 Task: Look for space in Selu, India from 12th June, 2023 to 15th June, 2023 for 2 adults in price range Rs.10000 to Rs.15000. Place can be entire place with 1  bedroom having 1 bed and 1 bathroom. Property type can be house, flat, guest house, hotel. Booking option can be shelf check-in. Required host language is English.
Action: Mouse moved to (594, 69)
Screenshot: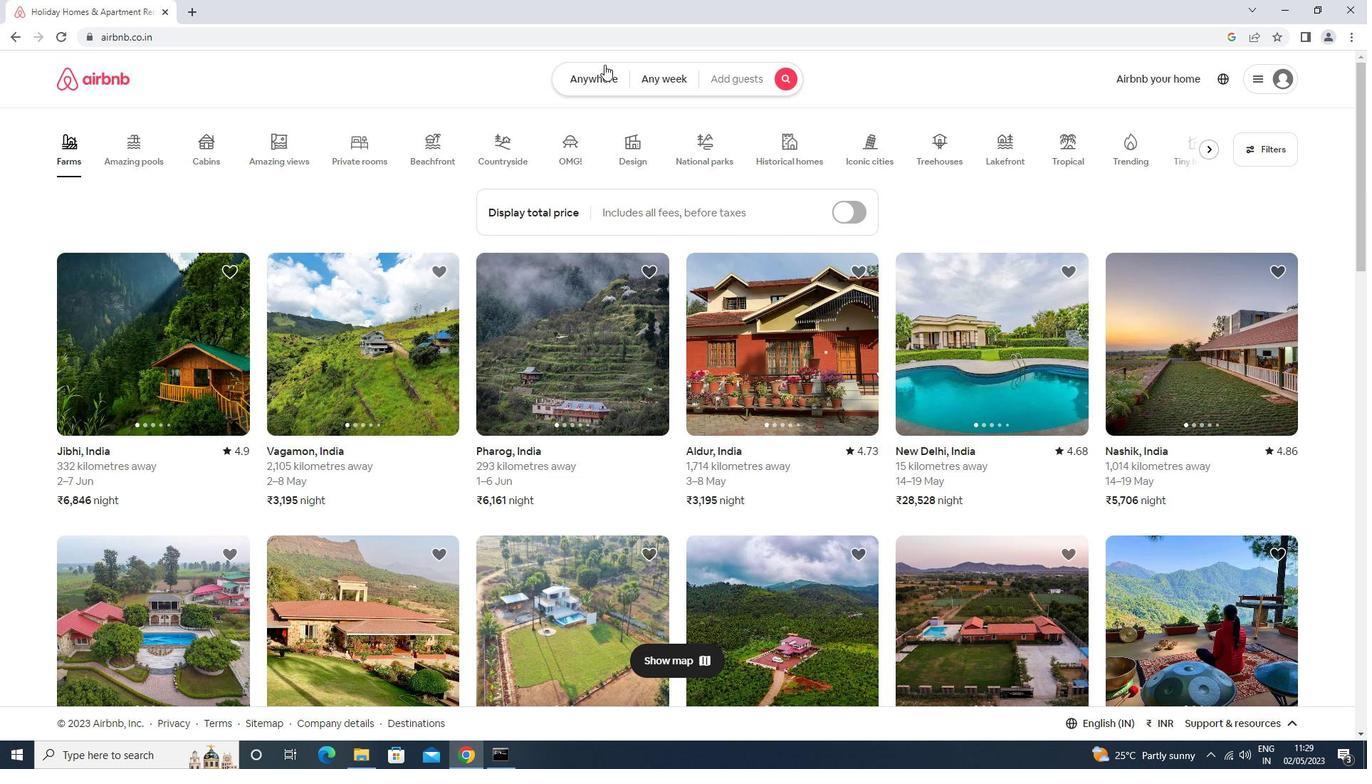
Action: Mouse pressed left at (594, 69)
Screenshot: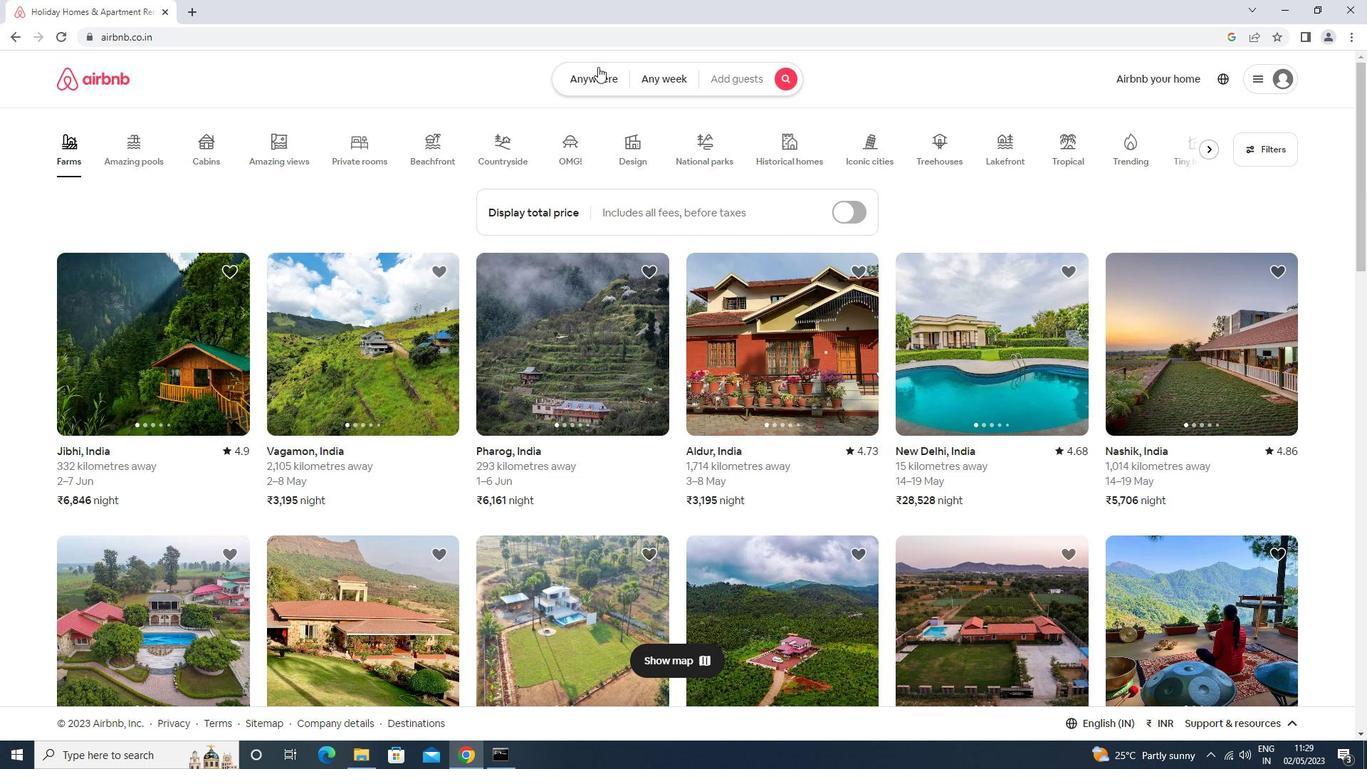 
Action: Mouse moved to (564, 140)
Screenshot: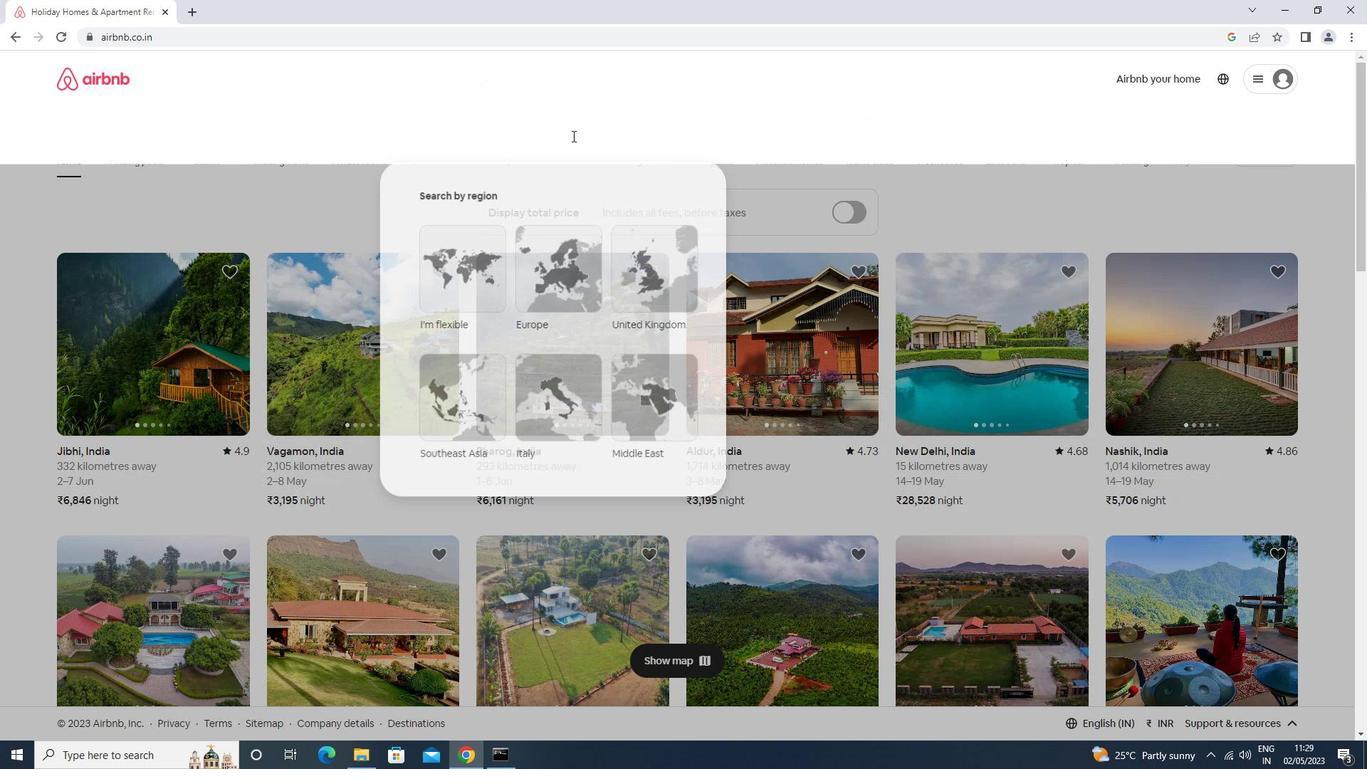 
Action: Mouse pressed left at (564, 140)
Screenshot: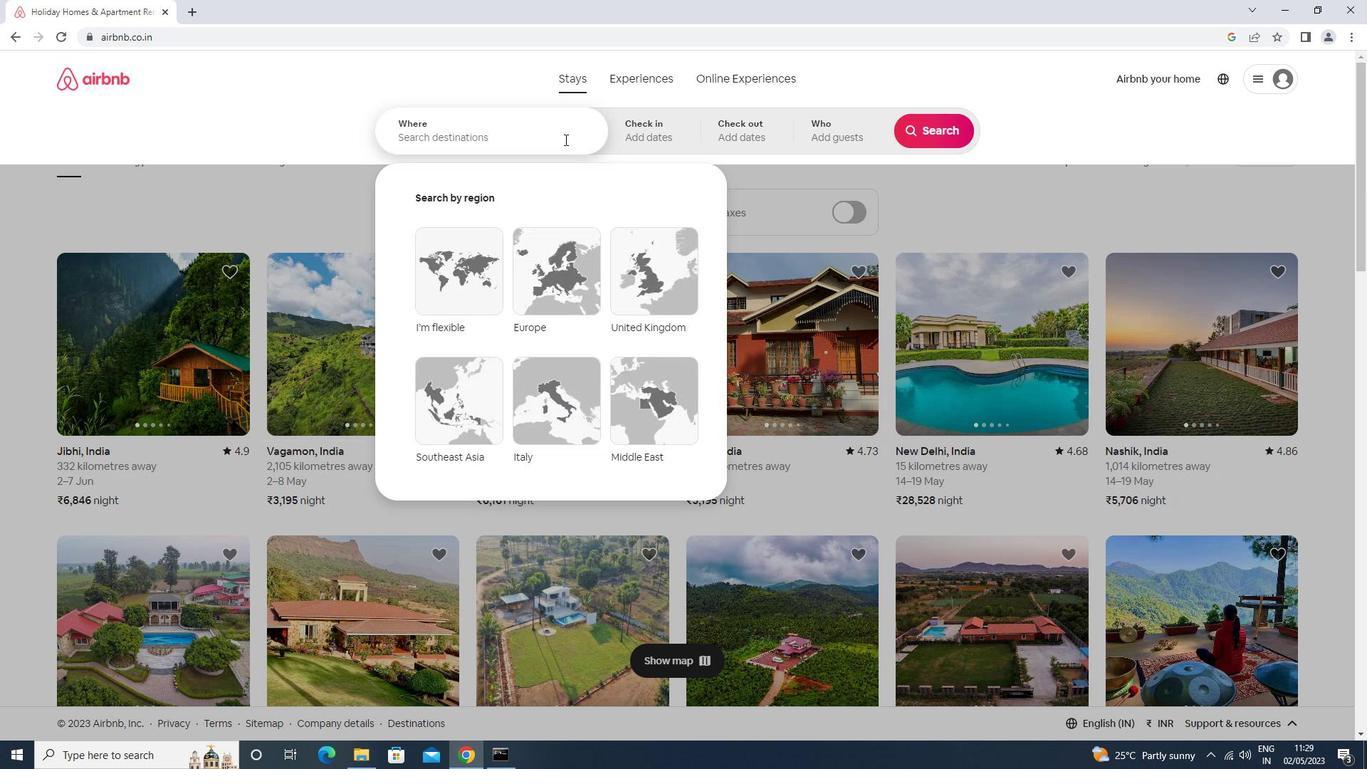 
Action: Mouse moved to (561, 141)
Screenshot: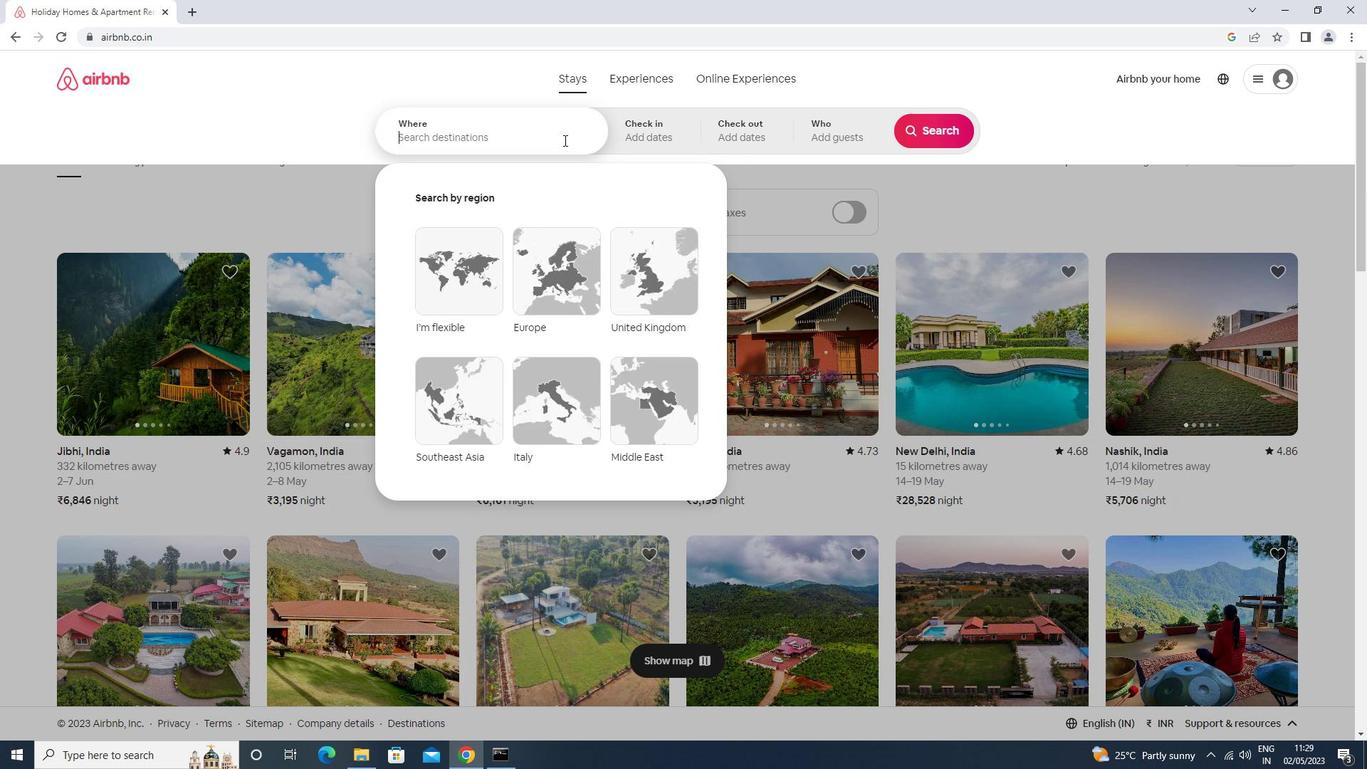 
Action: Key pressed s<Key.caps_lock>elu<Key.enter>
Screenshot: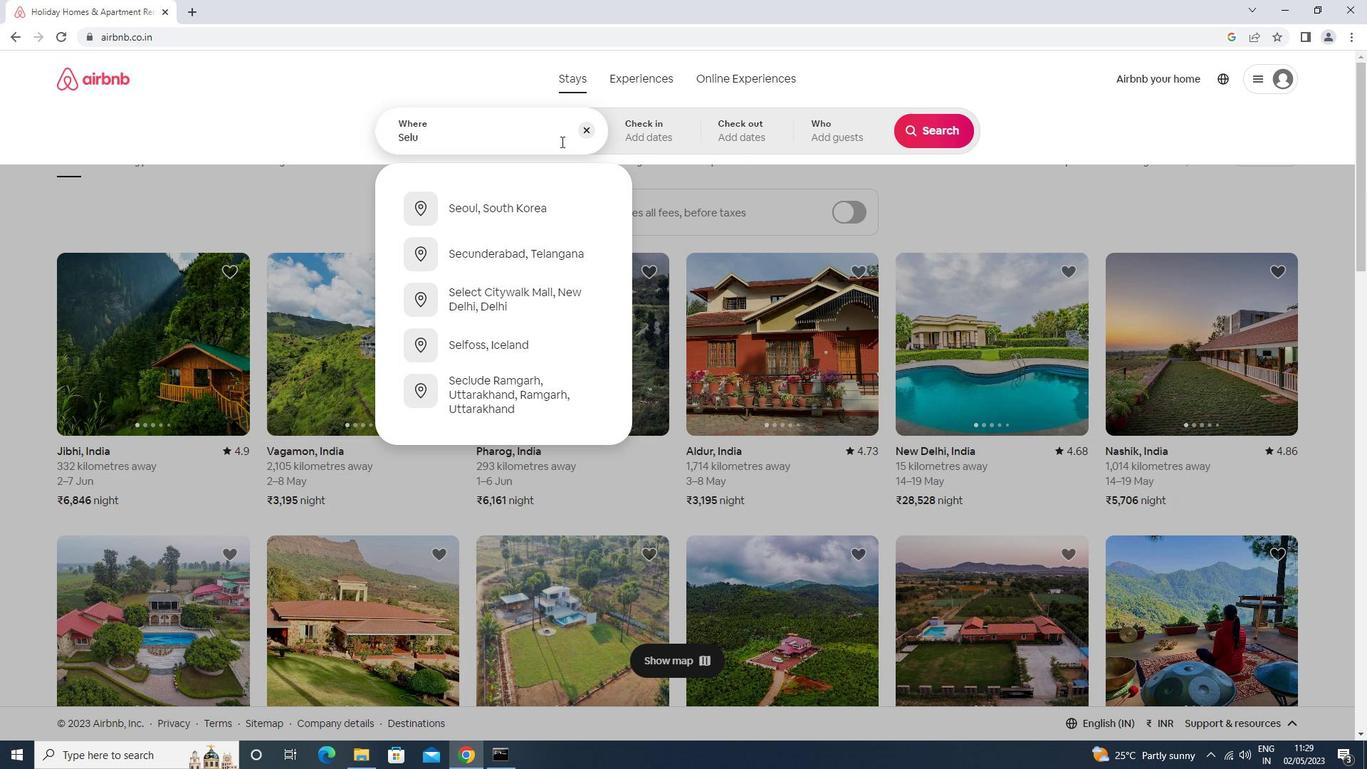 
Action: Mouse moved to (748, 374)
Screenshot: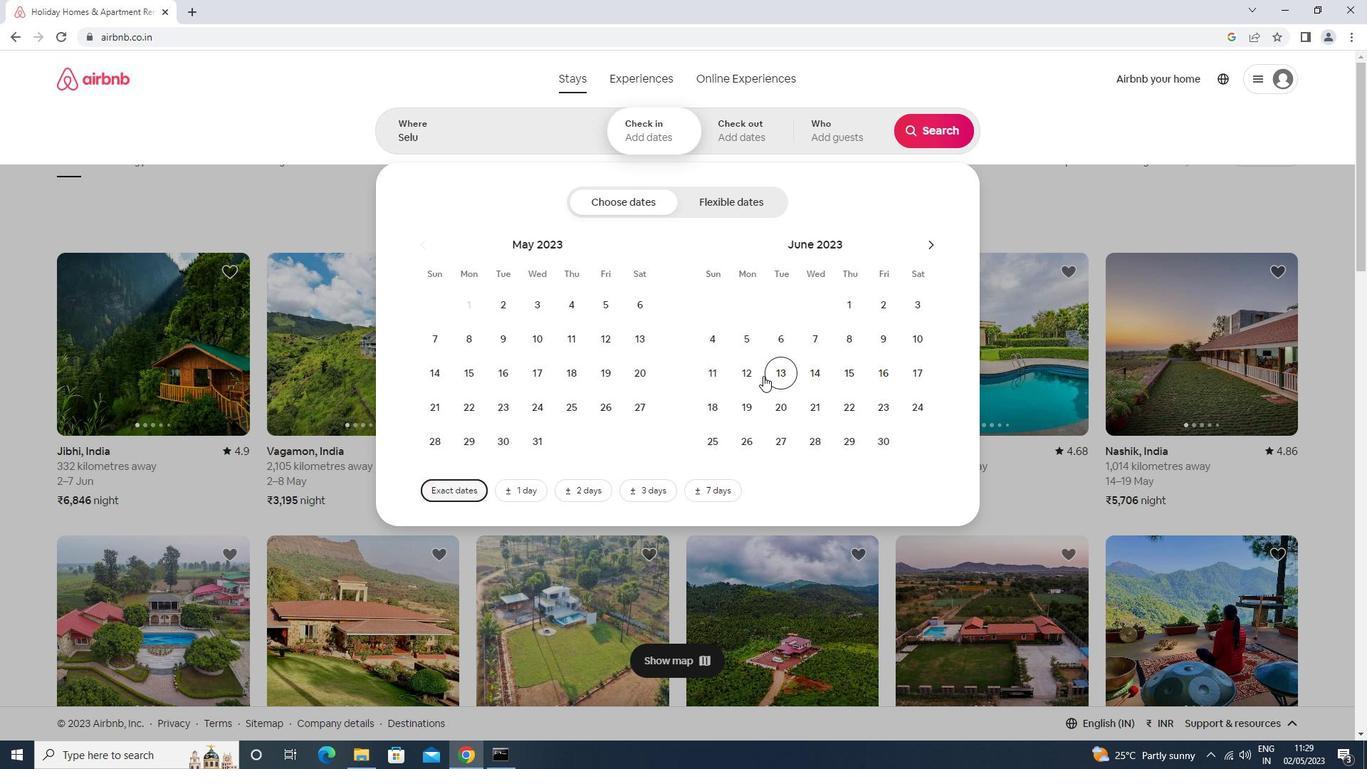 
Action: Mouse pressed left at (748, 374)
Screenshot: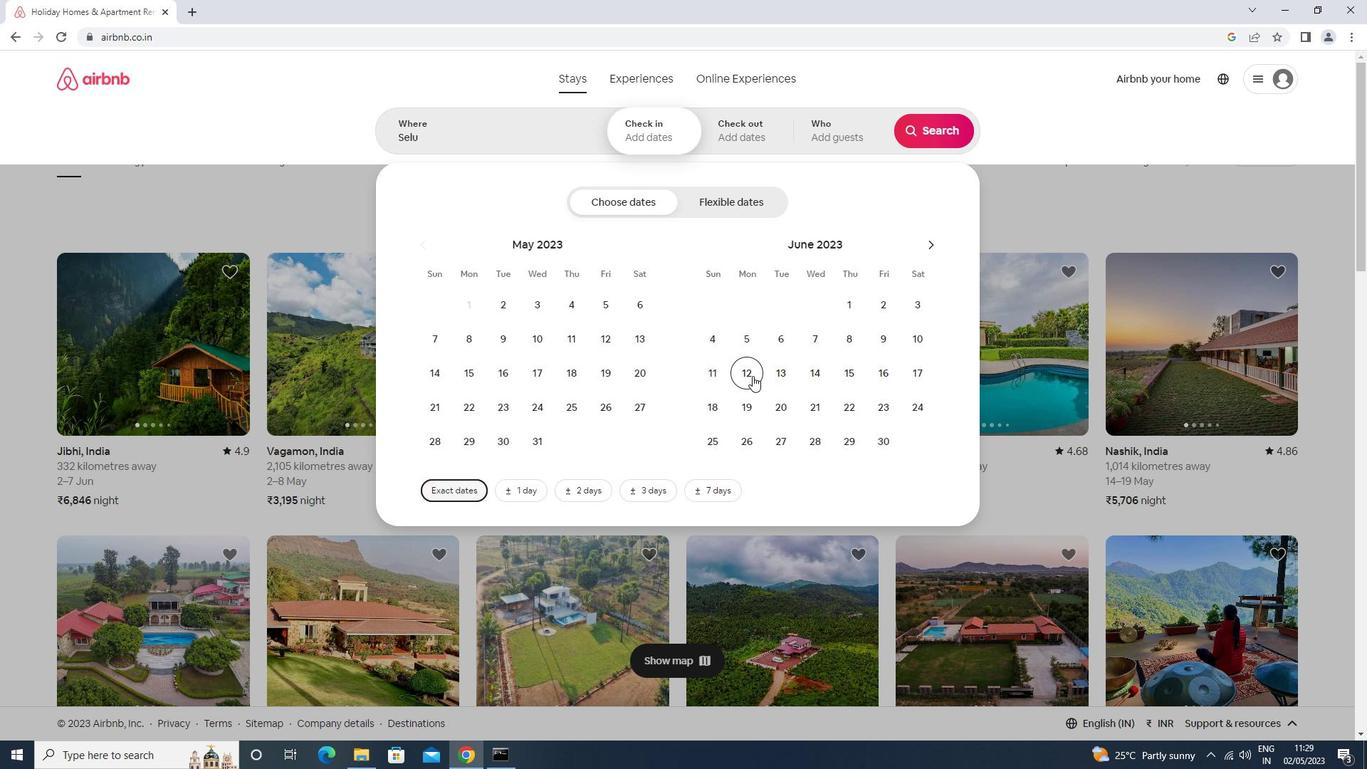 
Action: Mouse moved to (854, 378)
Screenshot: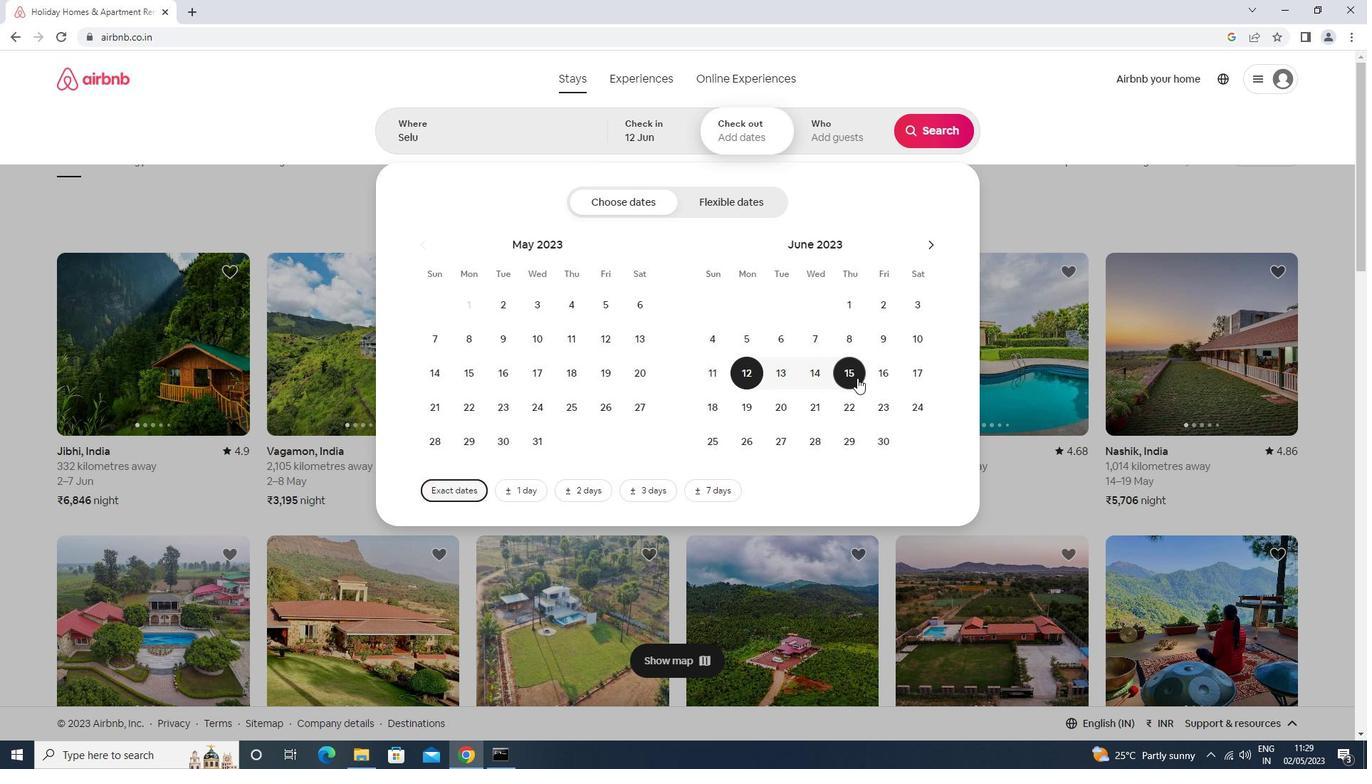 
Action: Mouse pressed left at (854, 378)
Screenshot: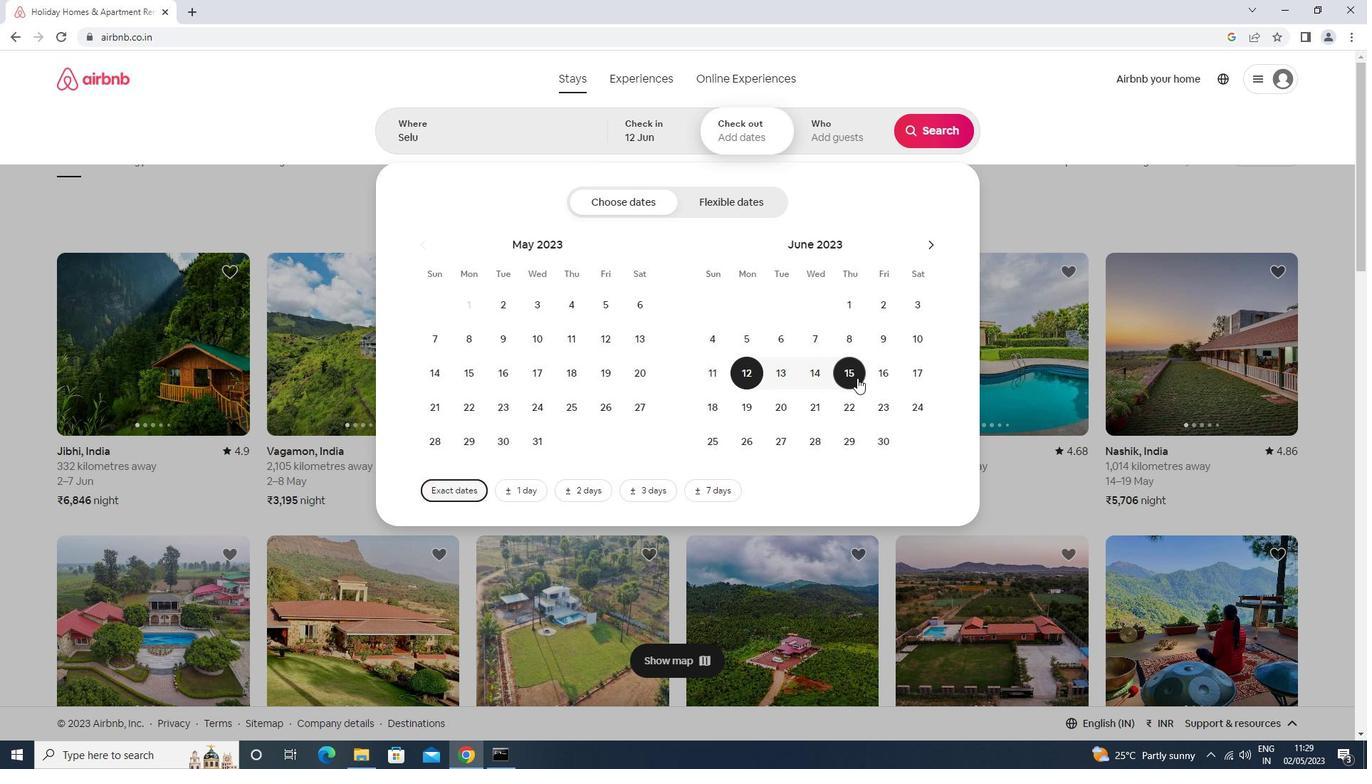 
Action: Mouse moved to (800, 135)
Screenshot: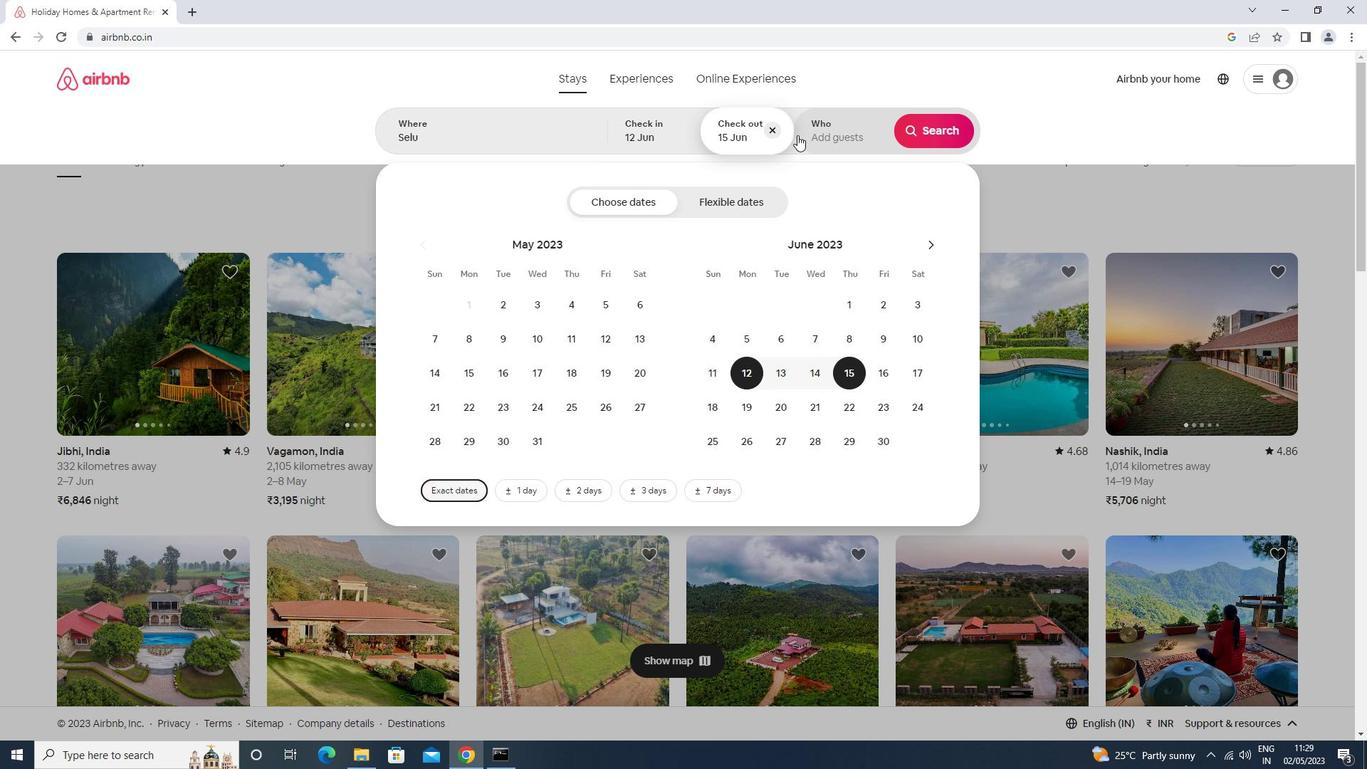
Action: Mouse pressed left at (800, 135)
Screenshot: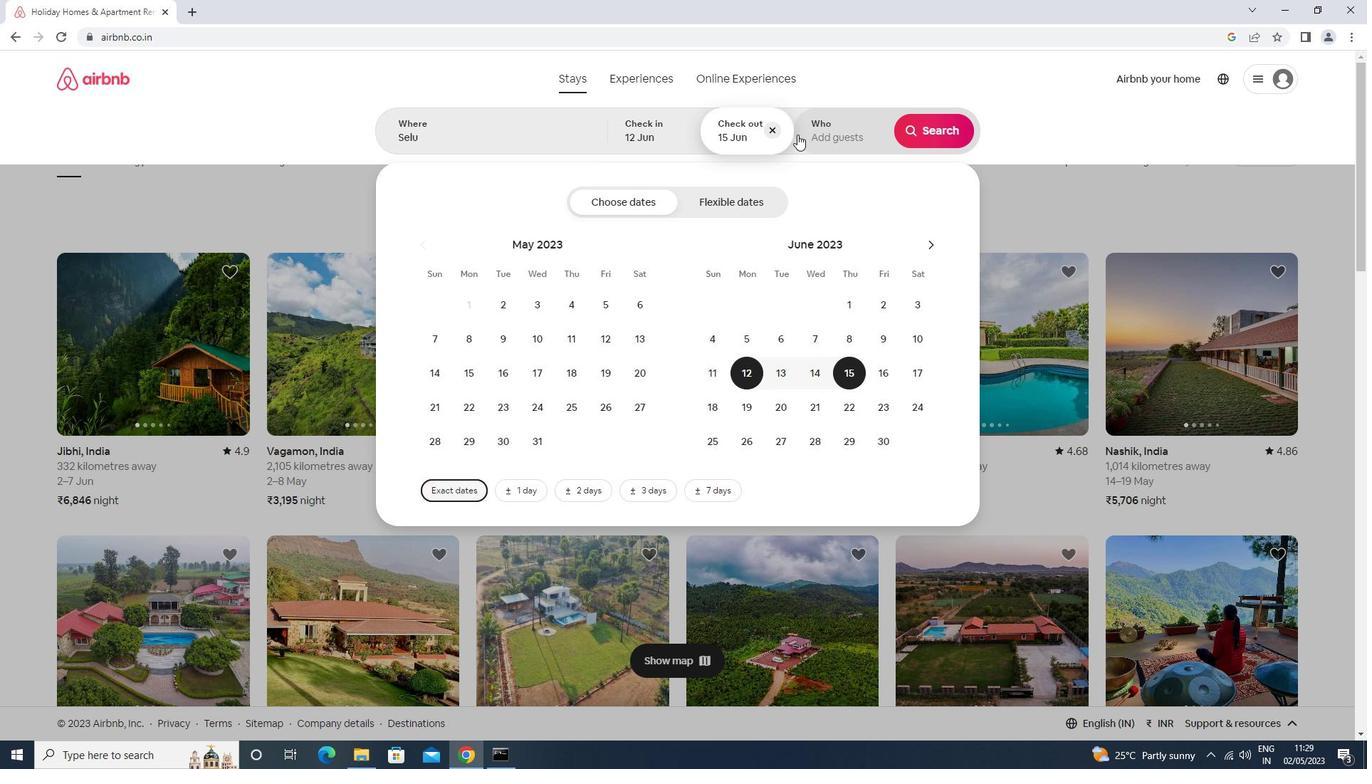 
Action: Mouse moved to (938, 207)
Screenshot: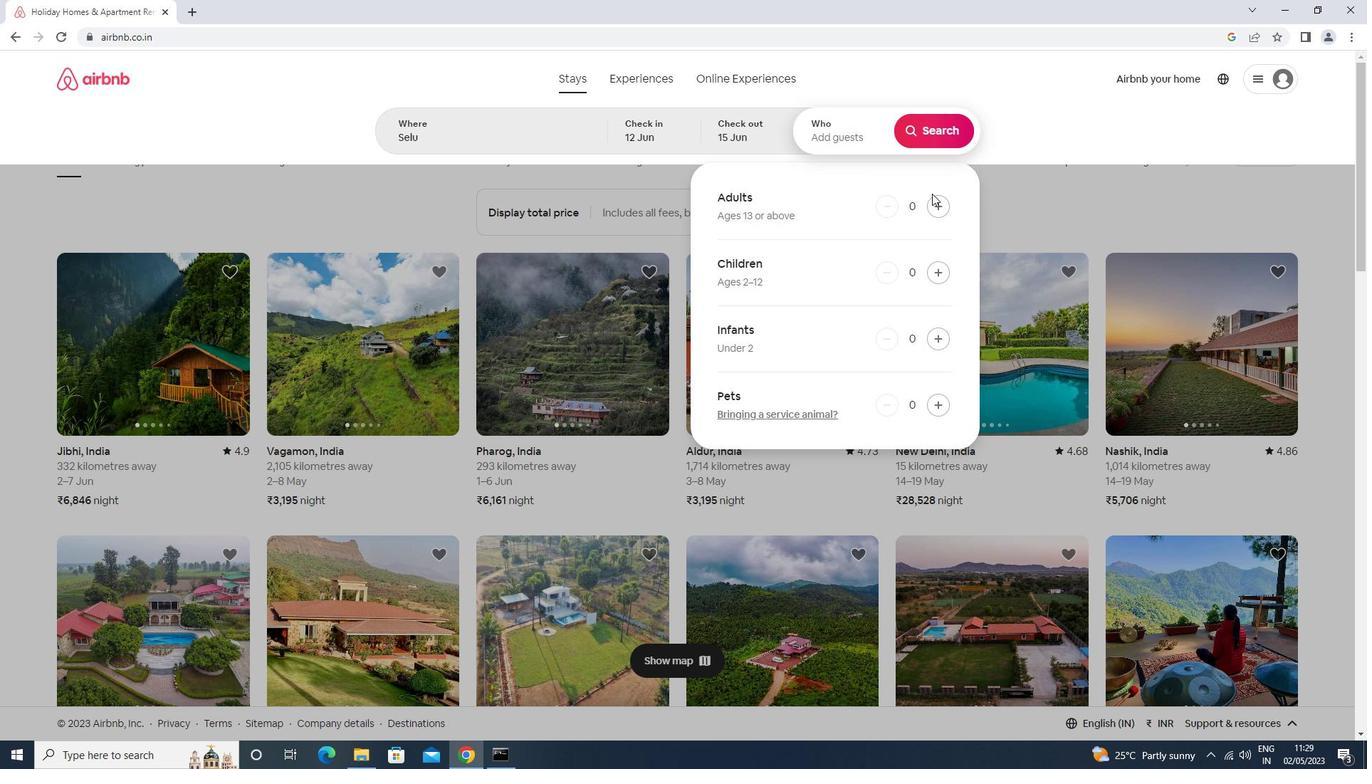 
Action: Mouse pressed left at (938, 207)
Screenshot: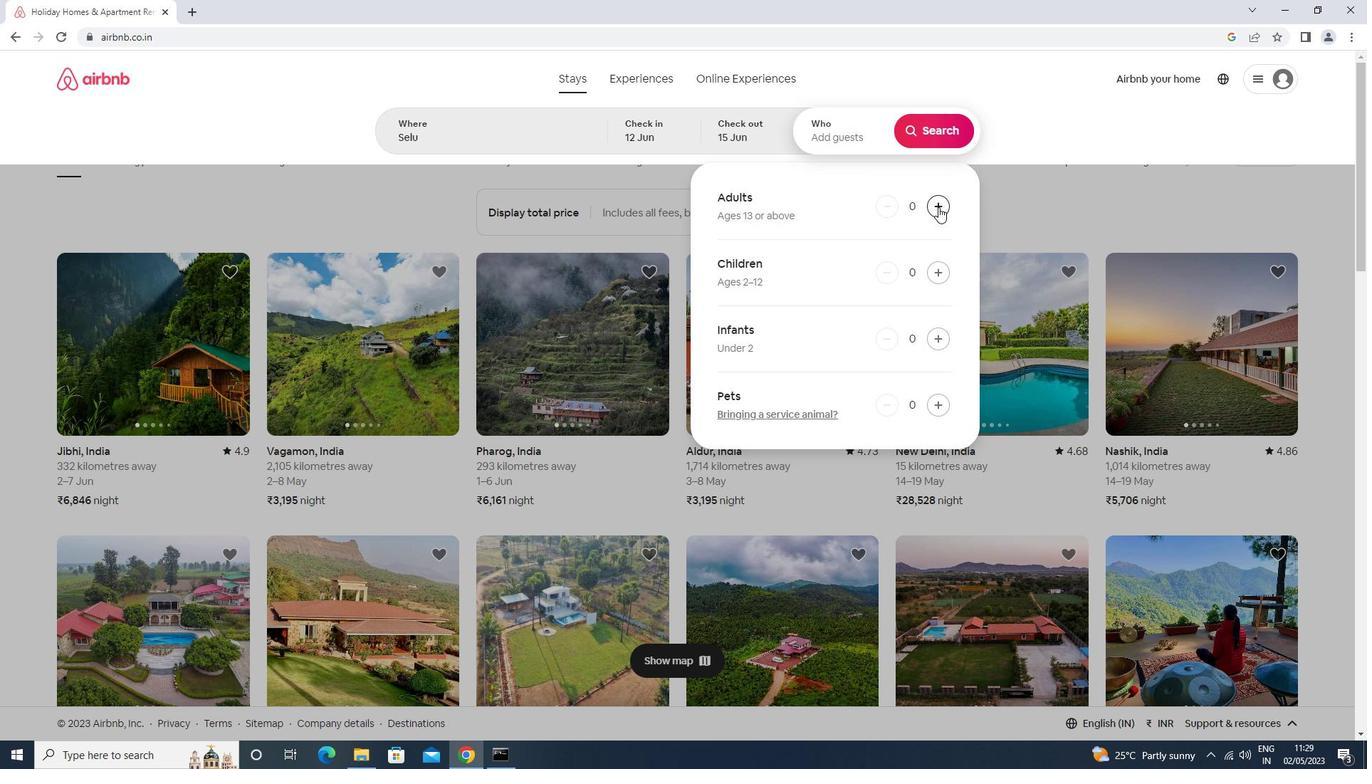 
Action: Mouse pressed left at (938, 207)
Screenshot: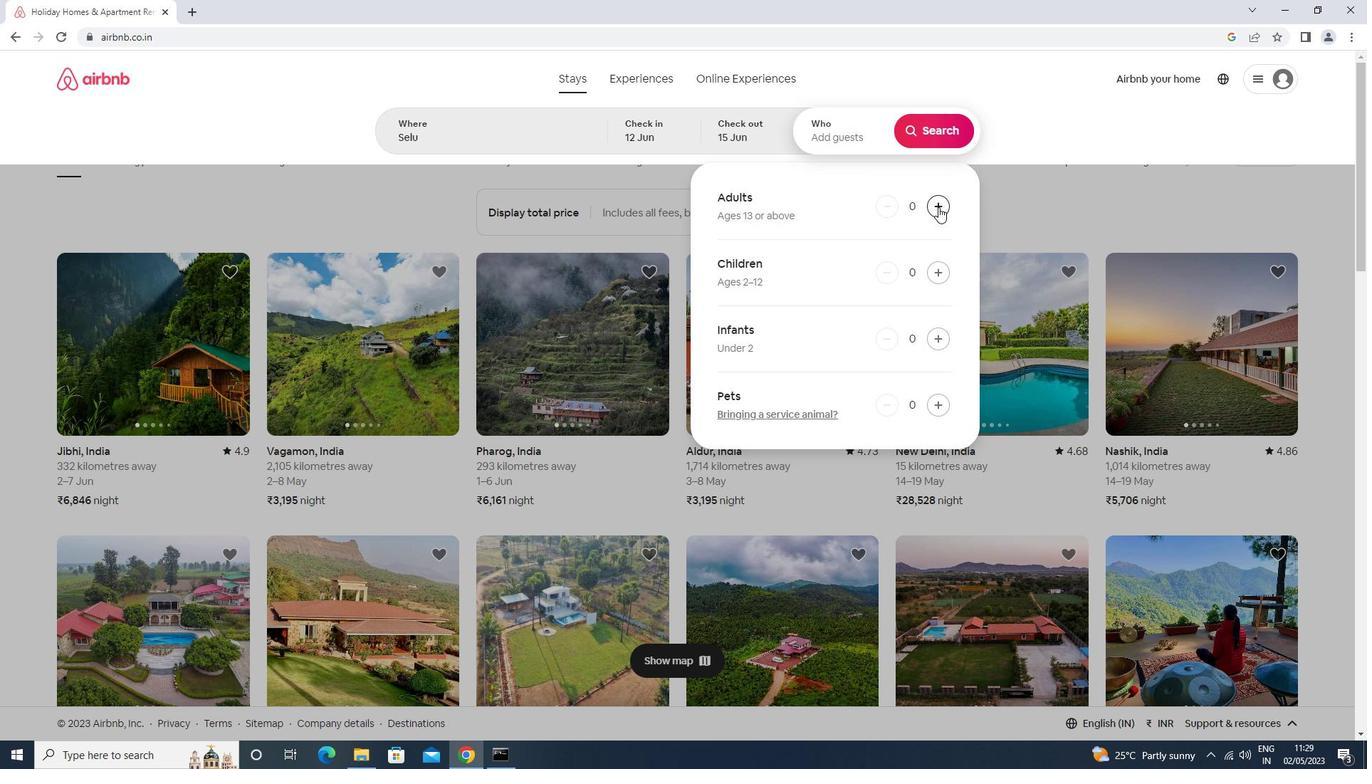 
Action: Mouse moved to (935, 133)
Screenshot: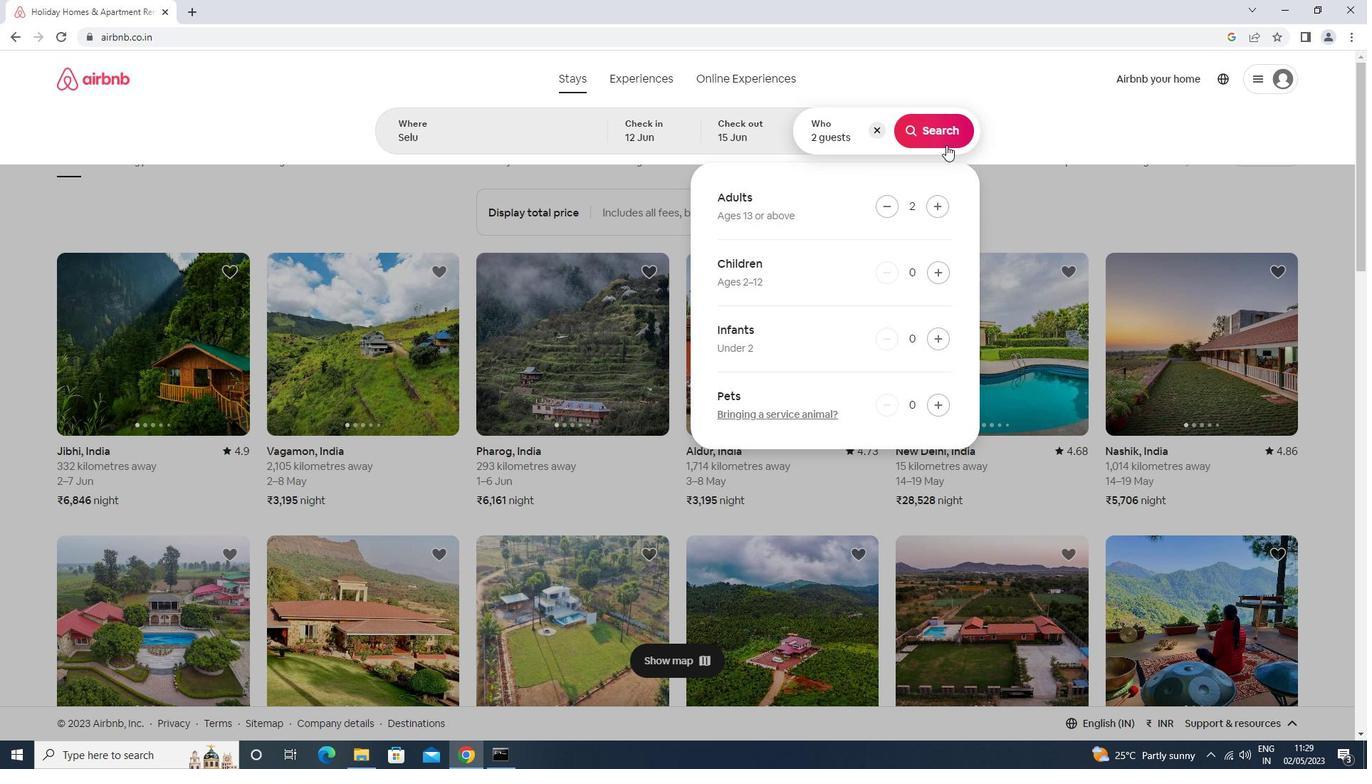 
Action: Mouse pressed left at (935, 133)
Screenshot: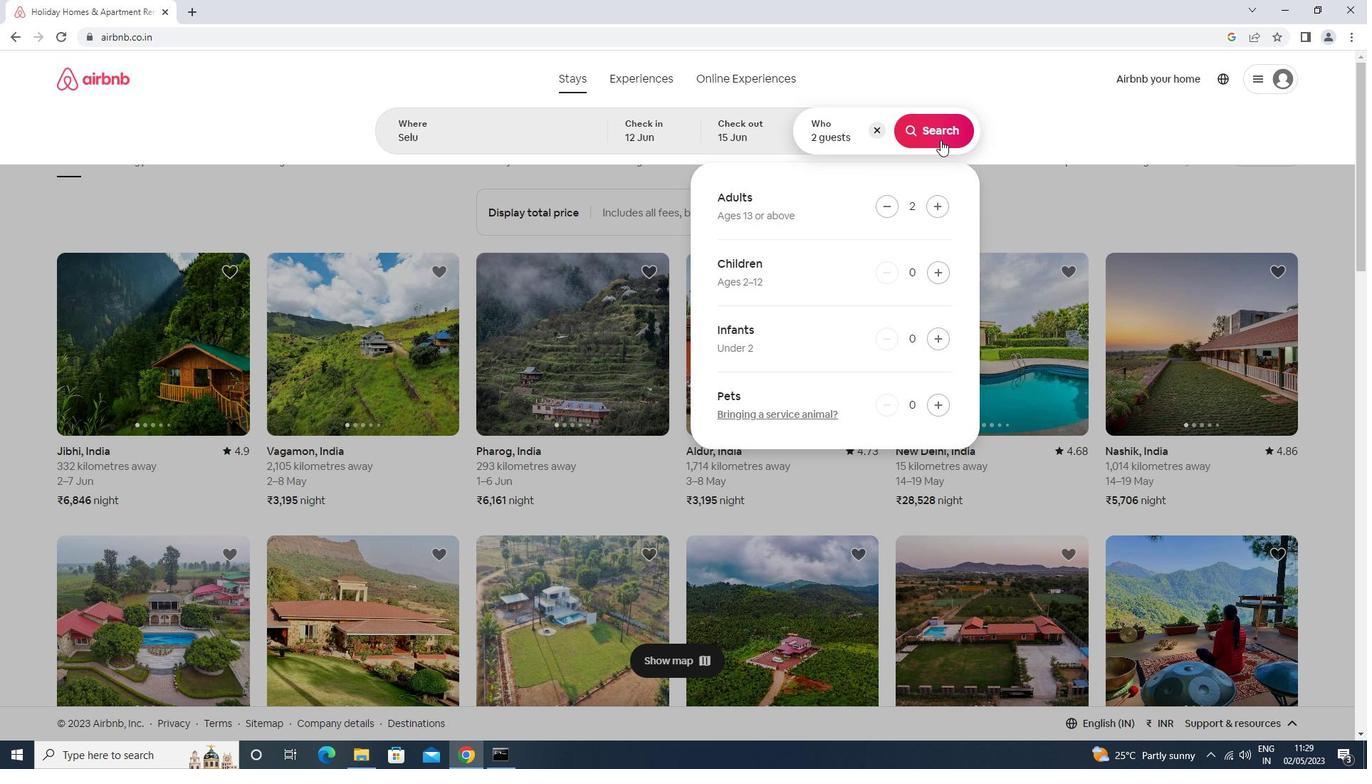 
Action: Mouse moved to (1278, 131)
Screenshot: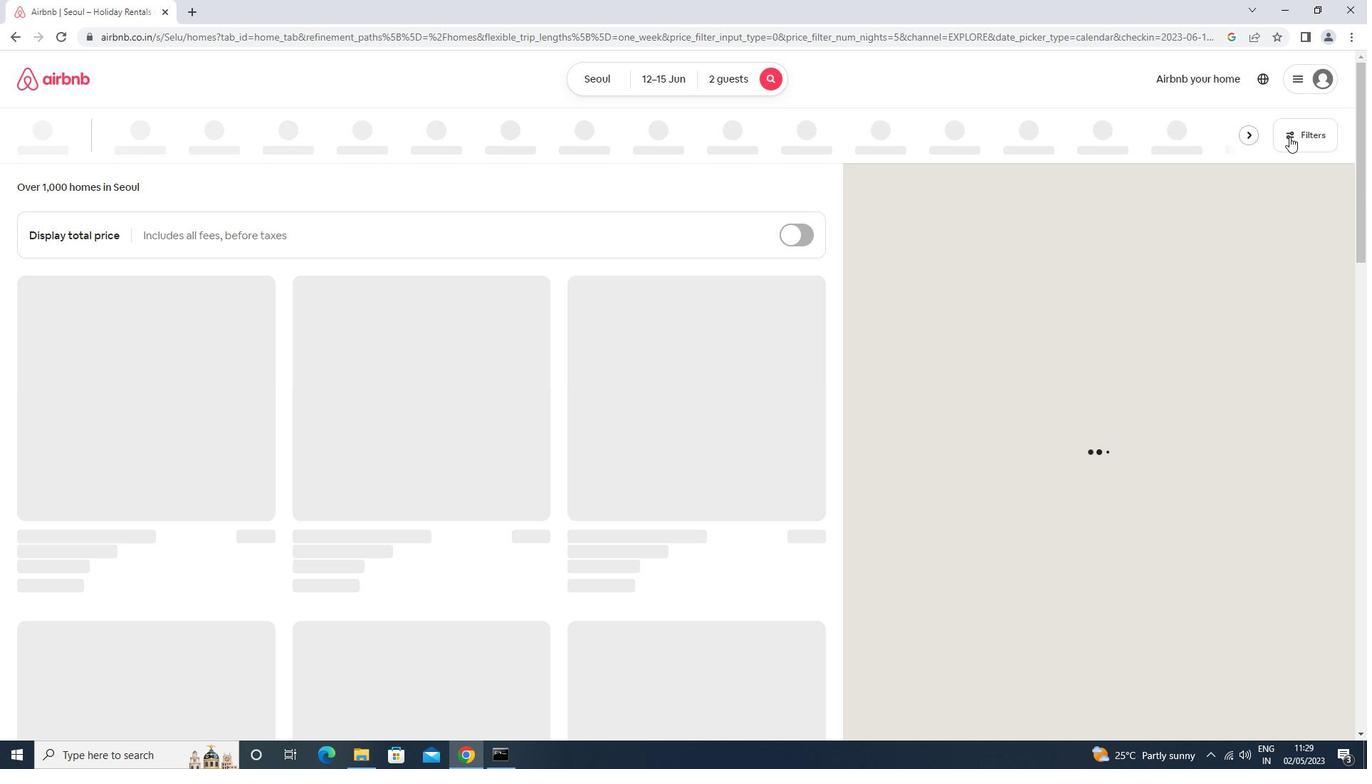
Action: Mouse pressed left at (1278, 131)
Screenshot: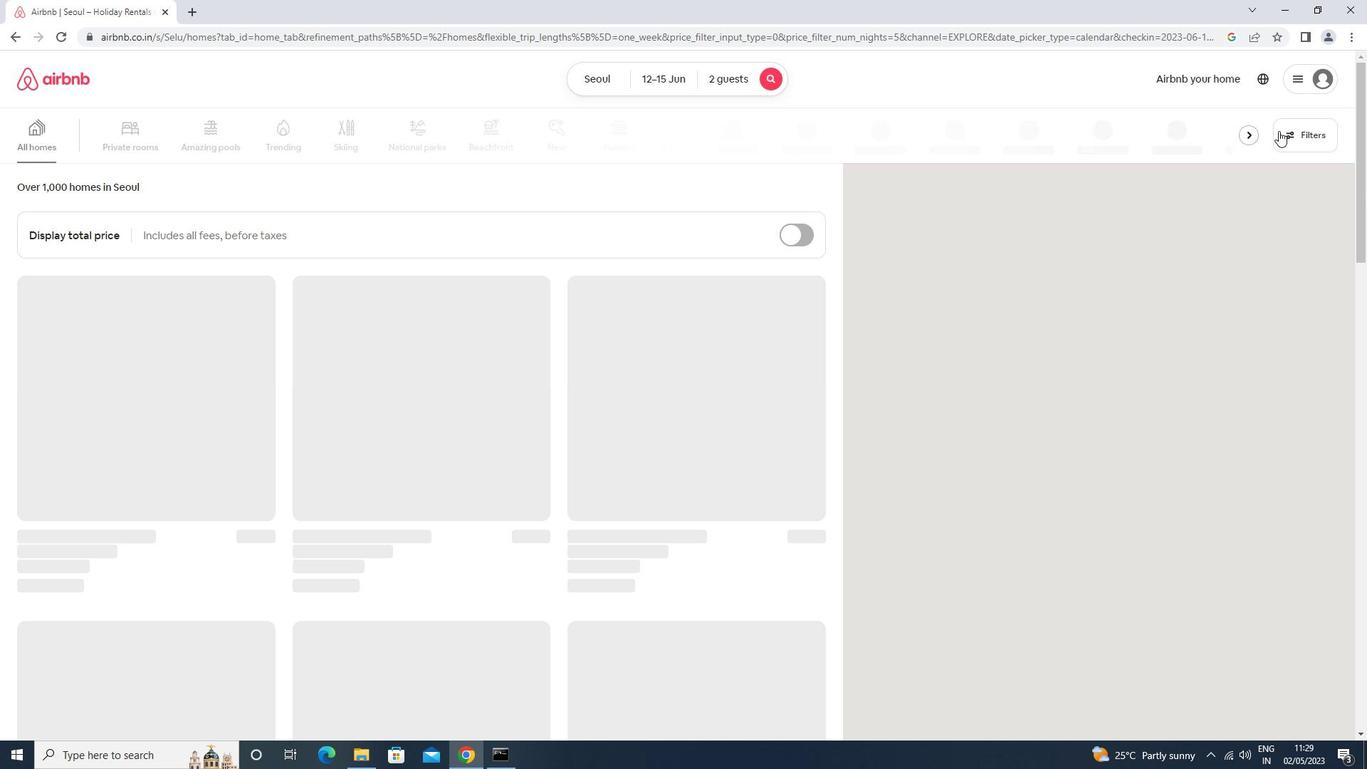 
Action: Mouse moved to (591, 301)
Screenshot: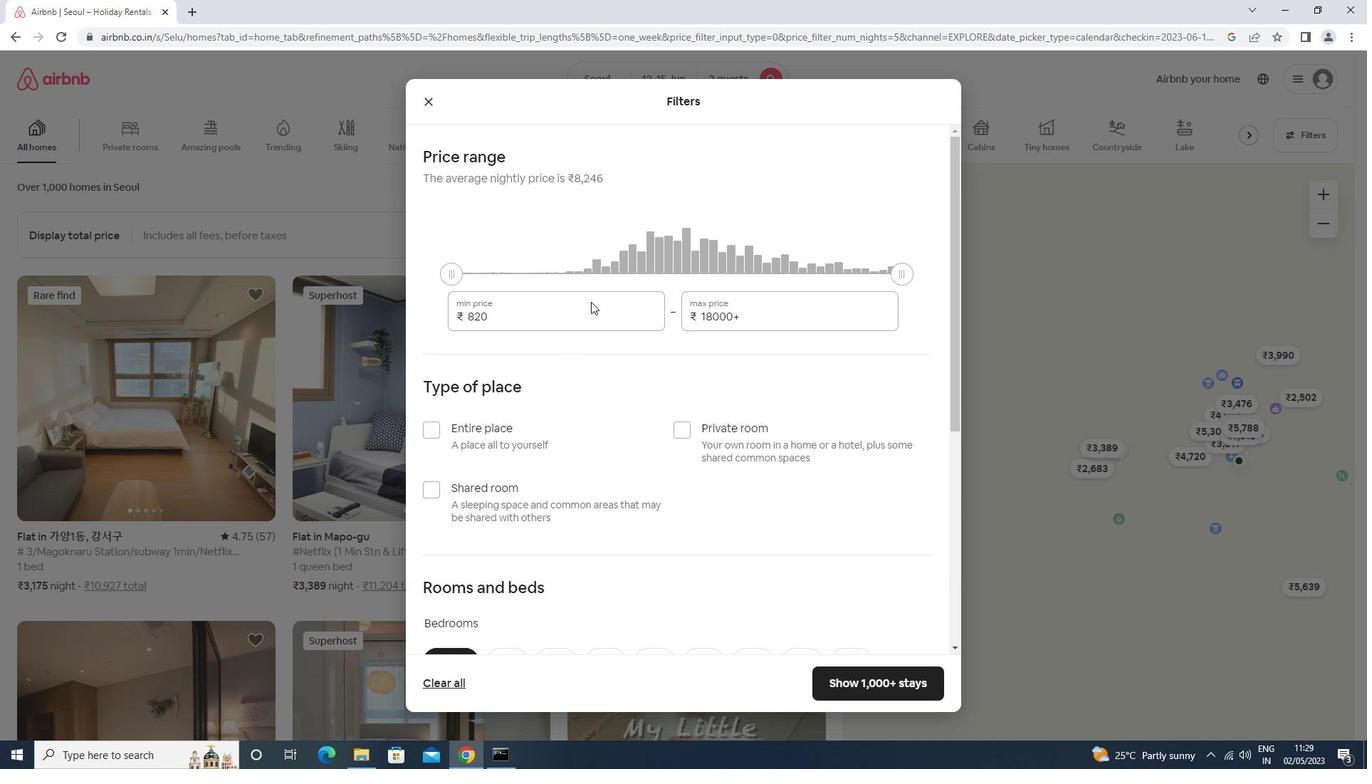 
Action: Mouse pressed left at (591, 301)
Screenshot: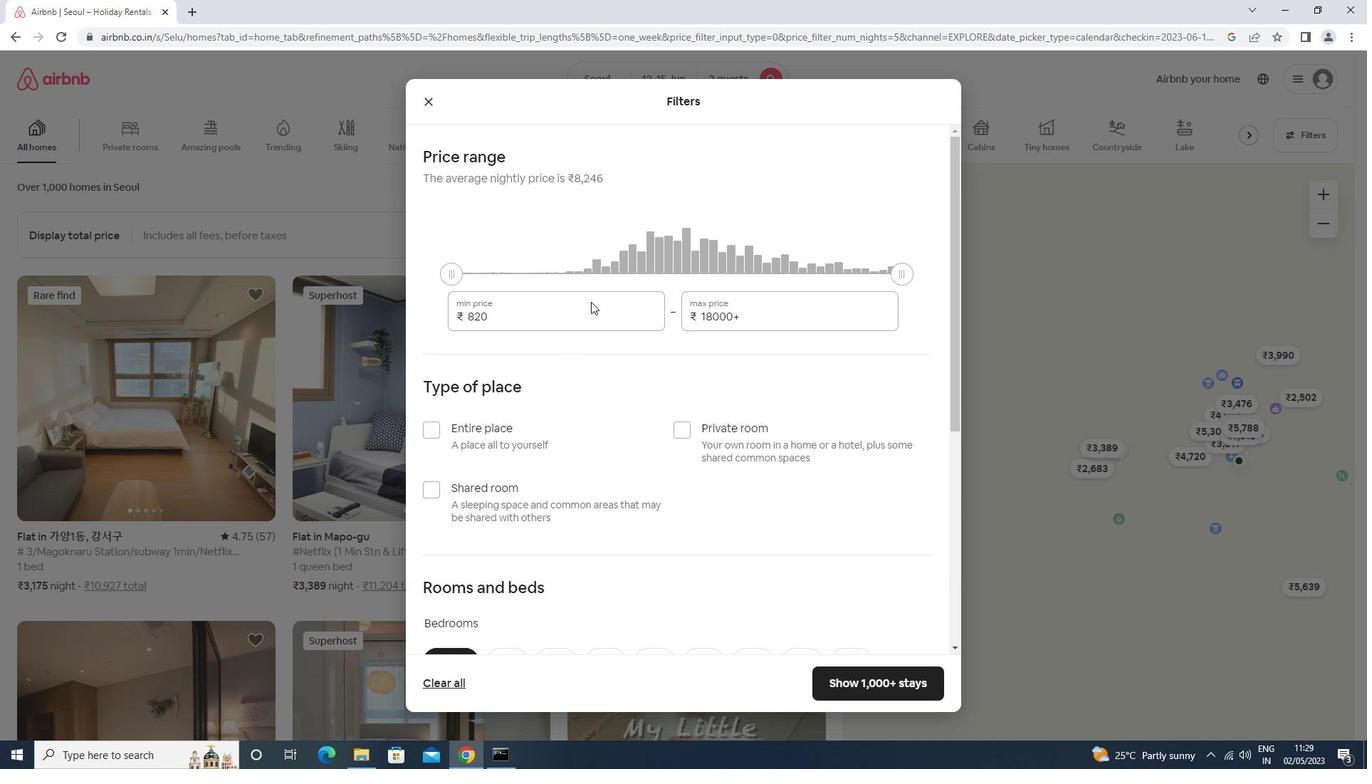 
Action: Mouse moved to (588, 309)
Screenshot: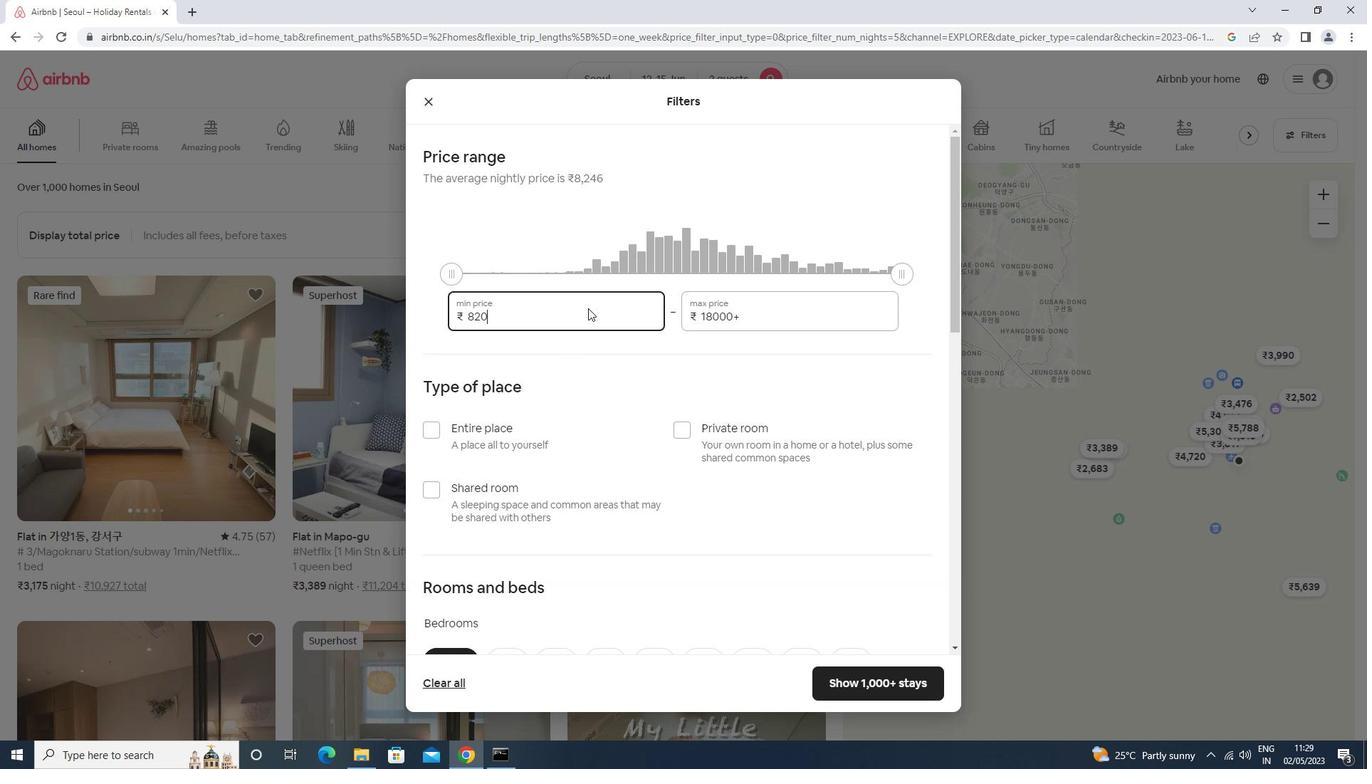 
Action: Key pressed <Key.backspace><Key.backspace><Key.backspace><Key.backspace><Key.backspace><Key.backspace><Key.backspace><Key.backspace><Key.backspace><Key.backspace><Key.backspace><Key.backspace>10000<Key.tab>15000
Screenshot: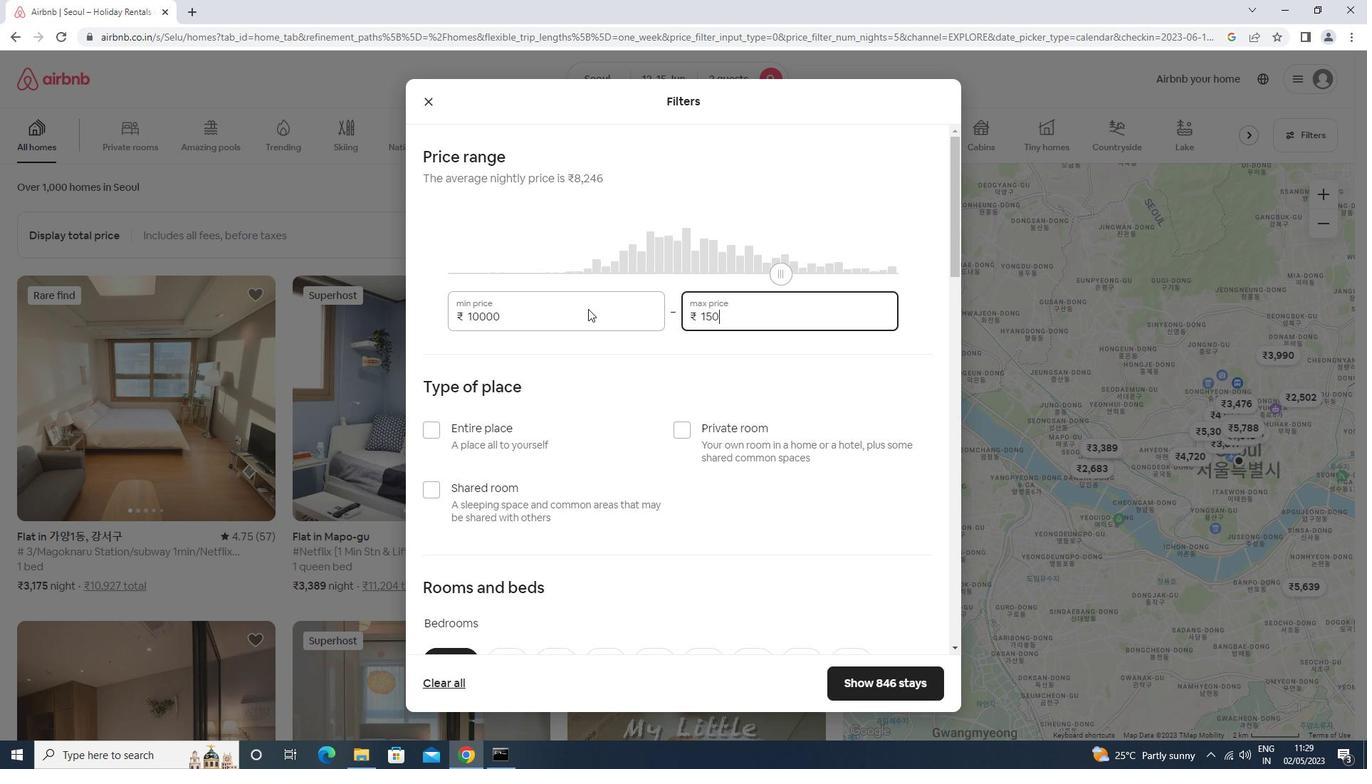 
Action: Mouse moved to (494, 433)
Screenshot: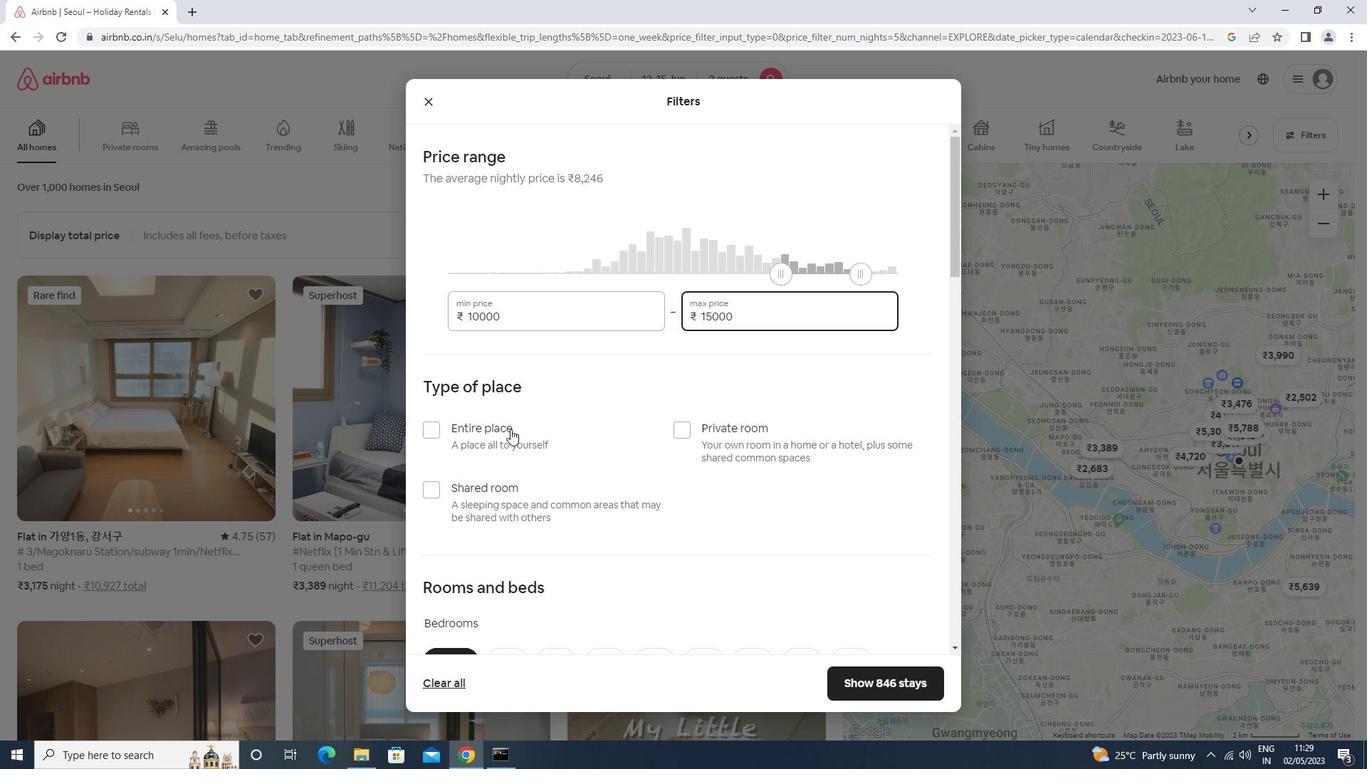 
Action: Mouse pressed left at (494, 433)
Screenshot: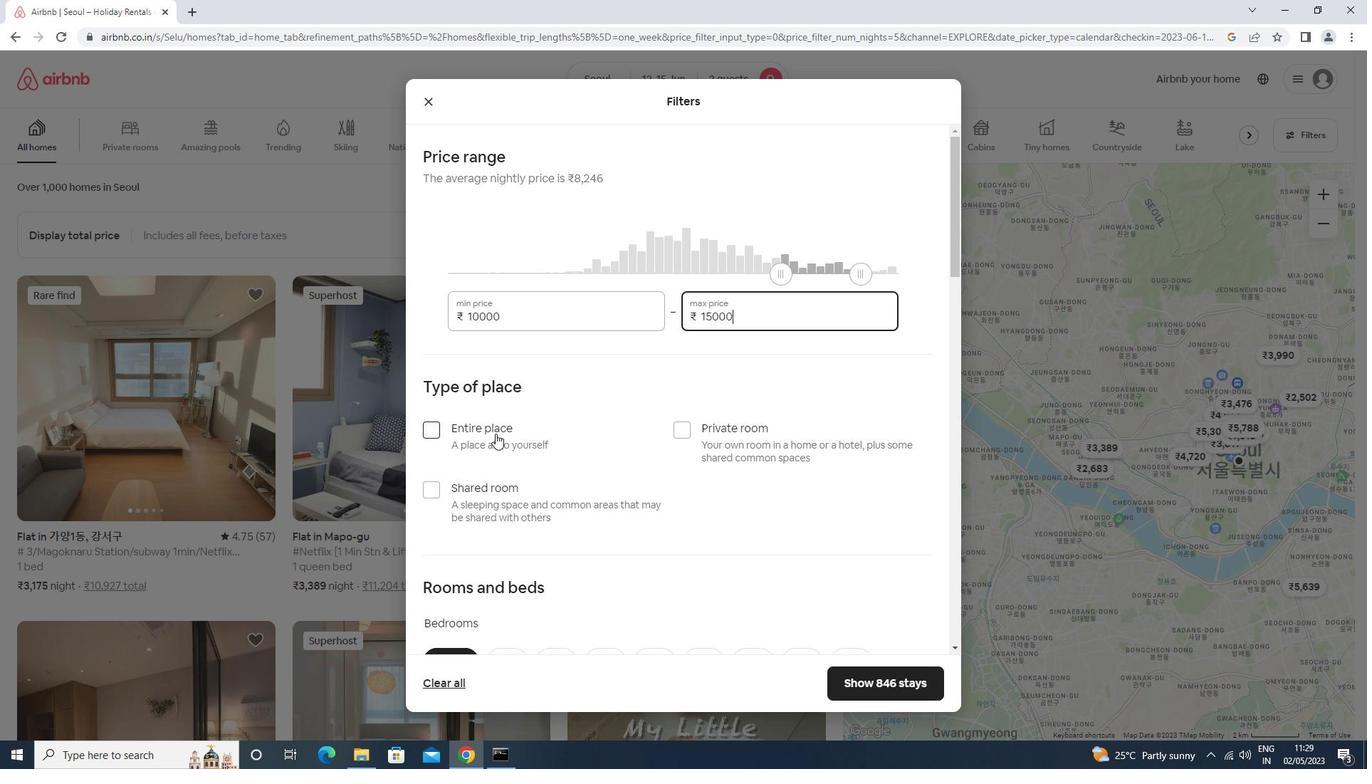
Action: Mouse moved to (493, 433)
Screenshot: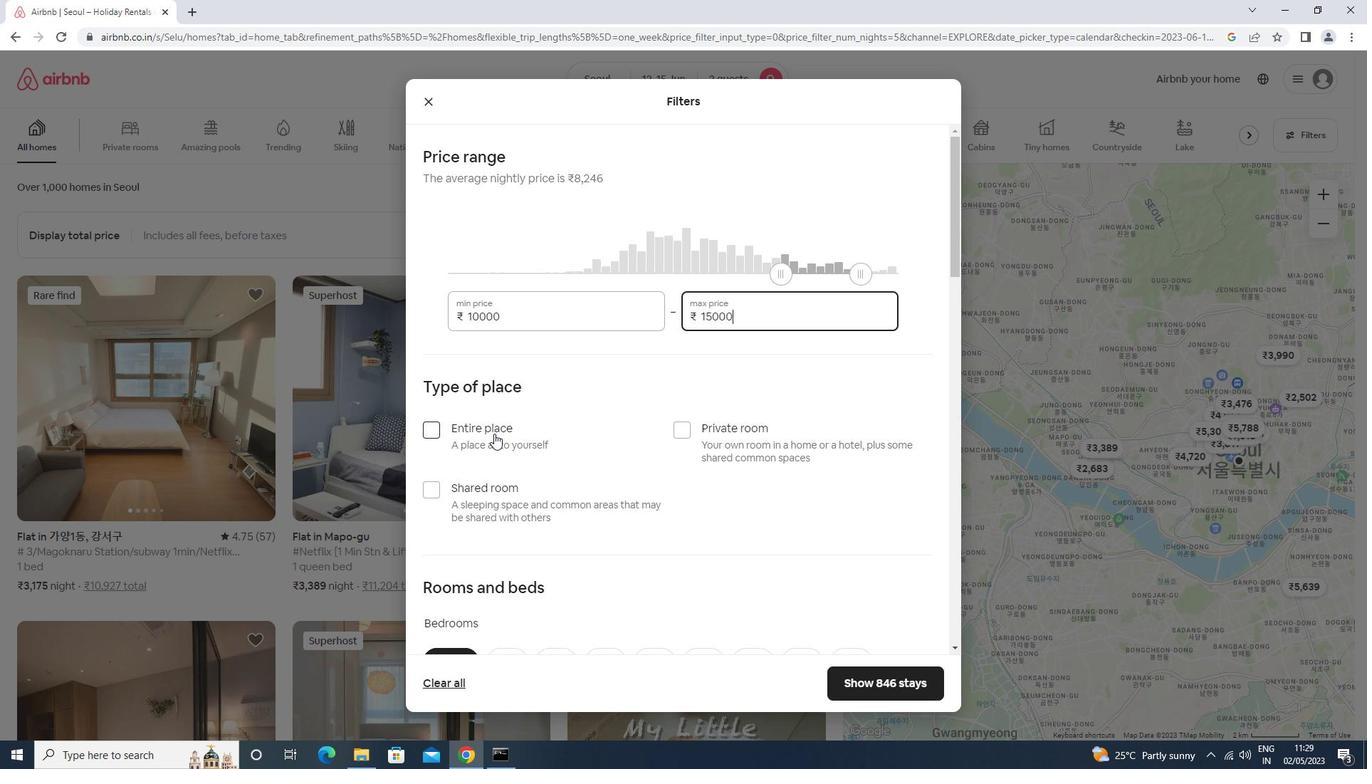 
Action: Mouse scrolled (493, 432) with delta (0, 0)
Screenshot: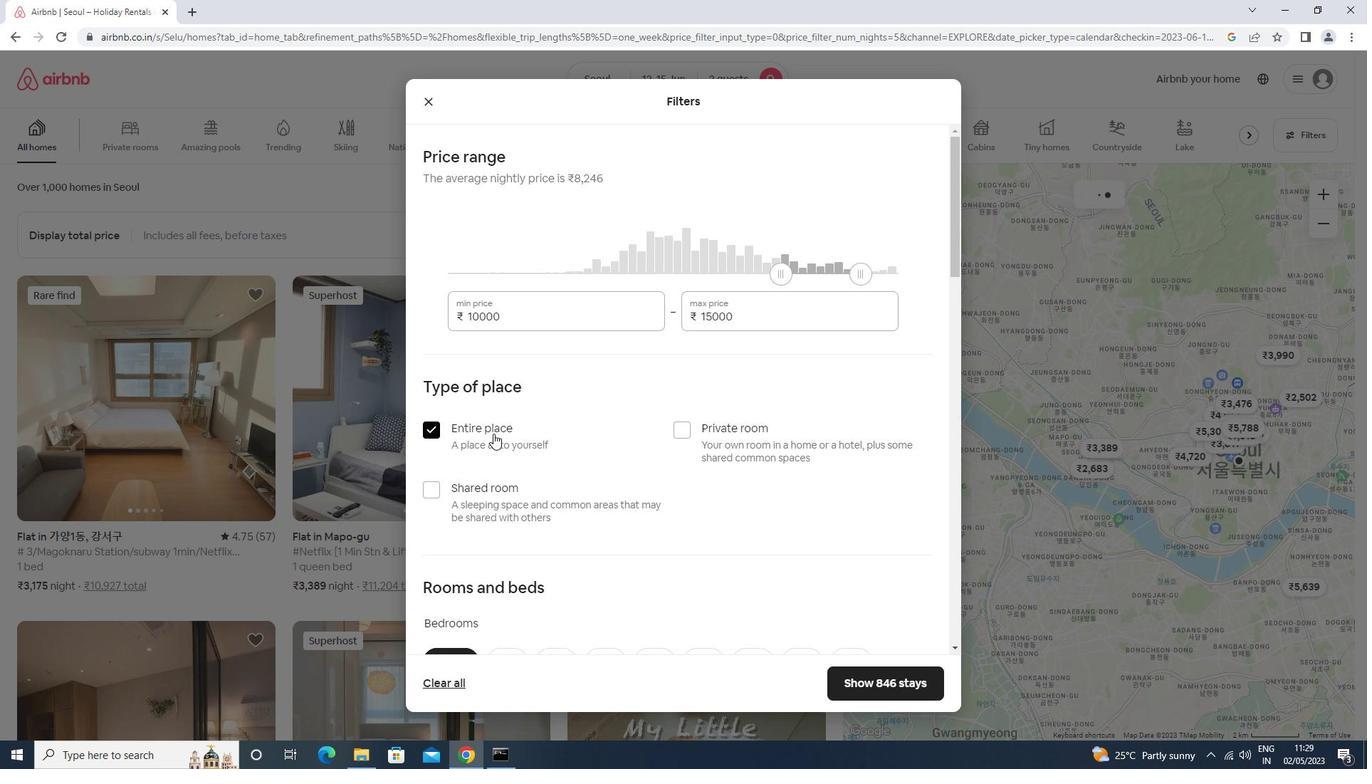 
Action: Mouse scrolled (493, 432) with delta (0, 0)
Screenshot: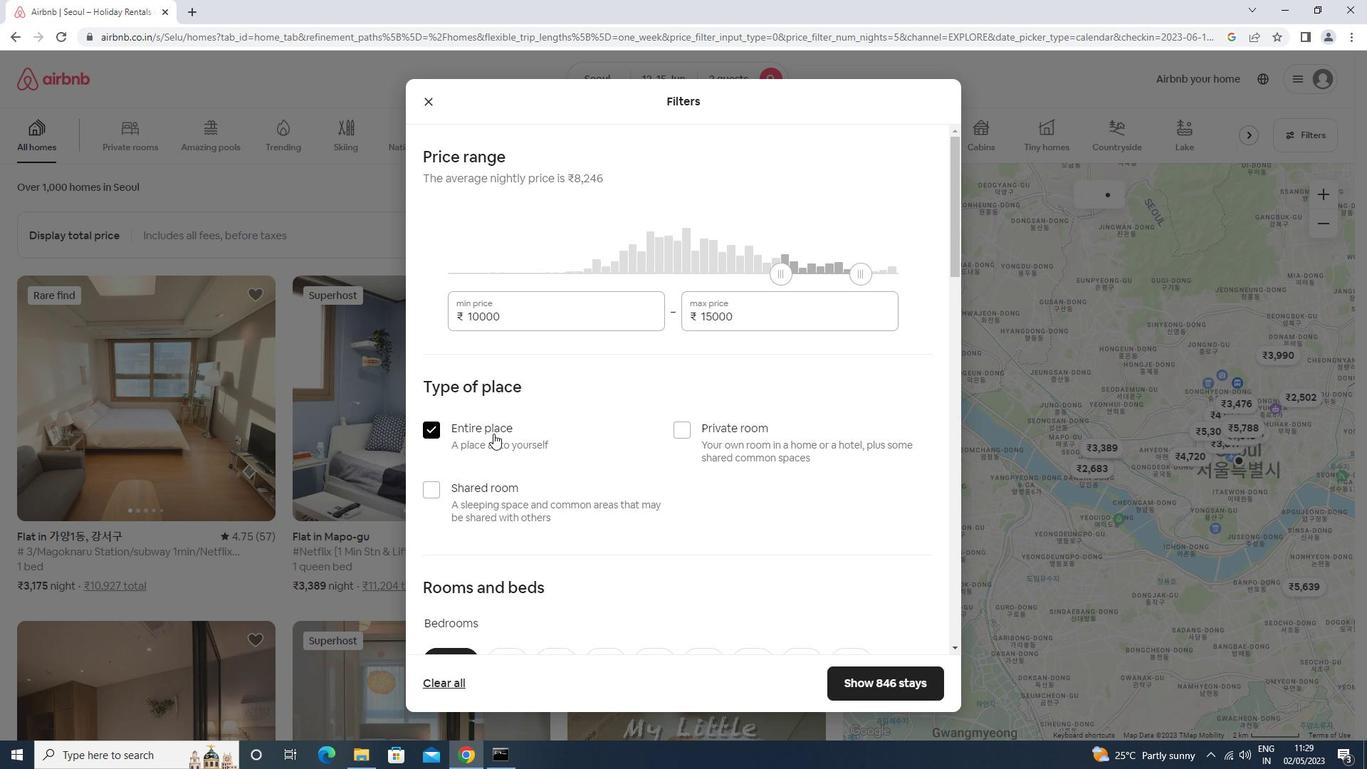 
Action: Mouse scrolled (493, 432) with delta (0, 0)
Screenshot: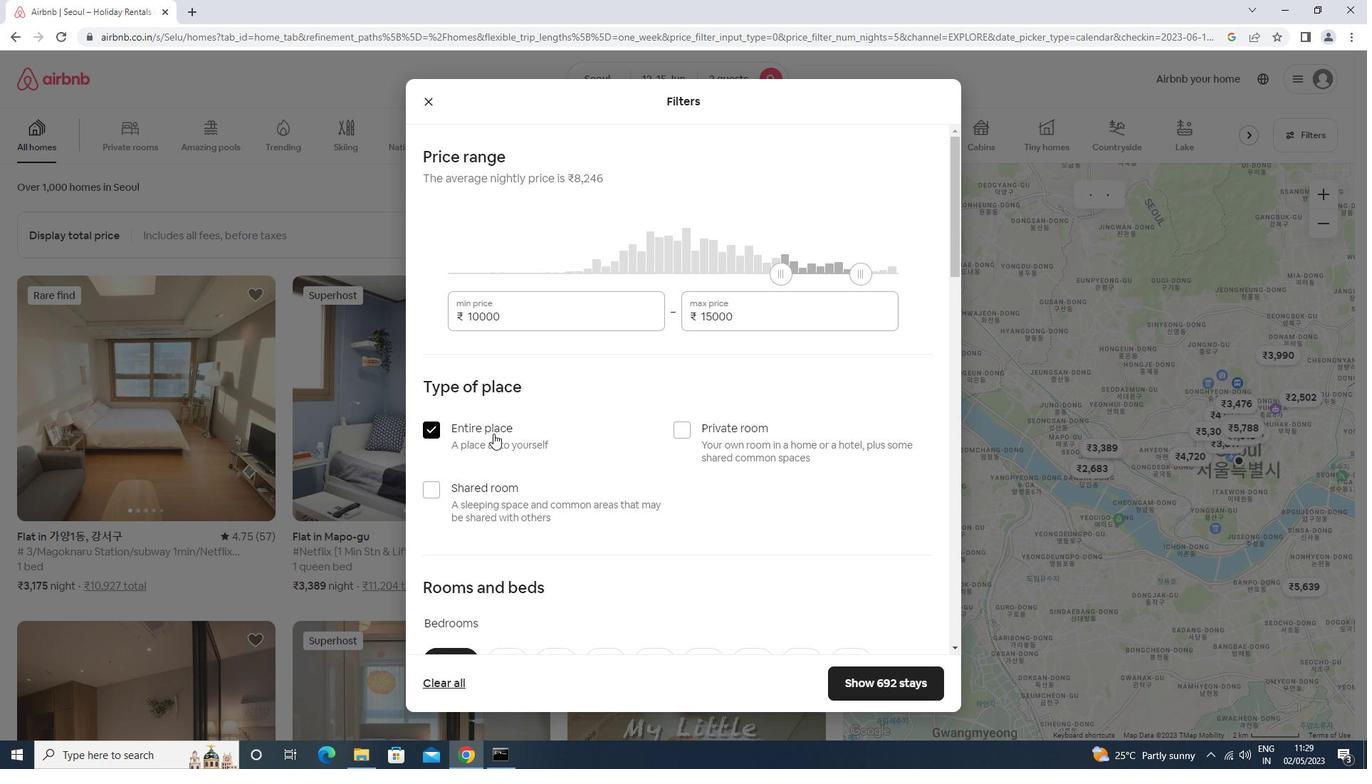 
Action: Mouse moved to (512, 442)
Screenshot: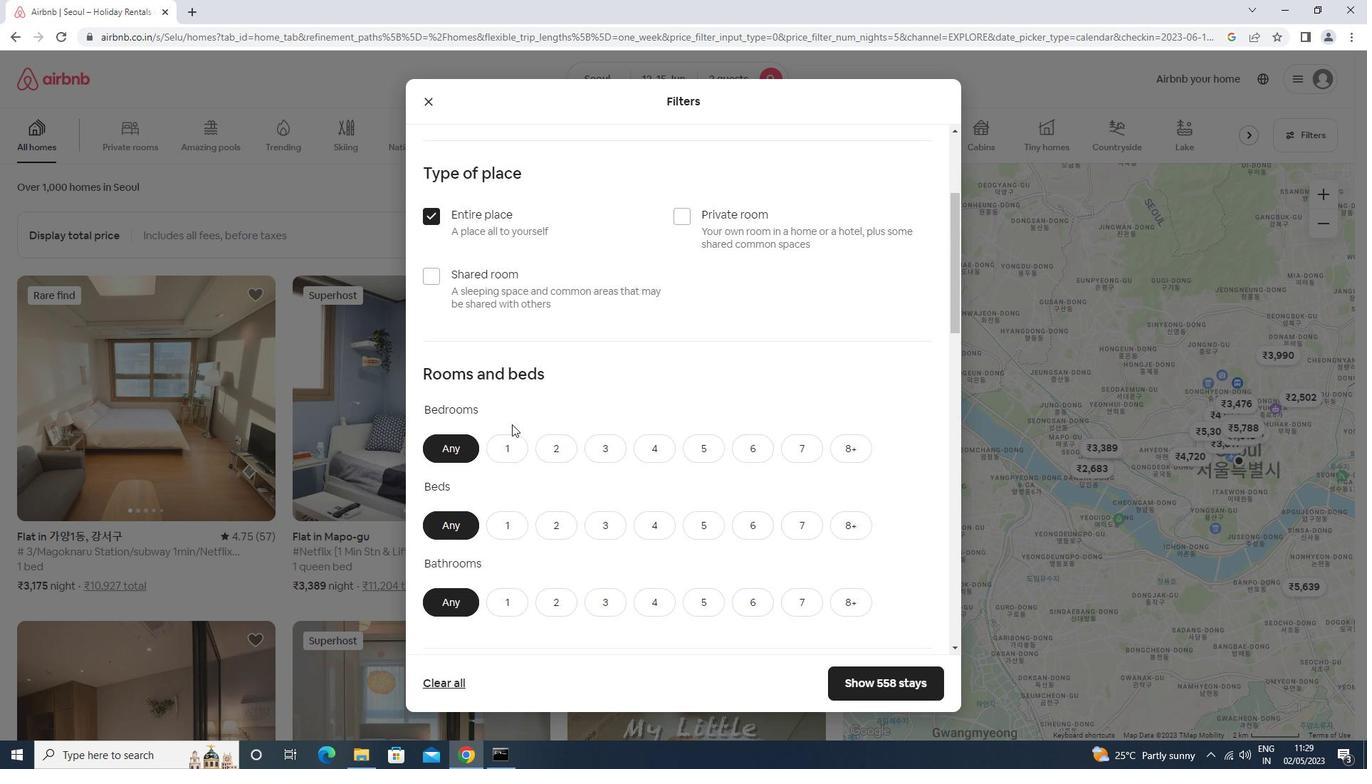 
Action: Mouse pressed left at (512, 442)
Screenshot: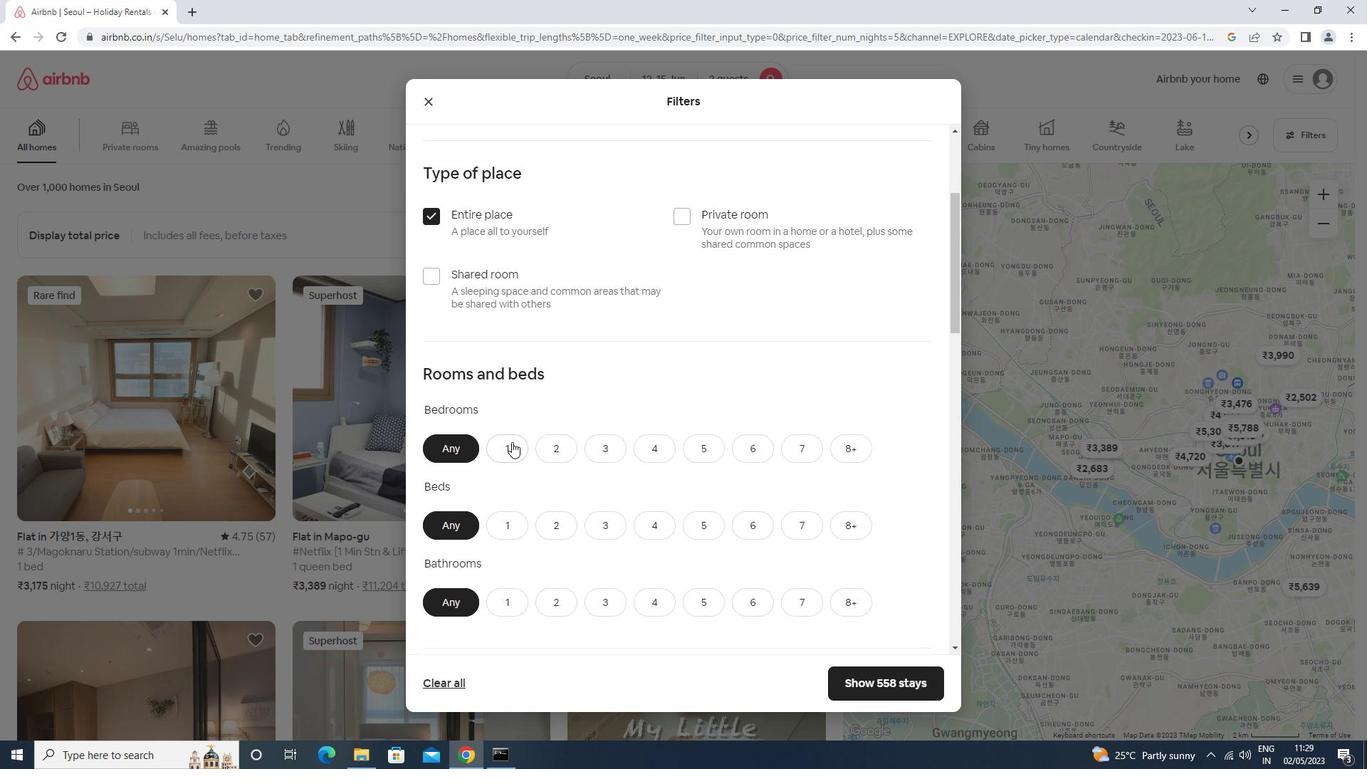 
Action: Mouse moved to (502, 518)
Screenshot: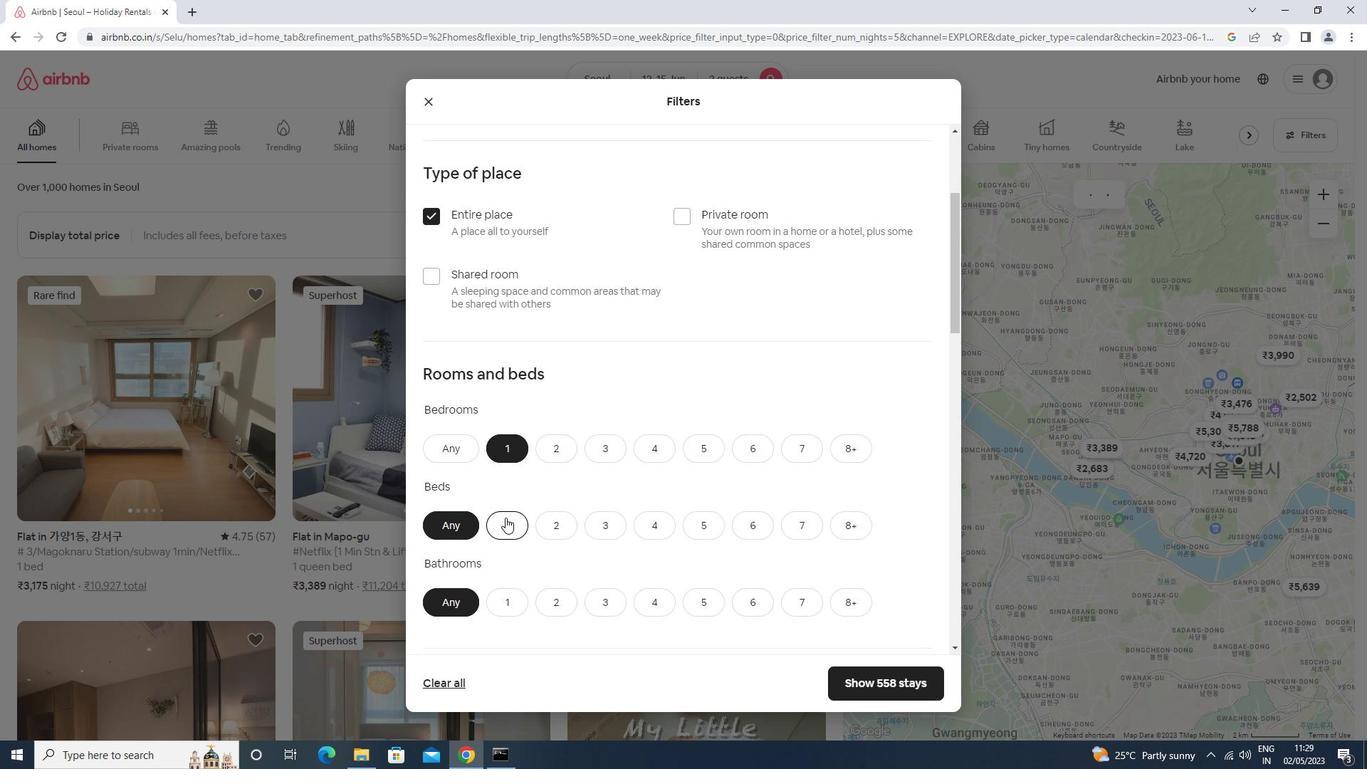 
Action: Mouse pressed left at (502, 518)
Screenshot: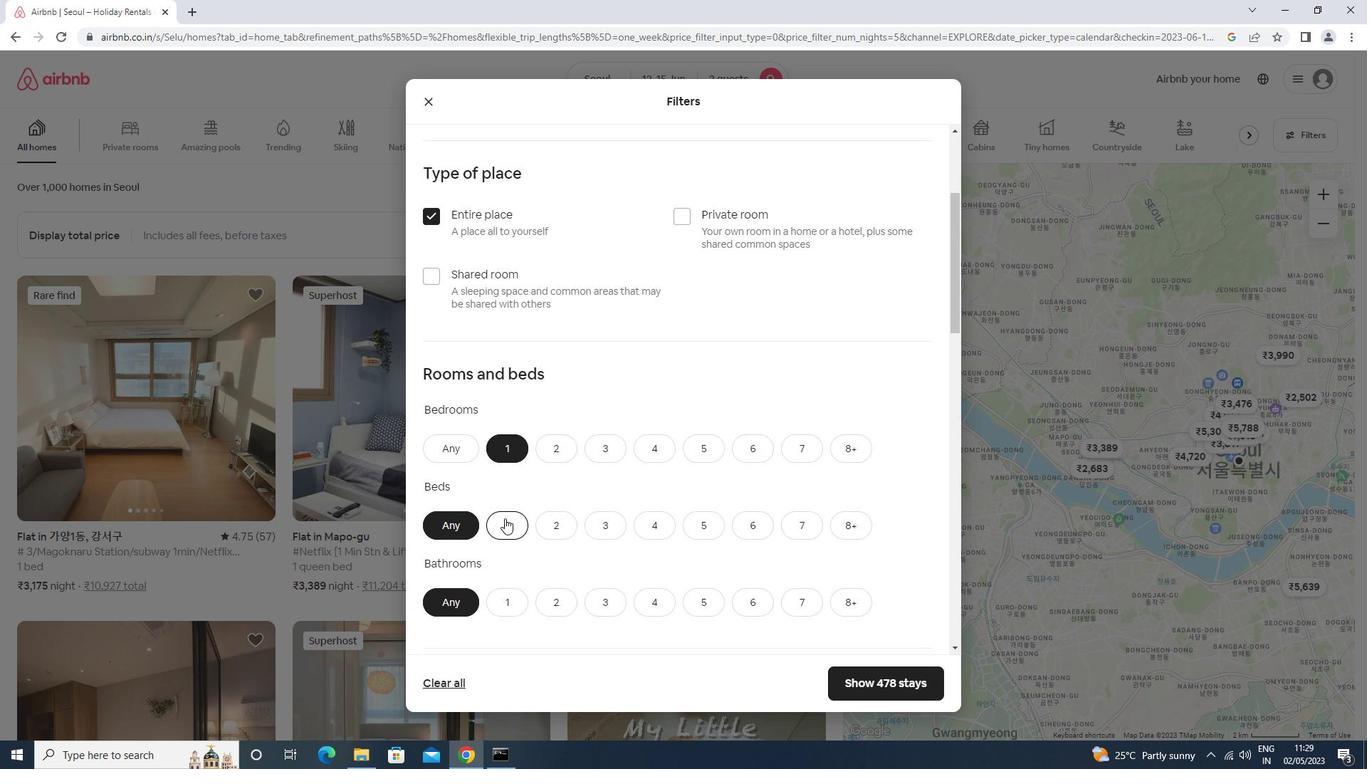 
Action: Mouse moved to (502, 518)
Screenshot: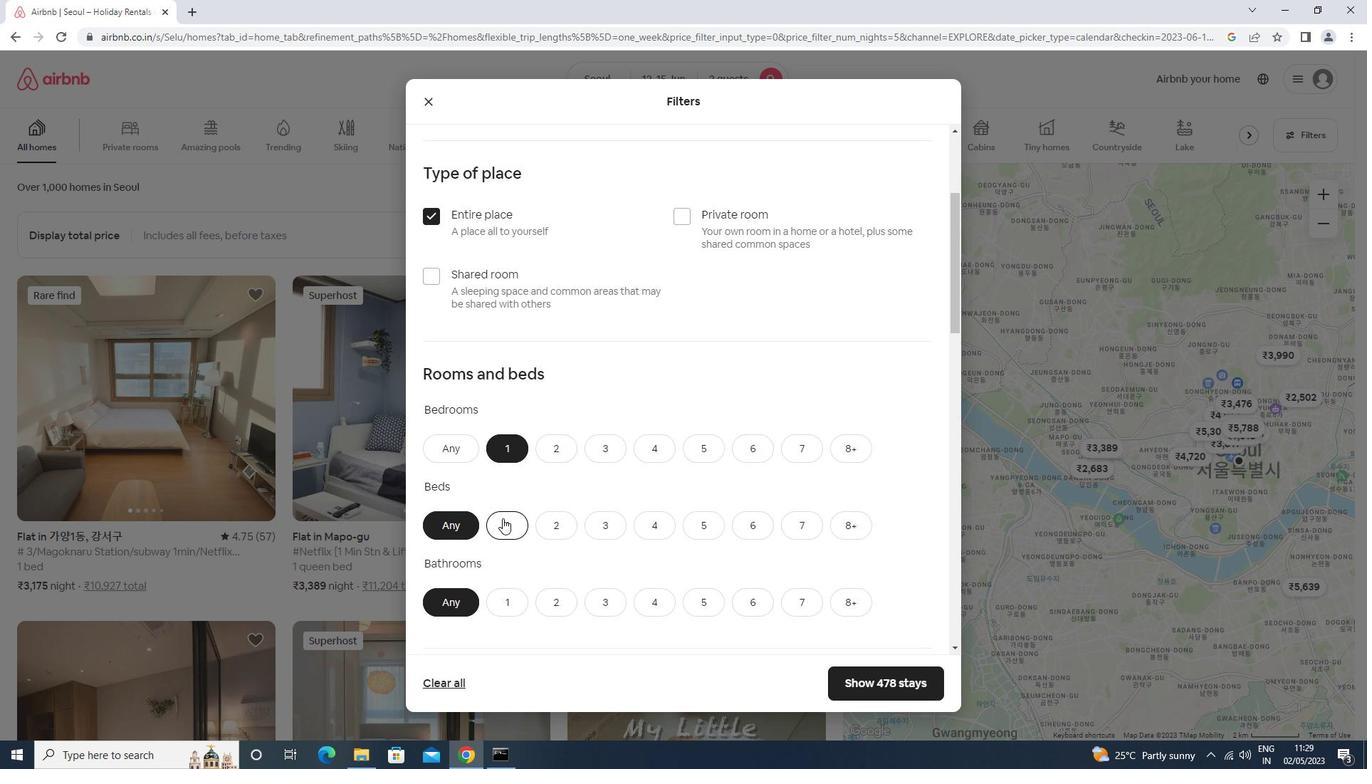 
Action: Mouse scrolled (502, 517) with delta (0, 0)
Screenshot: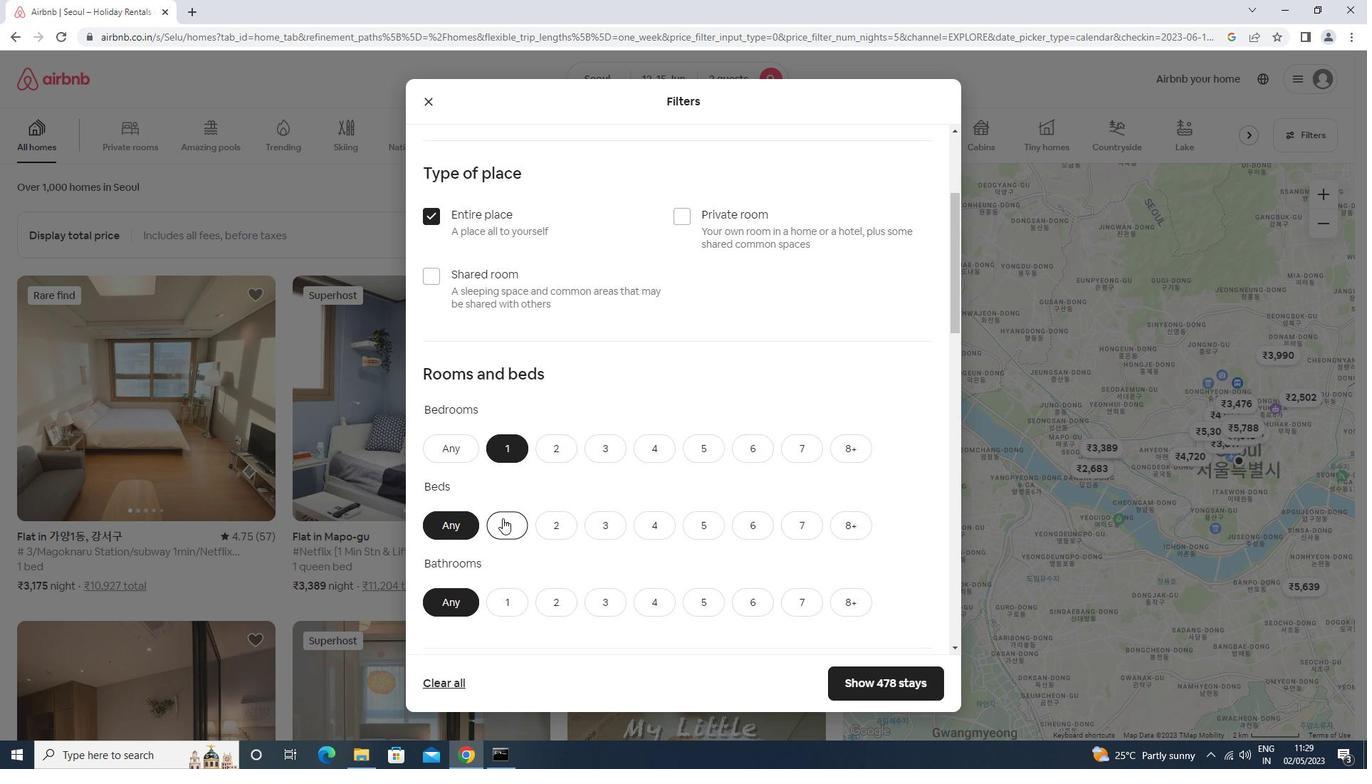 
Action: Mouse scrolled (502, 517) with delta (0, 0)
Screenshot: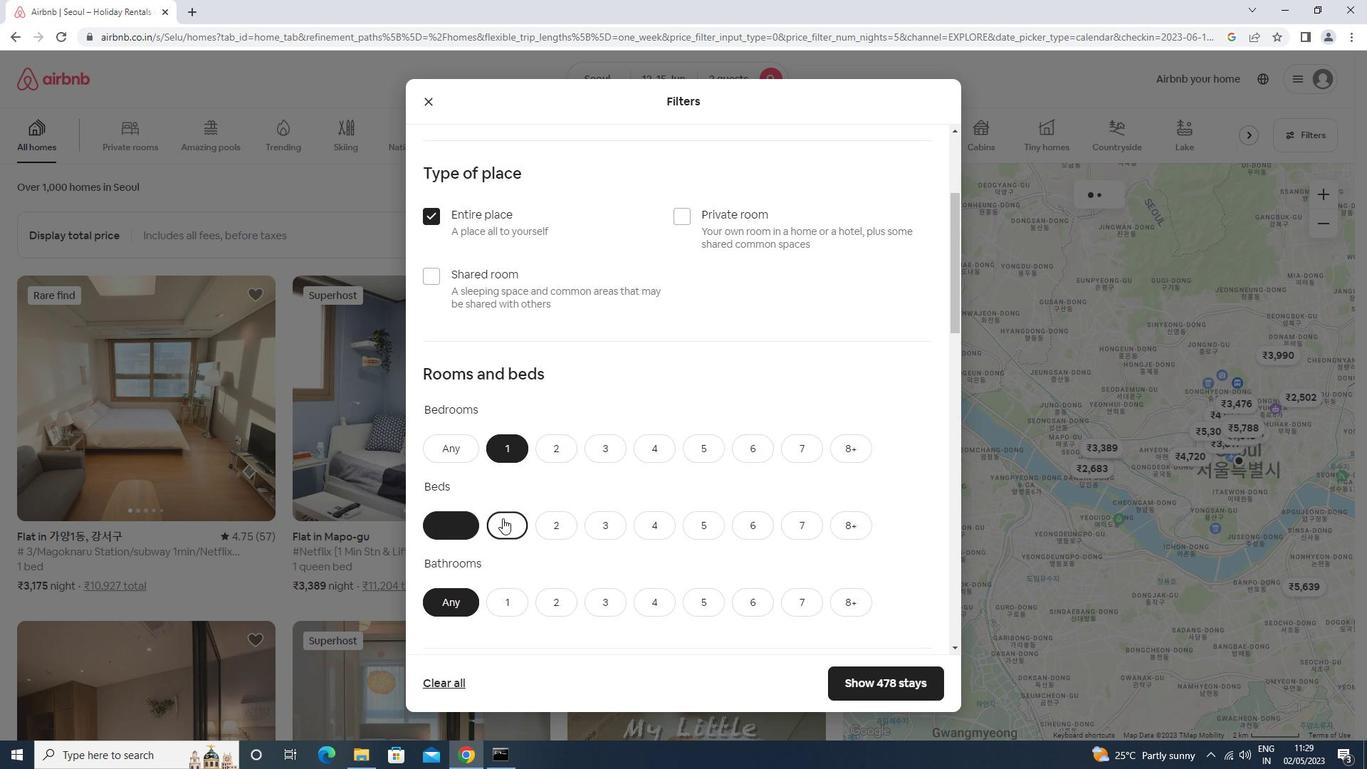 
Action: Mouse moved to (513, 462)
Screenshot: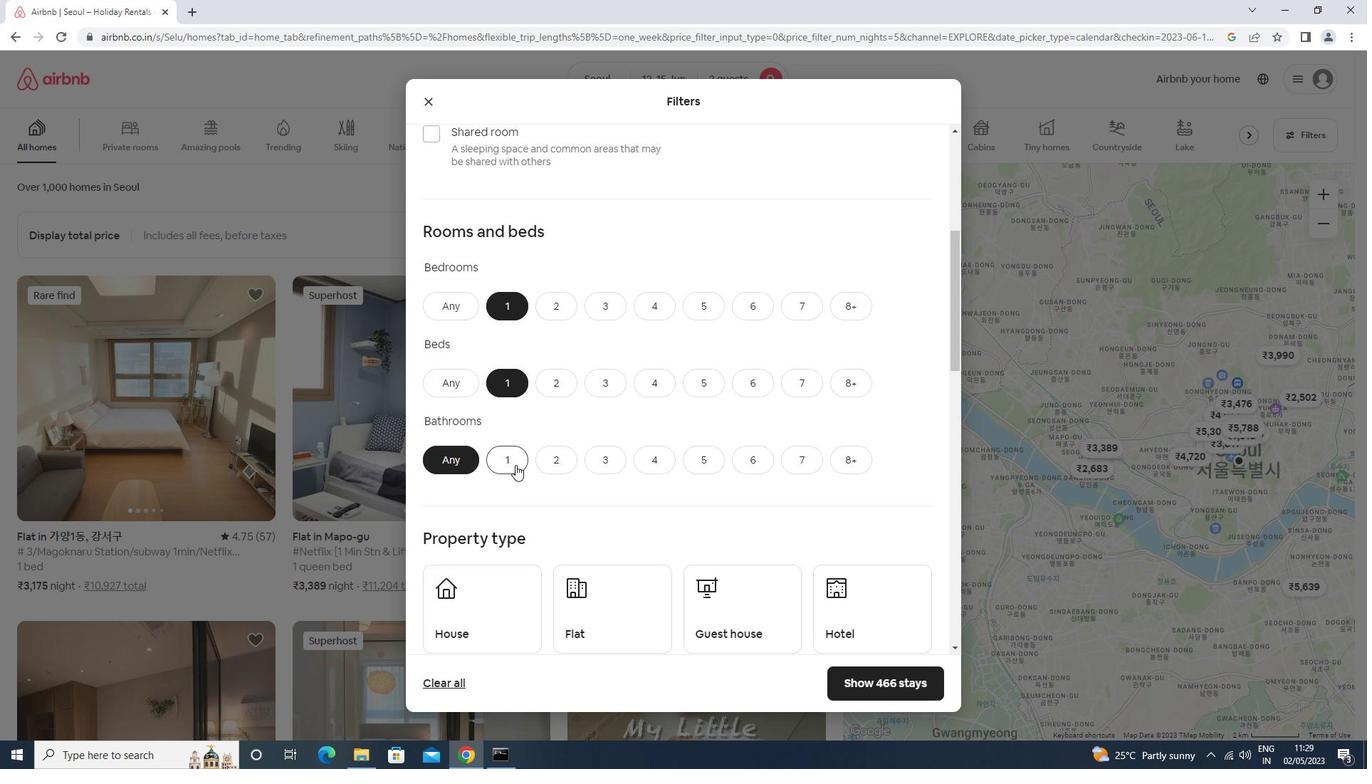 
Action: Mouse pressed left at (513, 462)
Screenshot: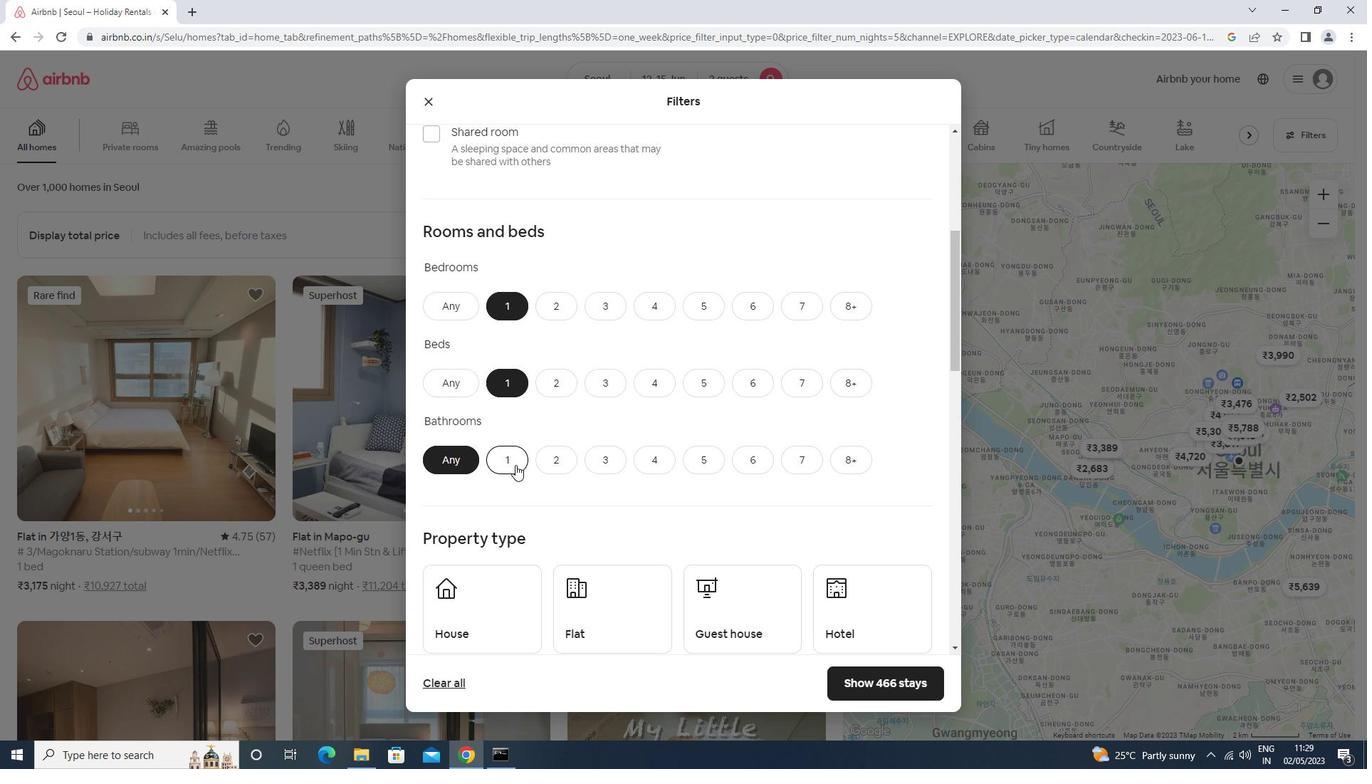 
Action: Mouse moved to (472, 615)
Screenshot: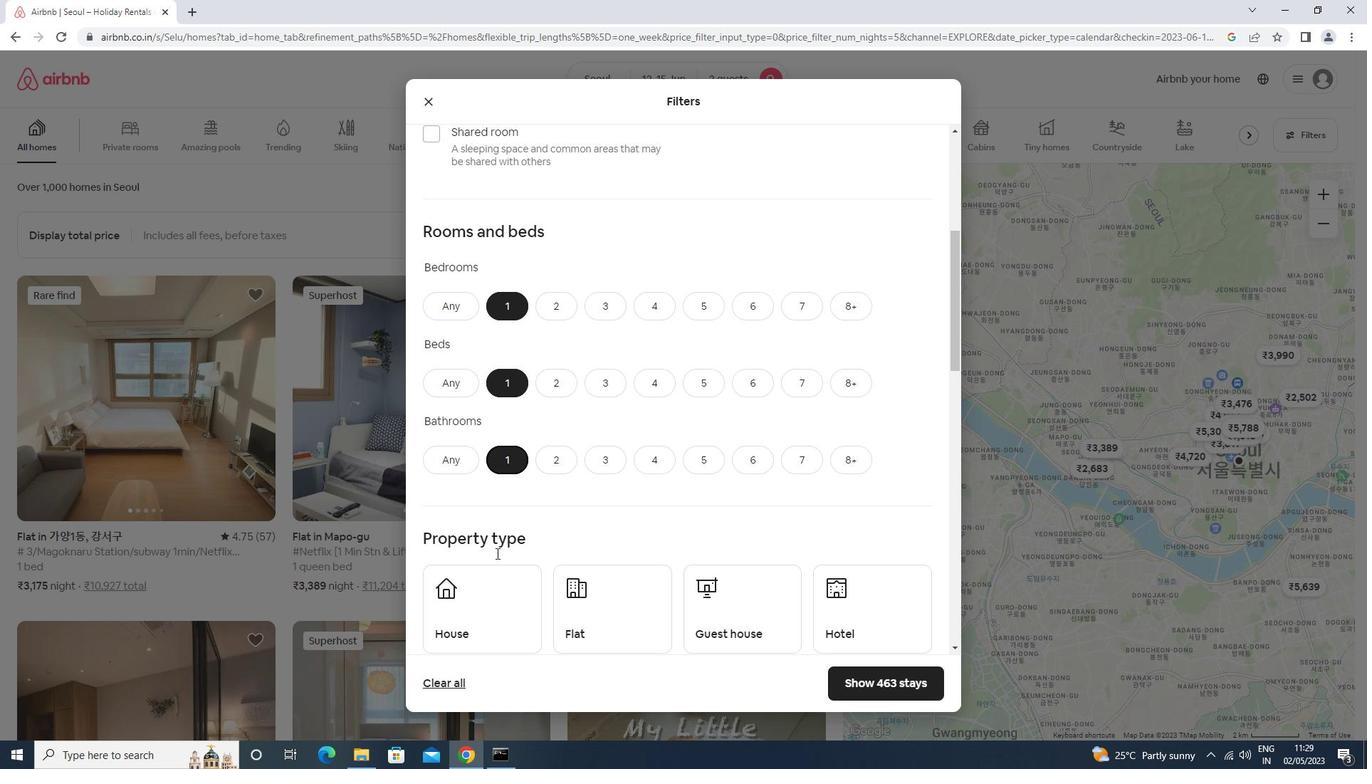 
Action: Mouse pressed left at (472, 615)
Screenshot: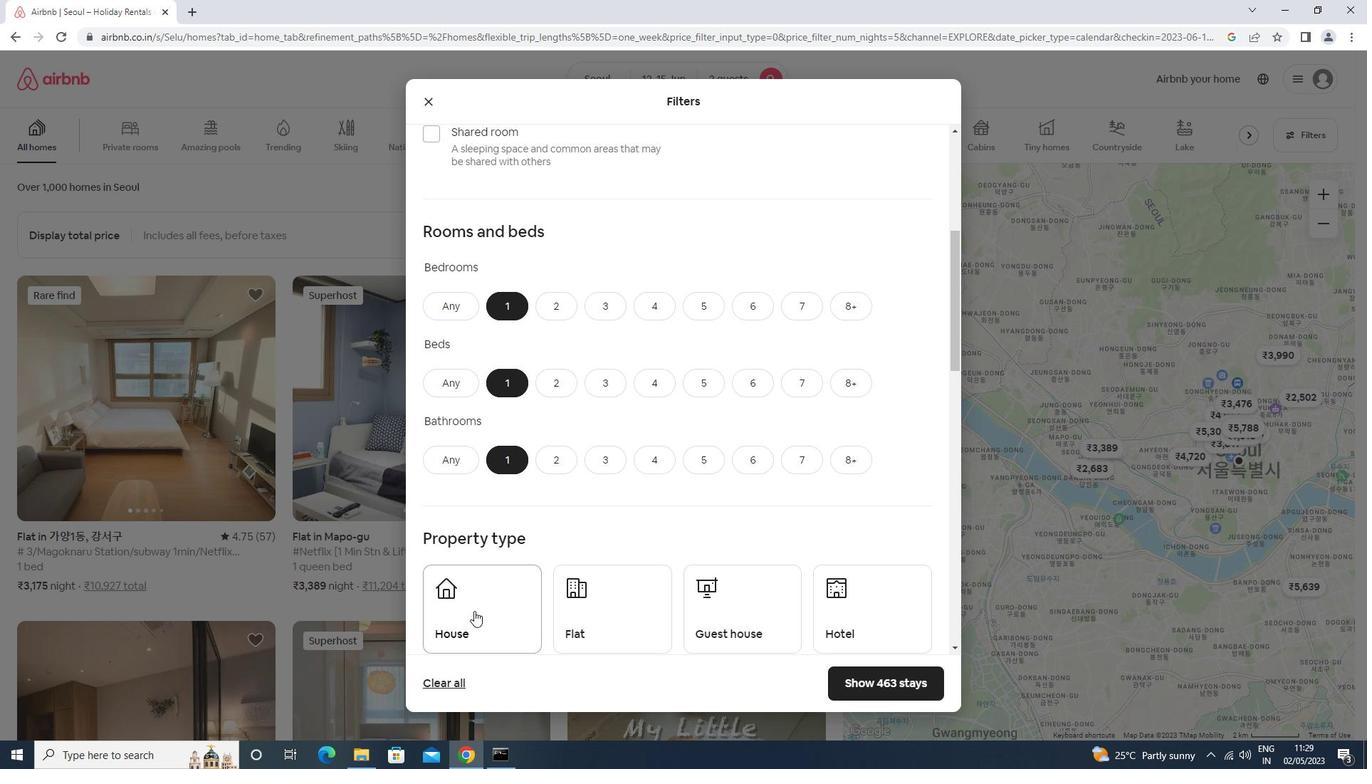 
Action: Mouse moved to (600, 597)
Screenshot: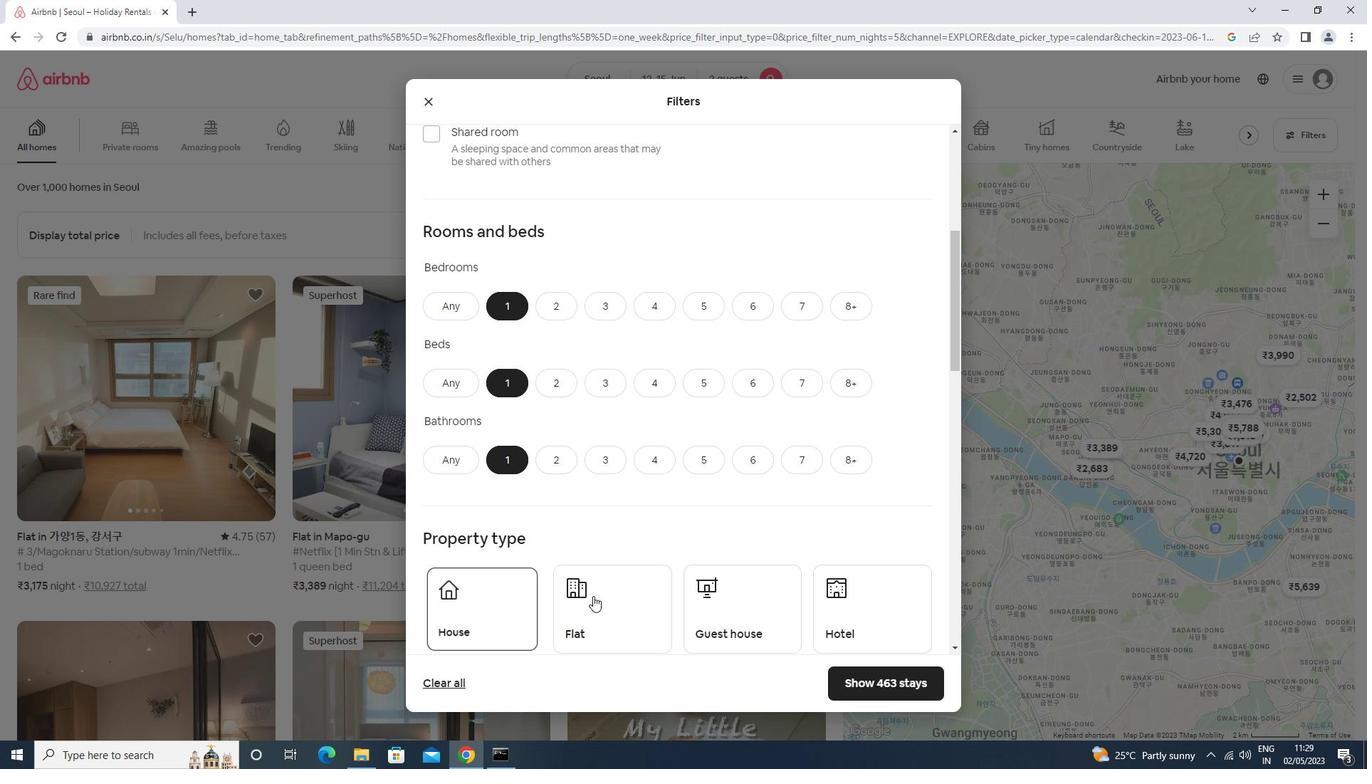 
Action: Mouse pressed left at (600, 597)
Screenshot: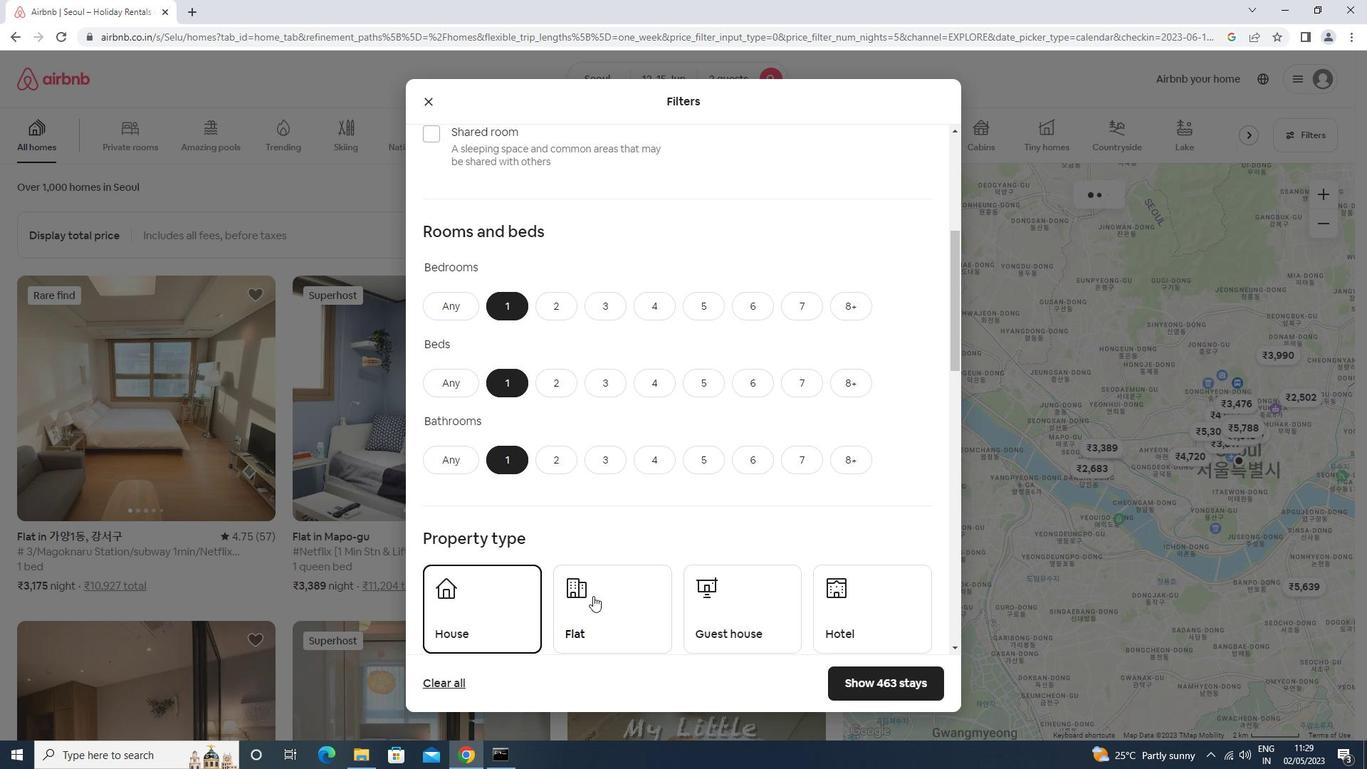 
Action: Mouse moved to (740, 611)
Screenshot: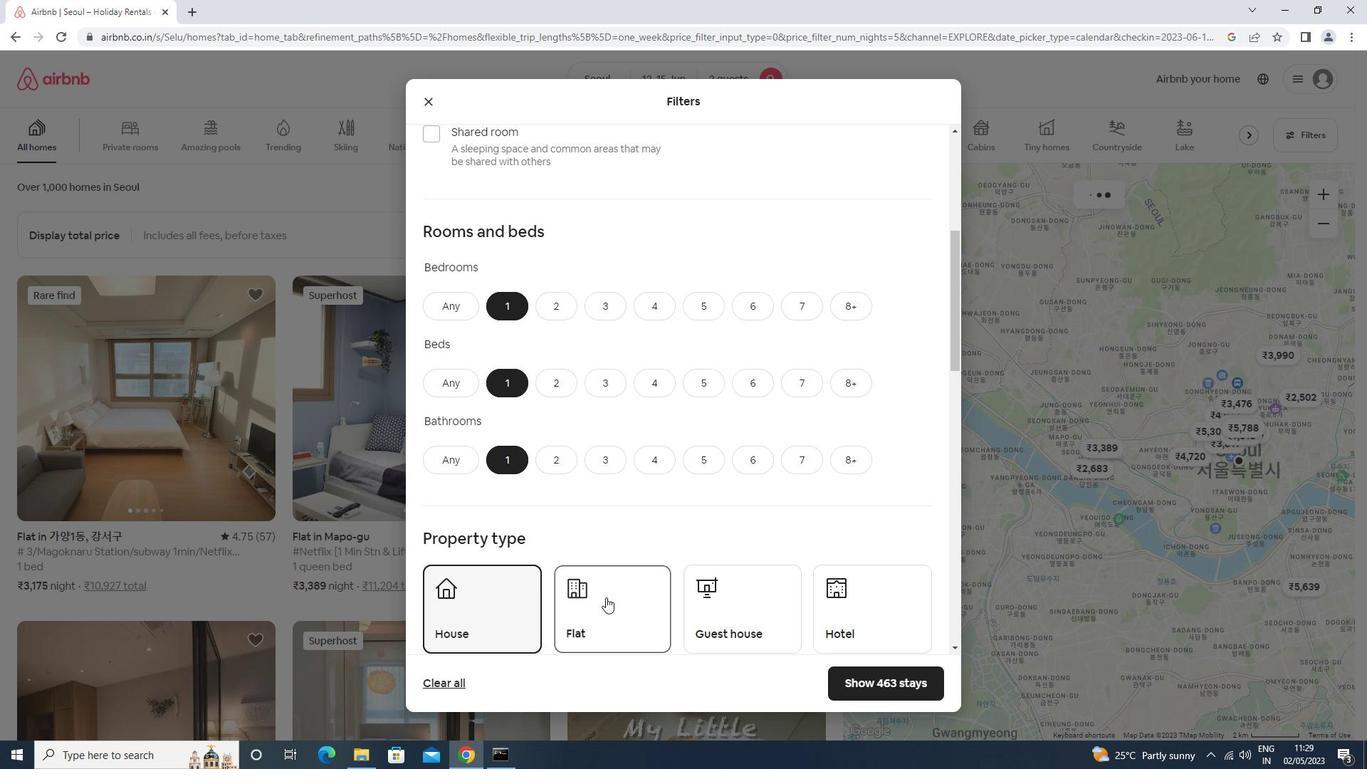 
Action: Mouse pressed left at (740, 611)
Screenshot: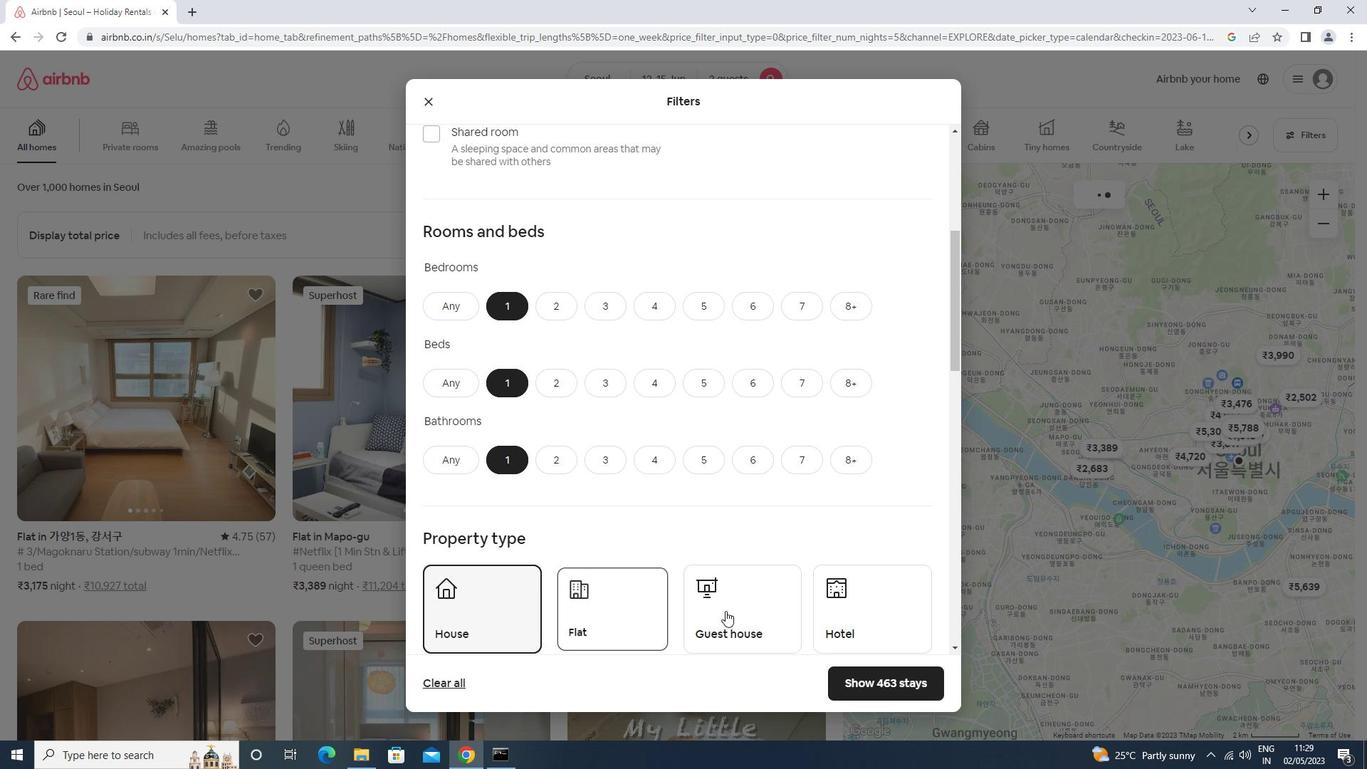 
Action: Mouse moved to (839, 593)
Screenshot: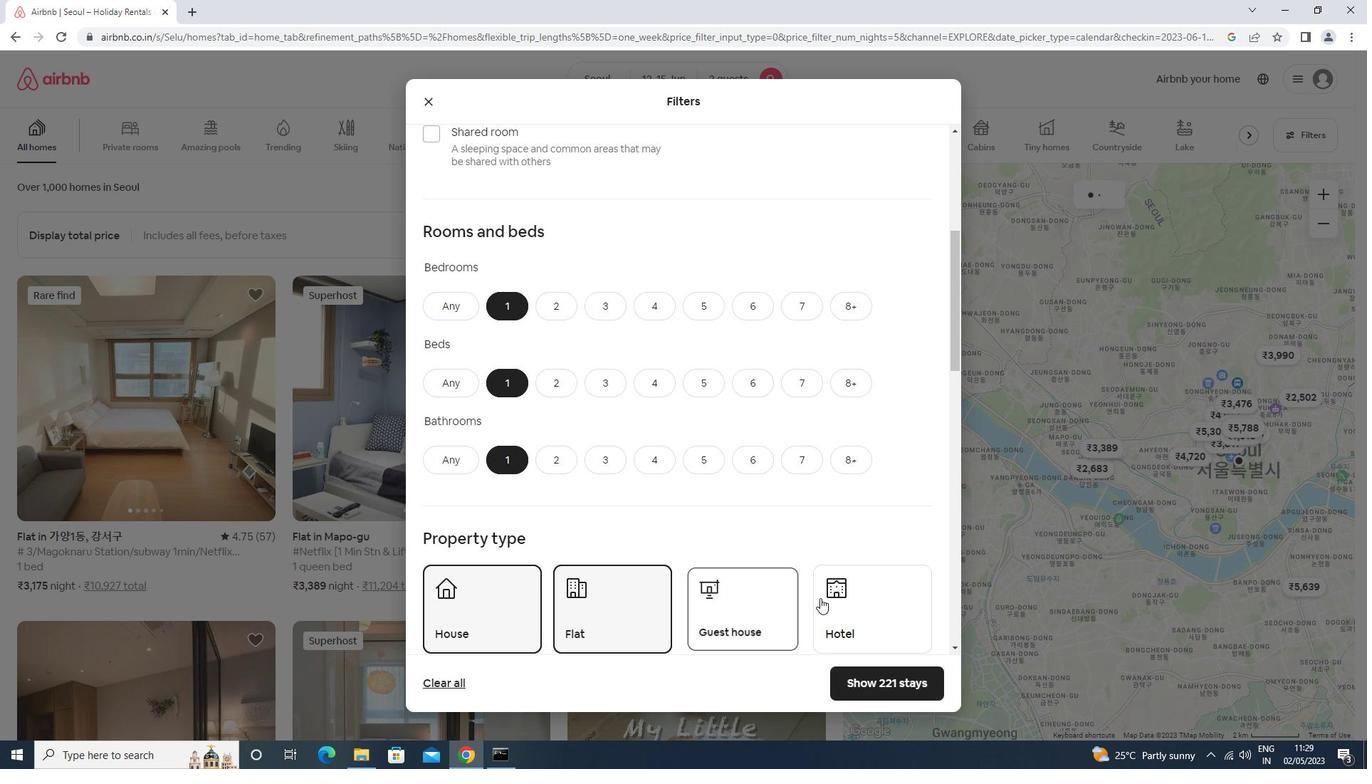 
Action: Mouse pressed left at (839, 593)
Screenshot: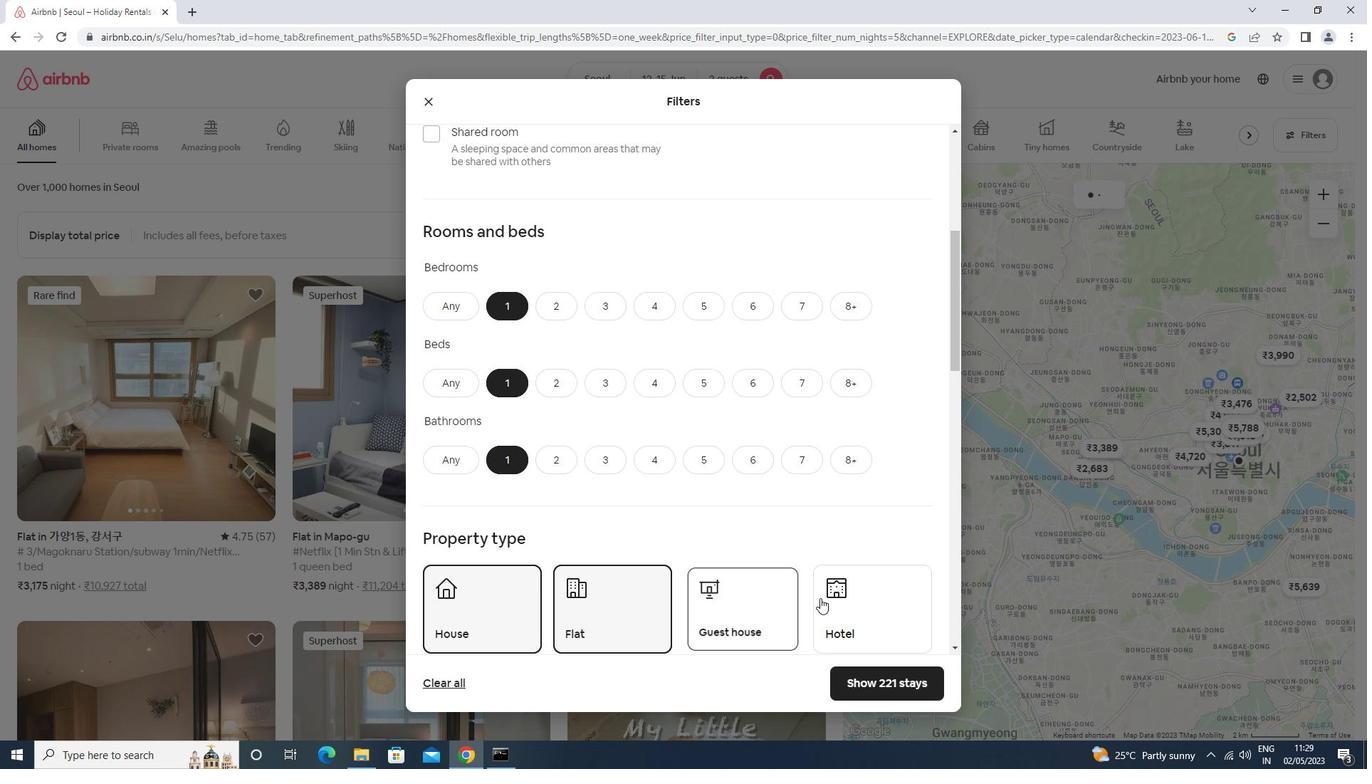 
Action: Mouse moved to (834, 589)
Screenshot: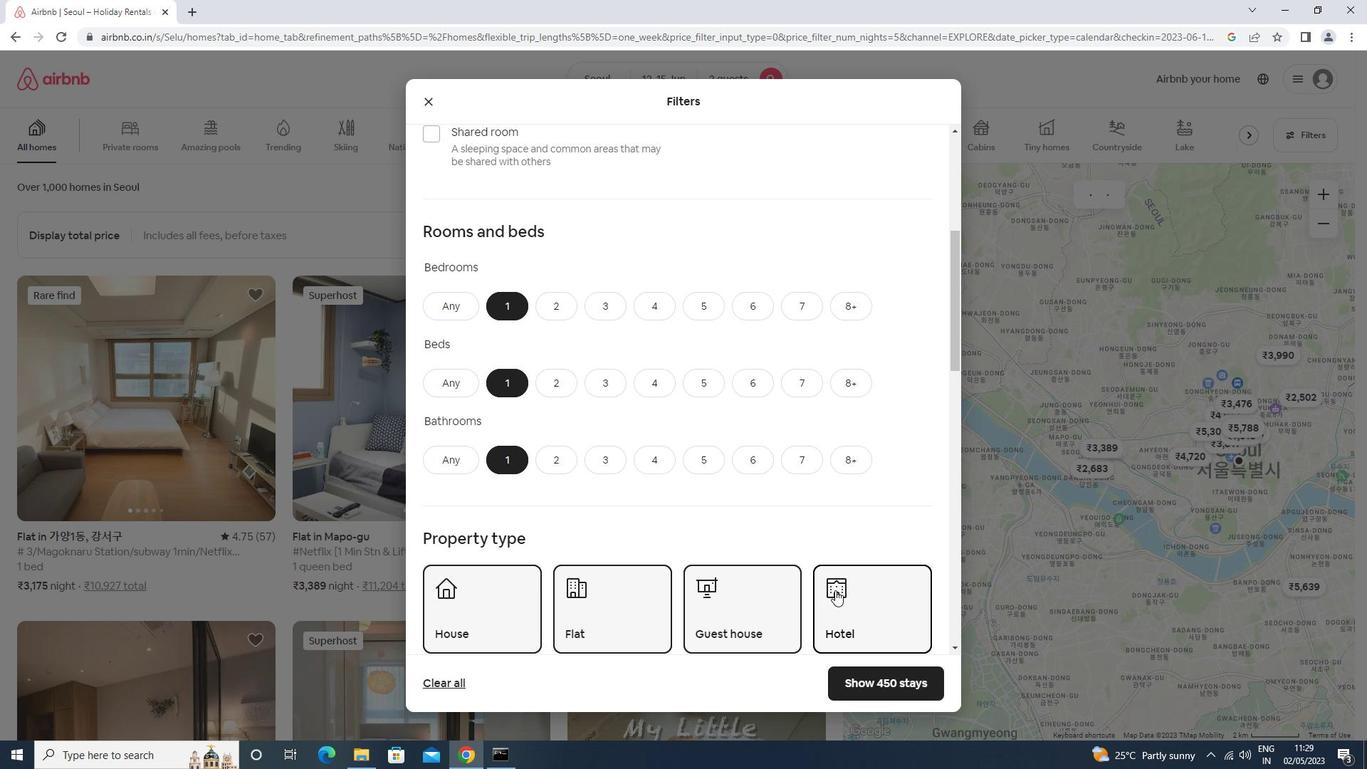 
Action: Mouse scrolled (834, 588) with delta (0, 0)
Screenshot: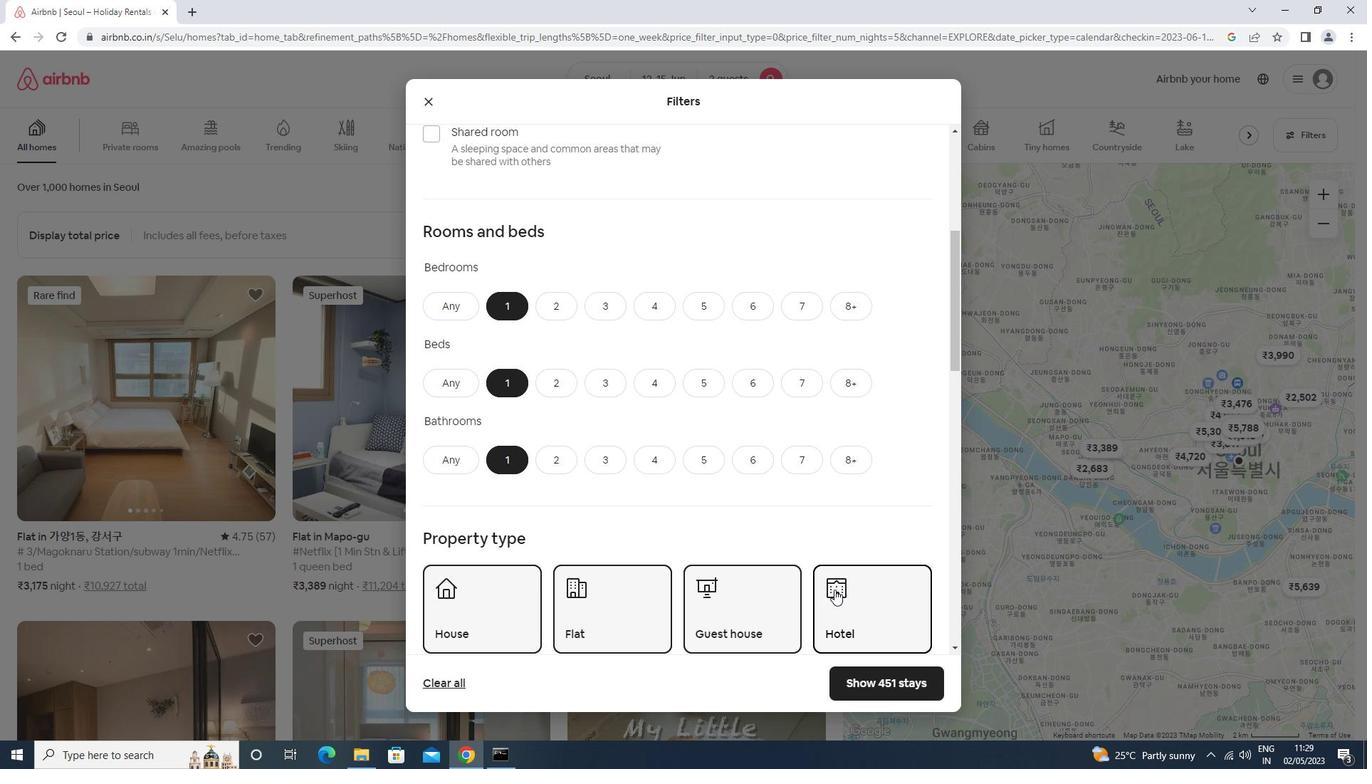 
Action: Mouse scrolled (834, 588) with delta (0, 0)
Screenshot: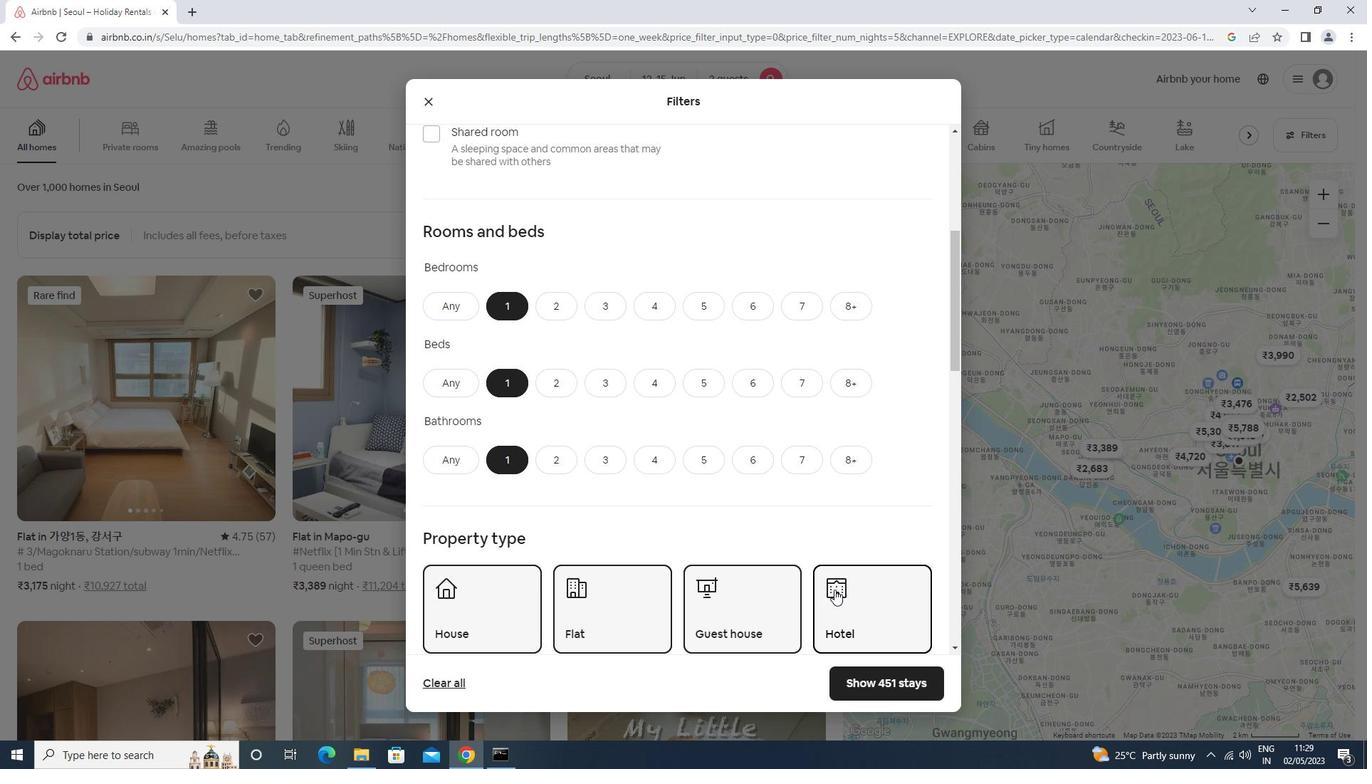 
Action: Mouse scrolled (834, 588) with delta (0, 0)
Screenshot: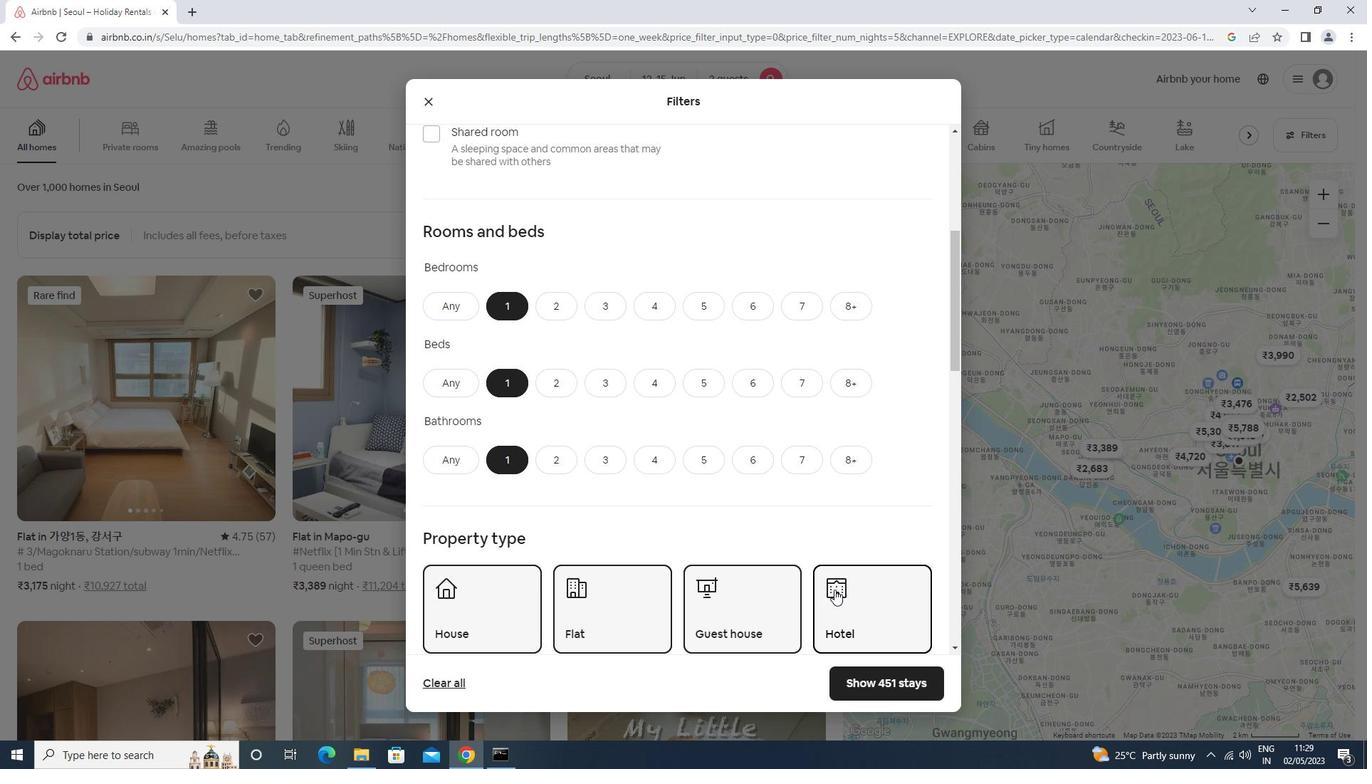 
Action: Mouse scrolled (834, 588) with delta (0, 0)
Screenshot: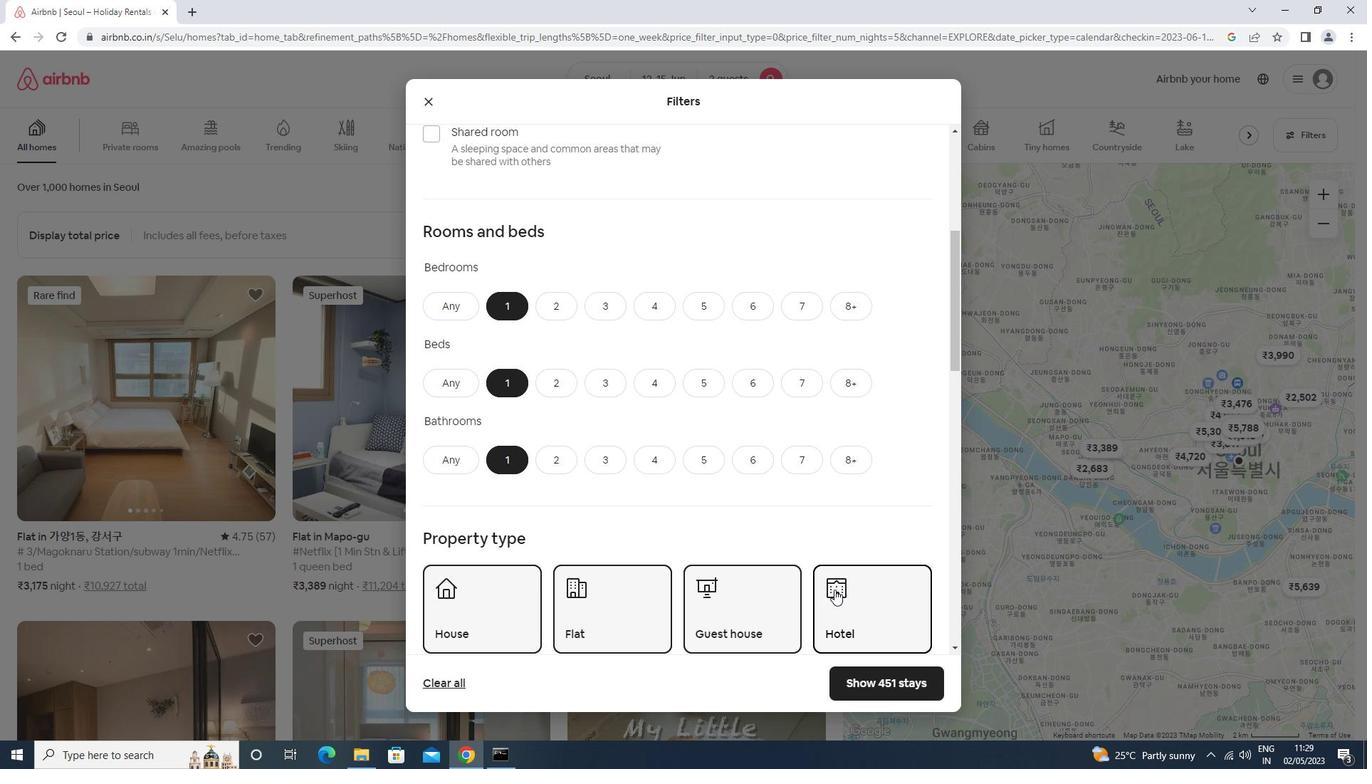 
Action: Mouse moved to (823, 593)
Screenshot: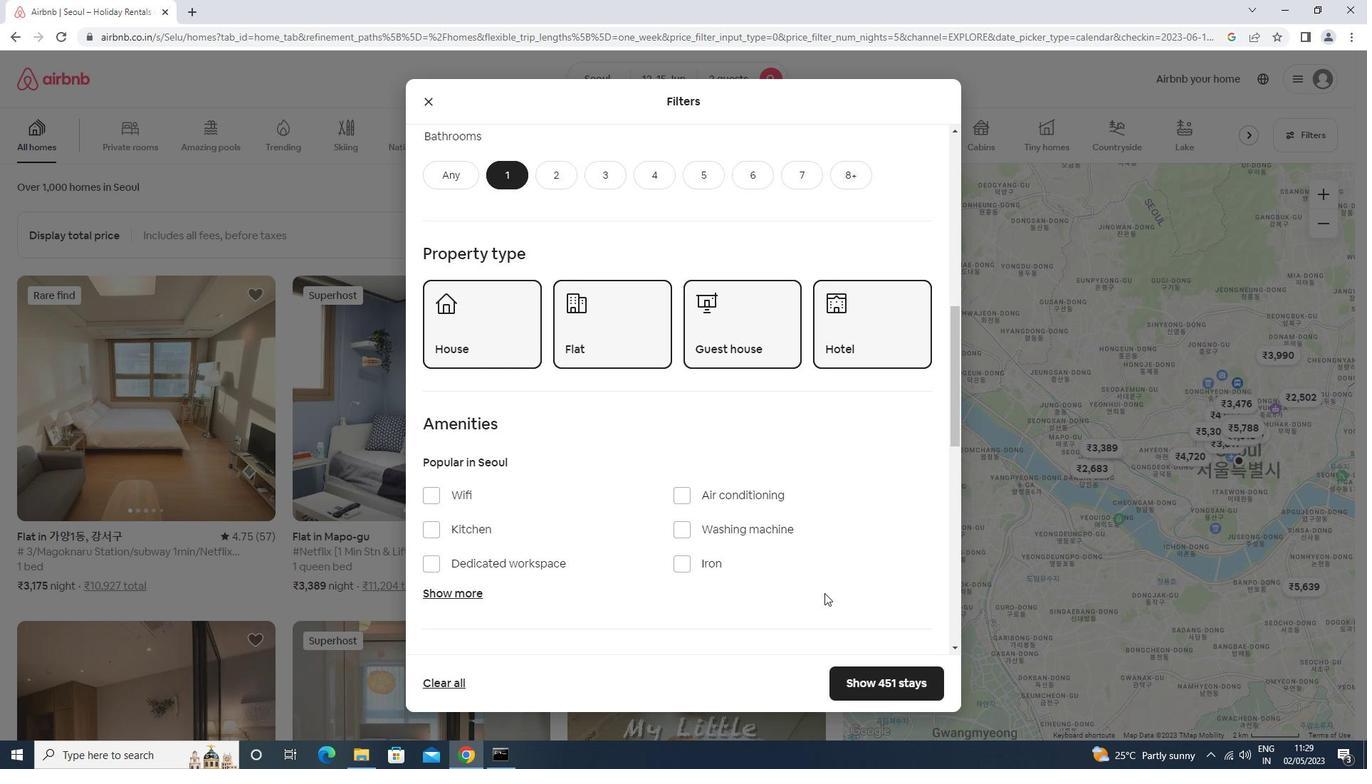 
Action: Mouse scrolled (823, 592) with delta (0, 0)
Screenshot: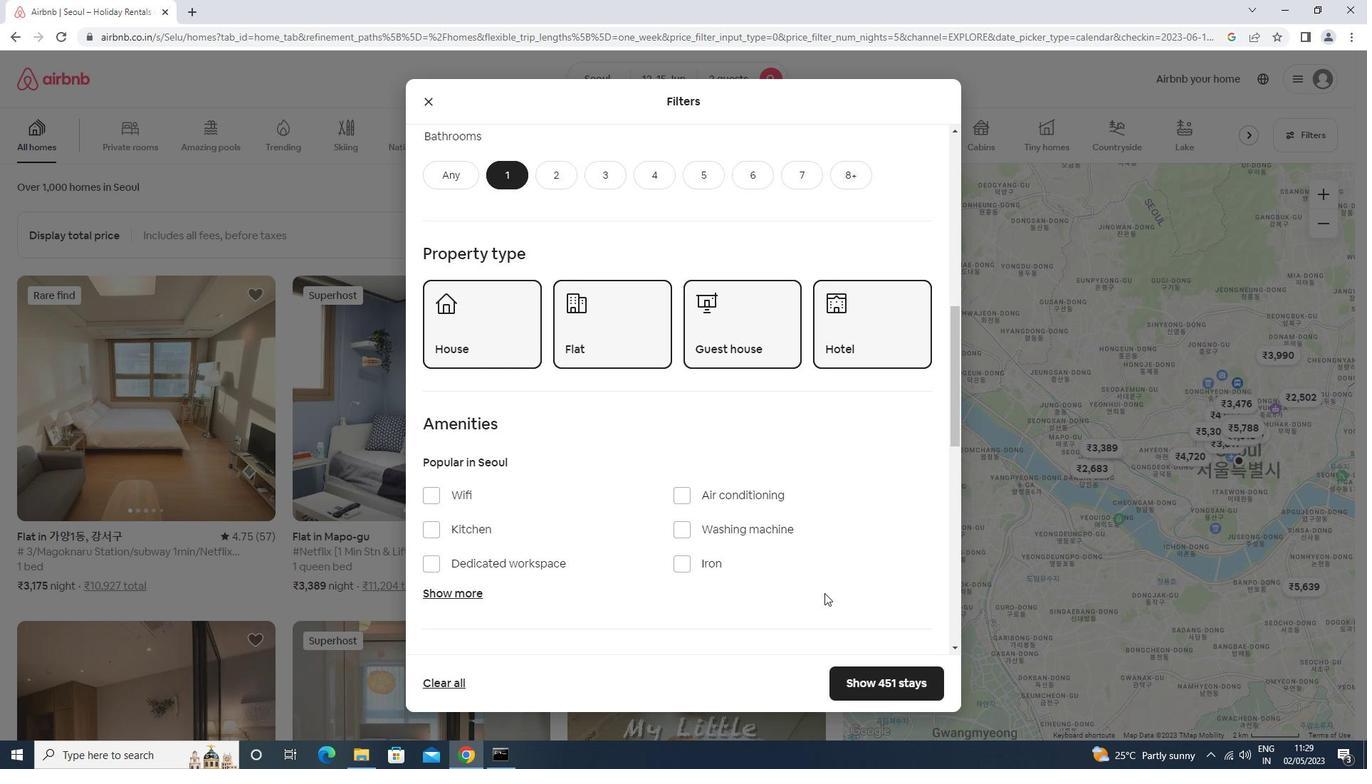 
Action: Mouse scrolled (823, 592) with delta (0, 0)
Screenshot: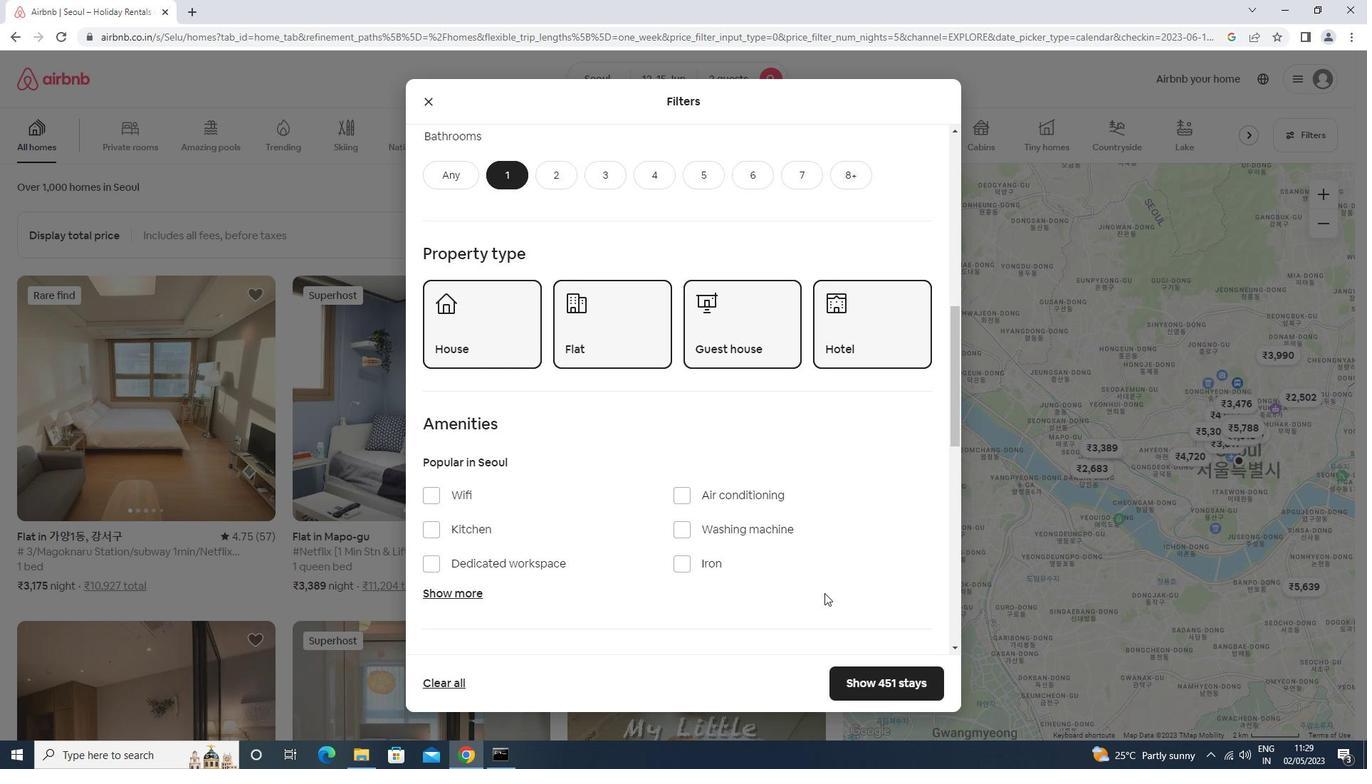 
Action: Mouse scrolled (823, 592) with delta (0, 0)
Screenshot: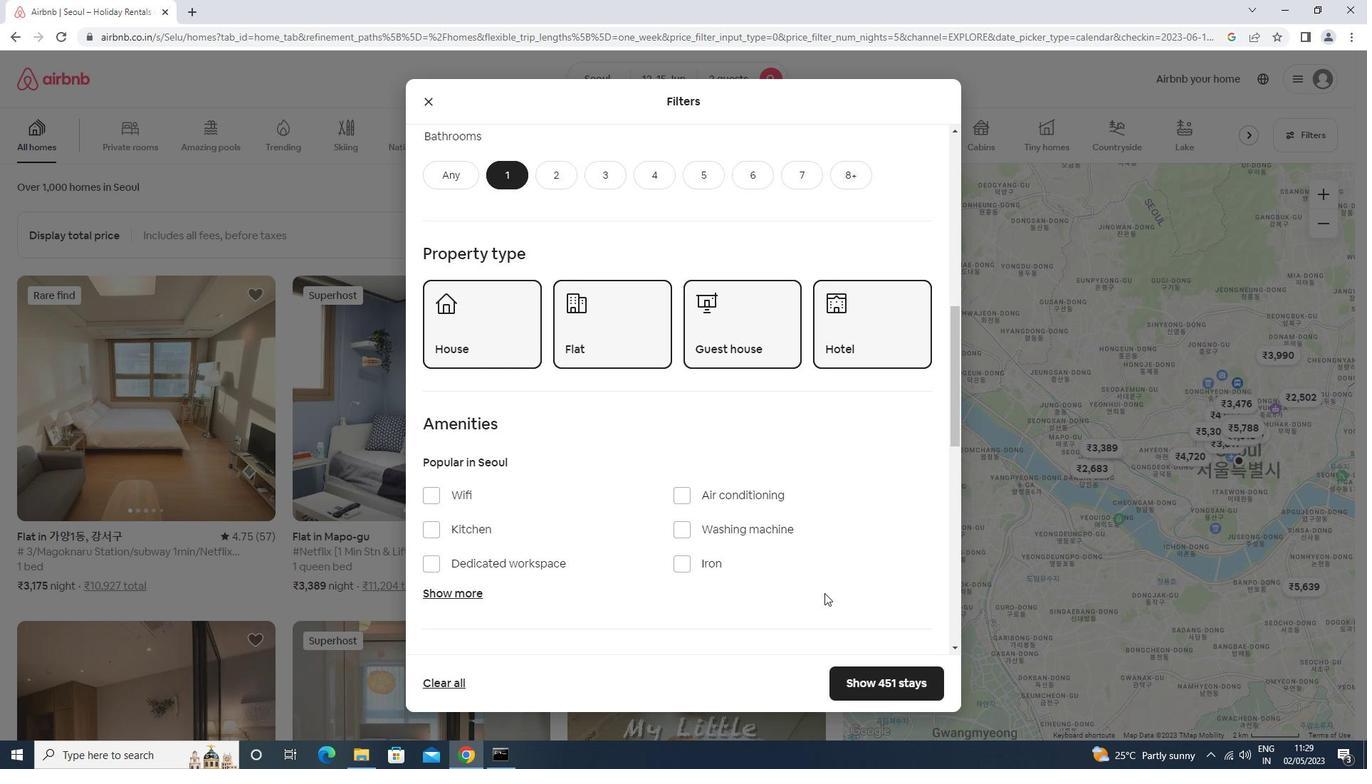 
Action: Mouse moved to (898, 546)
Screenshot: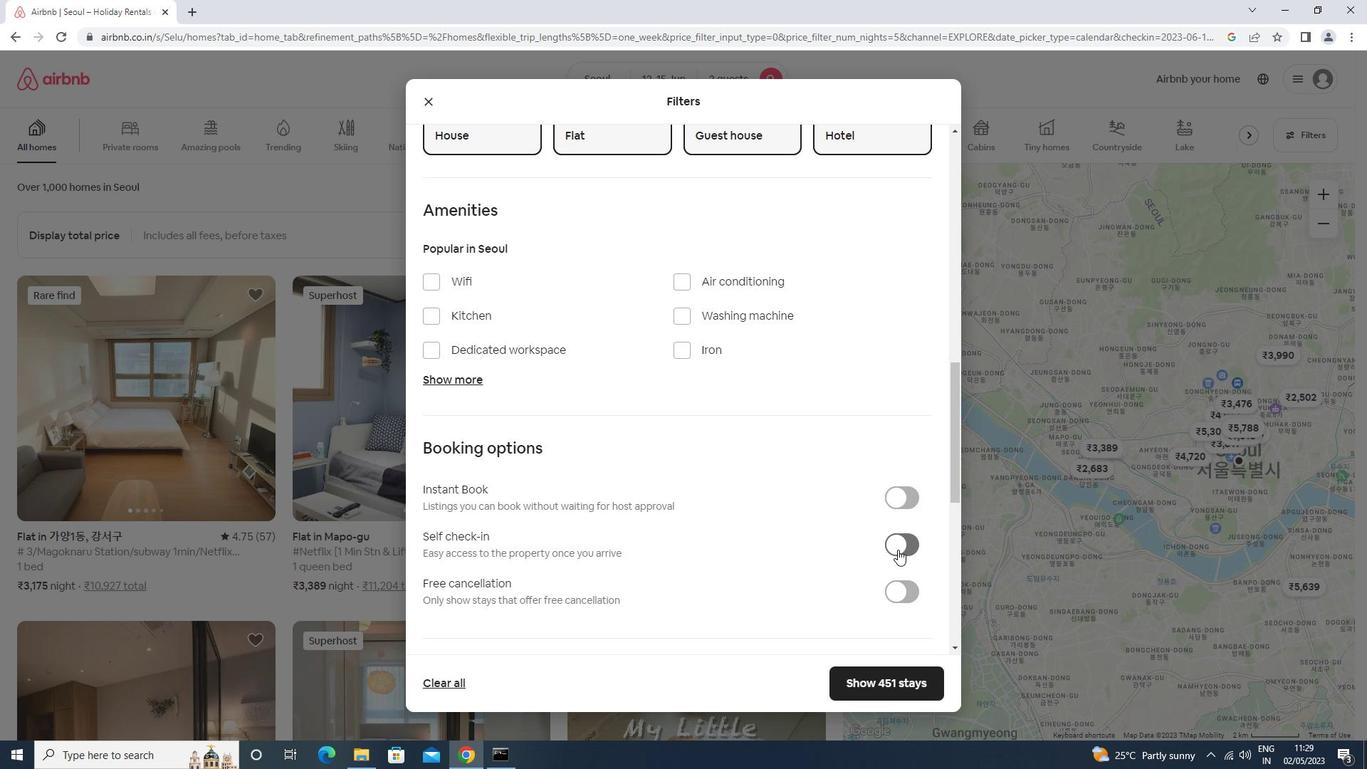 
Action: Mouse pressed left at (898, 546)
Screenshot: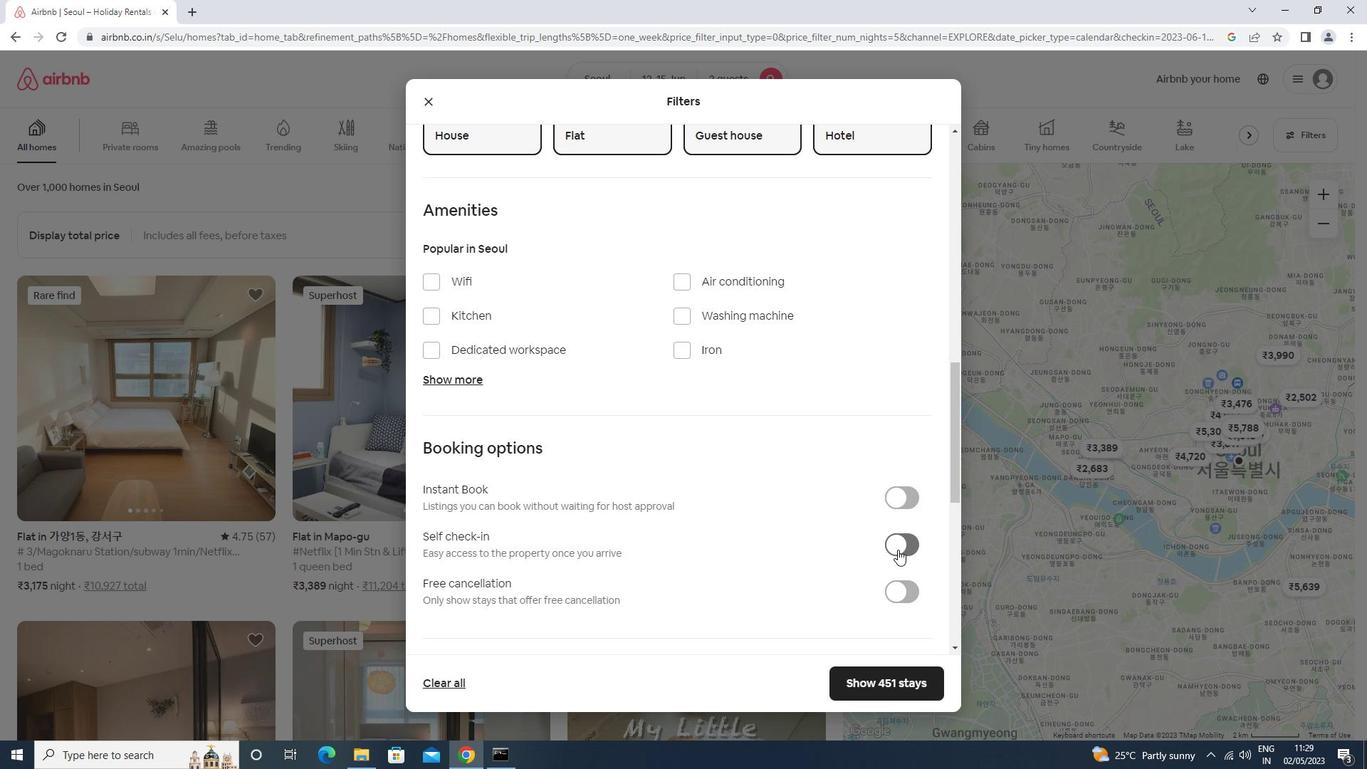 
Action: Mouse moved to (898, 544)
Screenshot: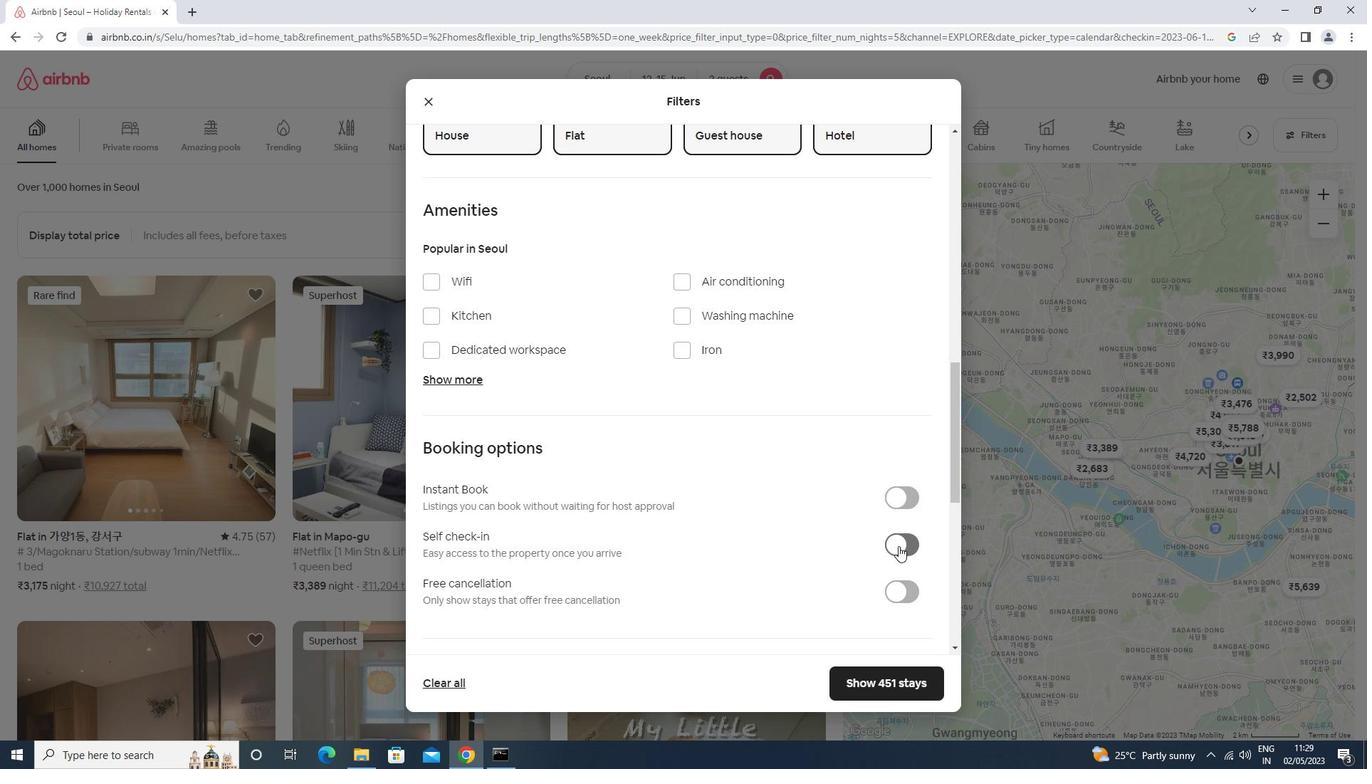 
Action: Mouse scrolled (898, 544) with delta (0, 0)
Screenshot: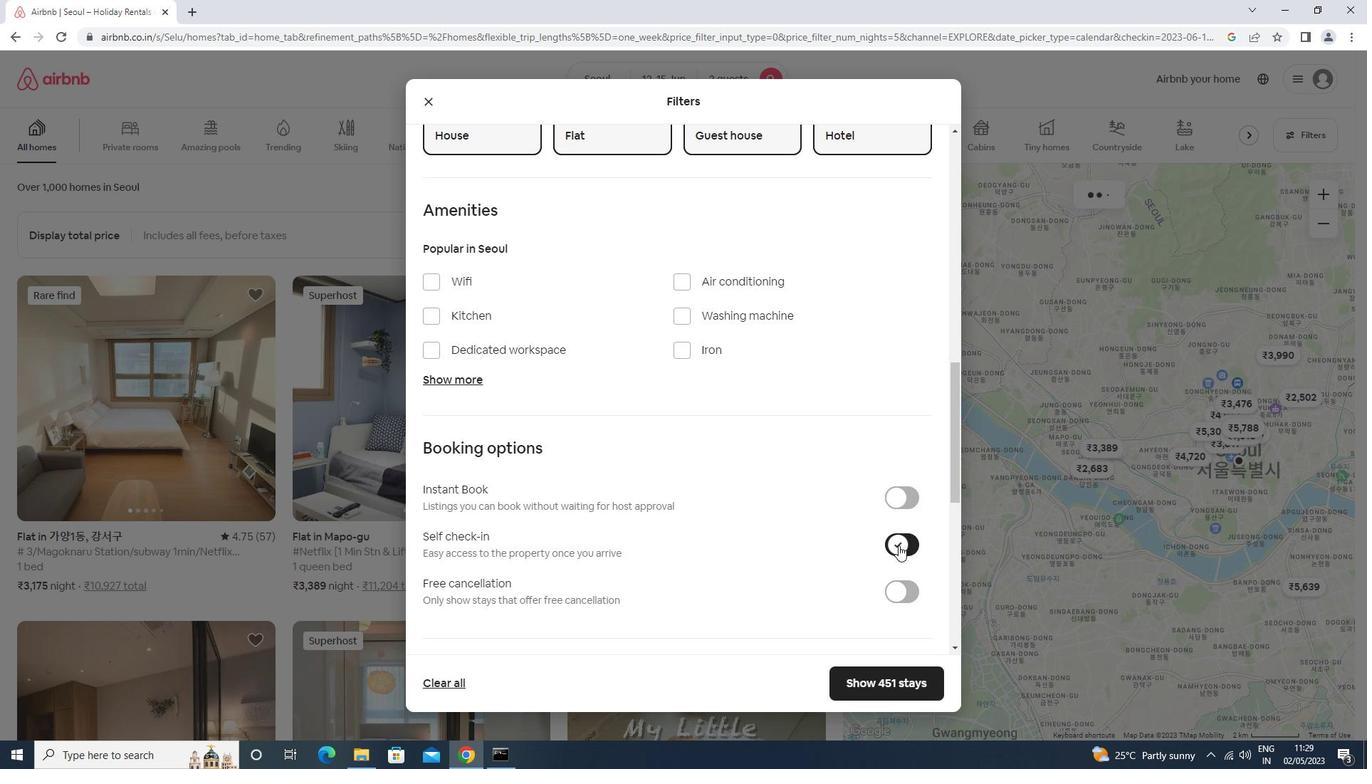 
Action: Mouse scrolled (898, 544) with delta (0, 0)
Screenshot: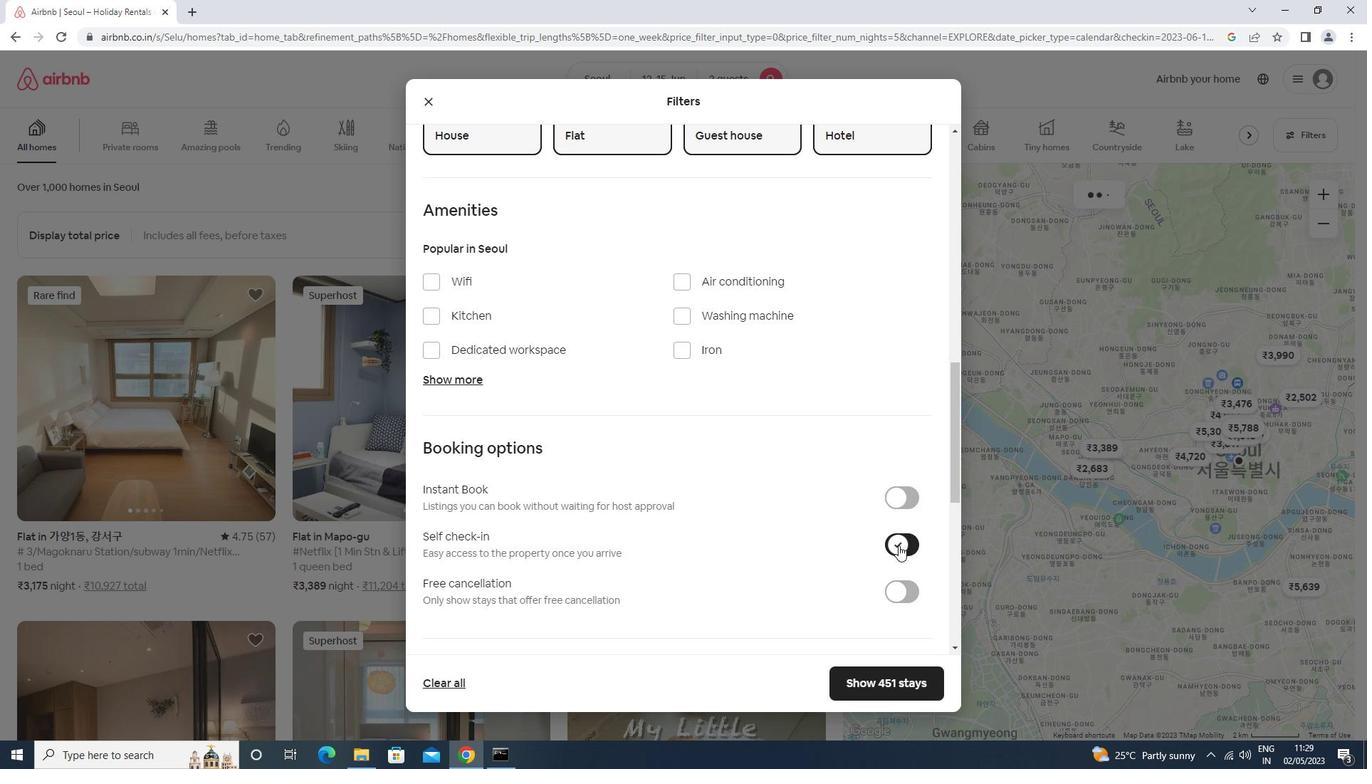 
Action: Mouse scrolled (898, 544) with delta (0, 0)
Screenshot: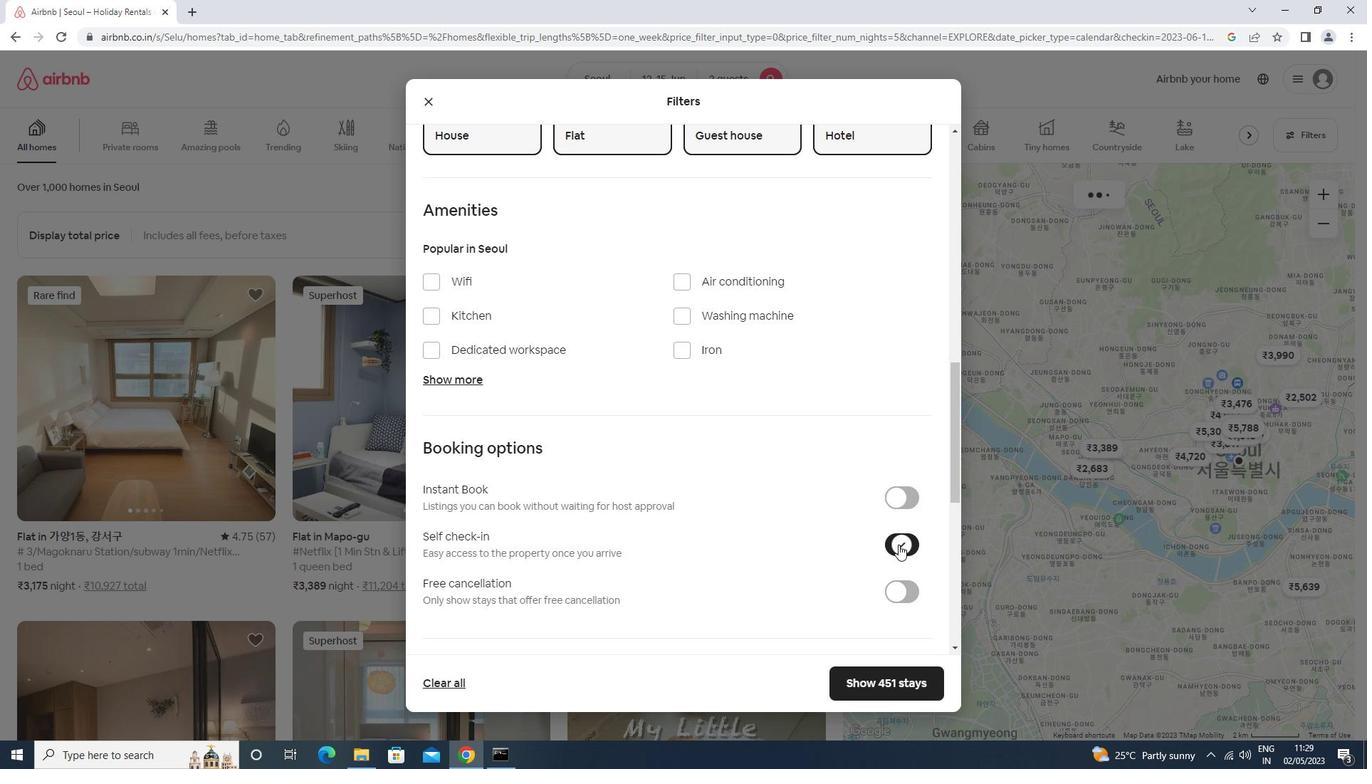 
Action: Mouse scrolled (898, 544) with delta (0, 0)
Screenshot: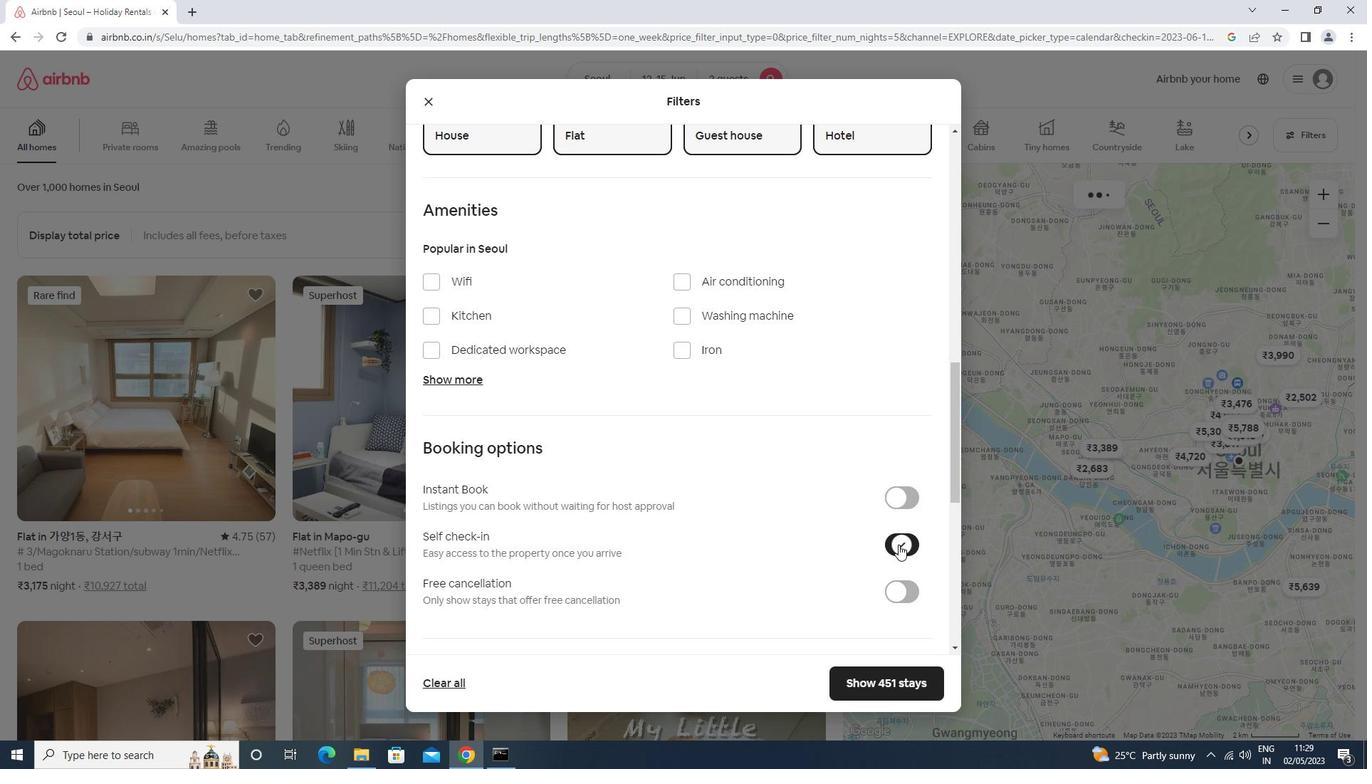 
Action: Mouse scrolled (898, 544) with delta (0, 0)
Screenshot: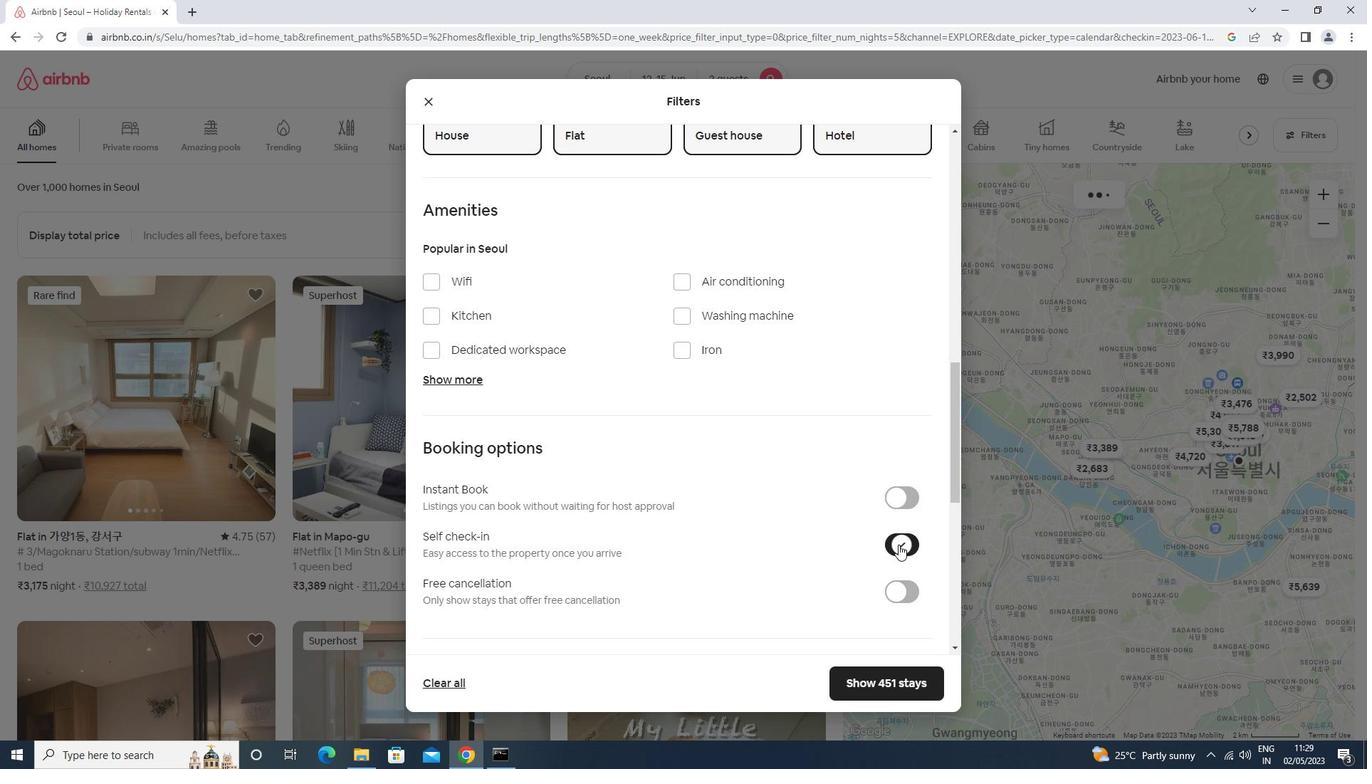
Action: Mouse scrolled (898, 544) with delta (0, 0)
Screenshot: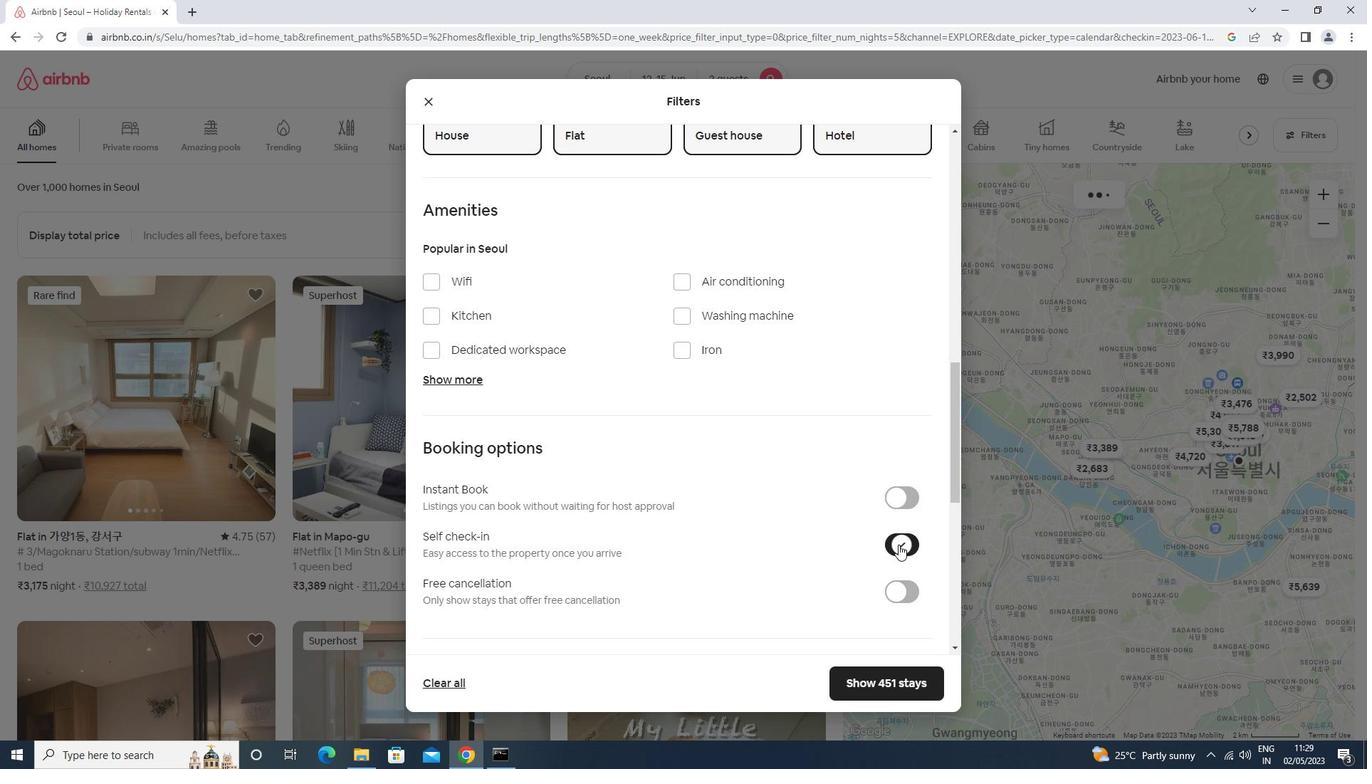 
Action: Mouse scrolled (898, 544) with delta (0, 0)
Screenshot: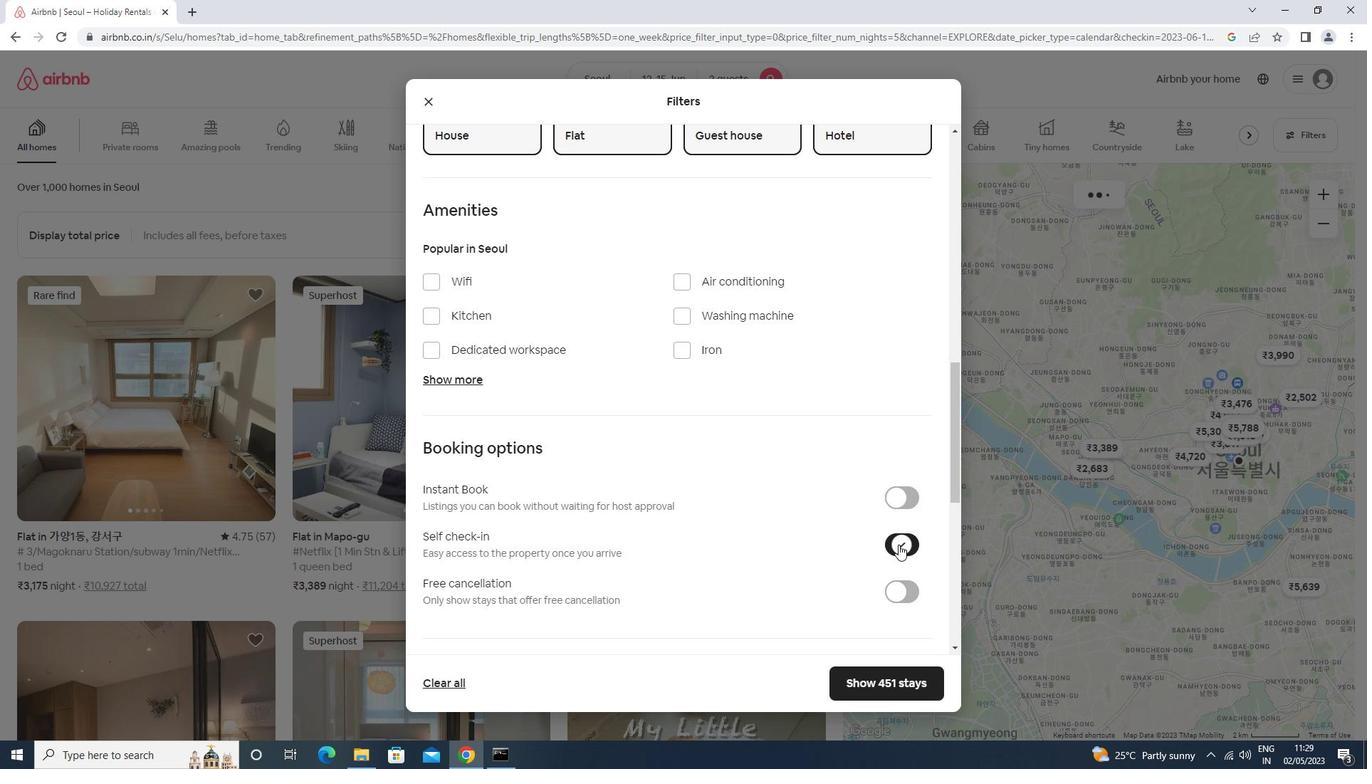 
Action: Mouse moved to (479, 573)
Screenshot: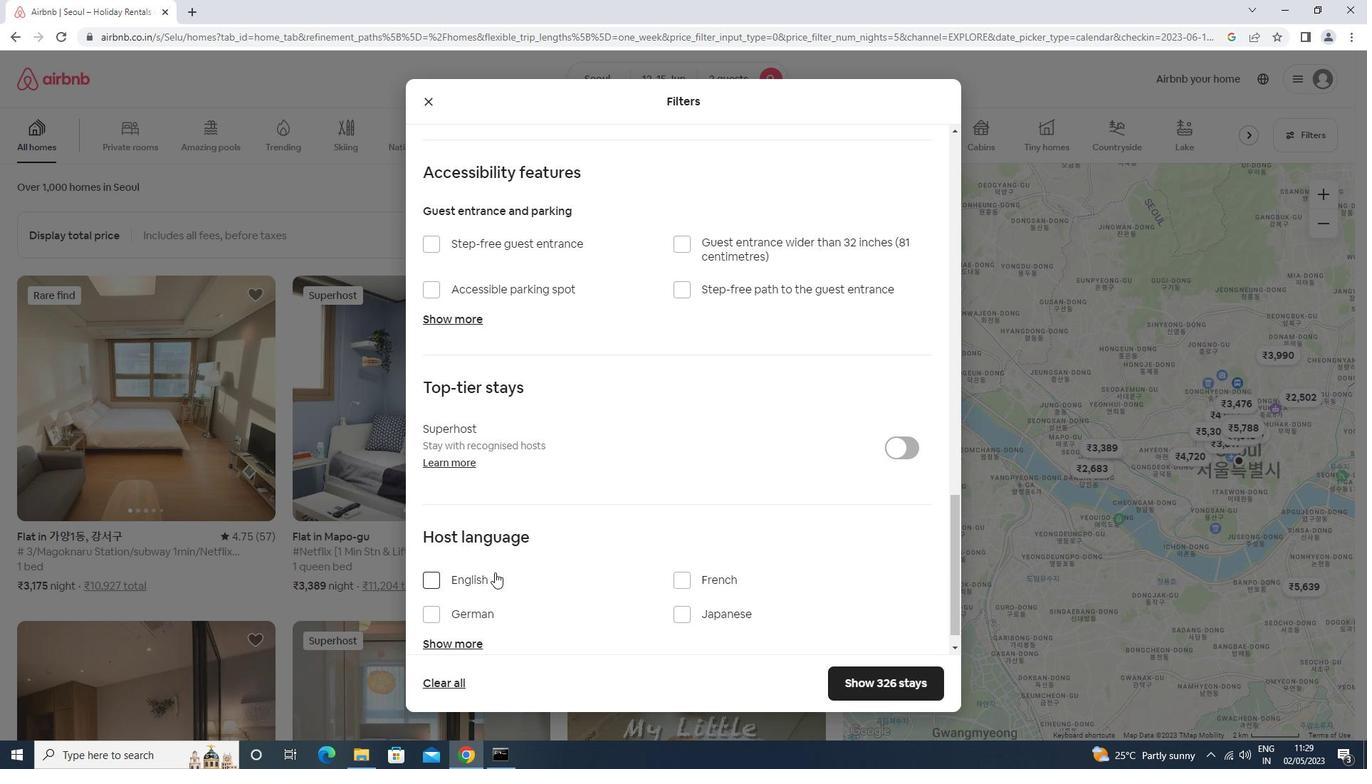 
Action: Mouse pressed left at (479, 573)
Screenshot: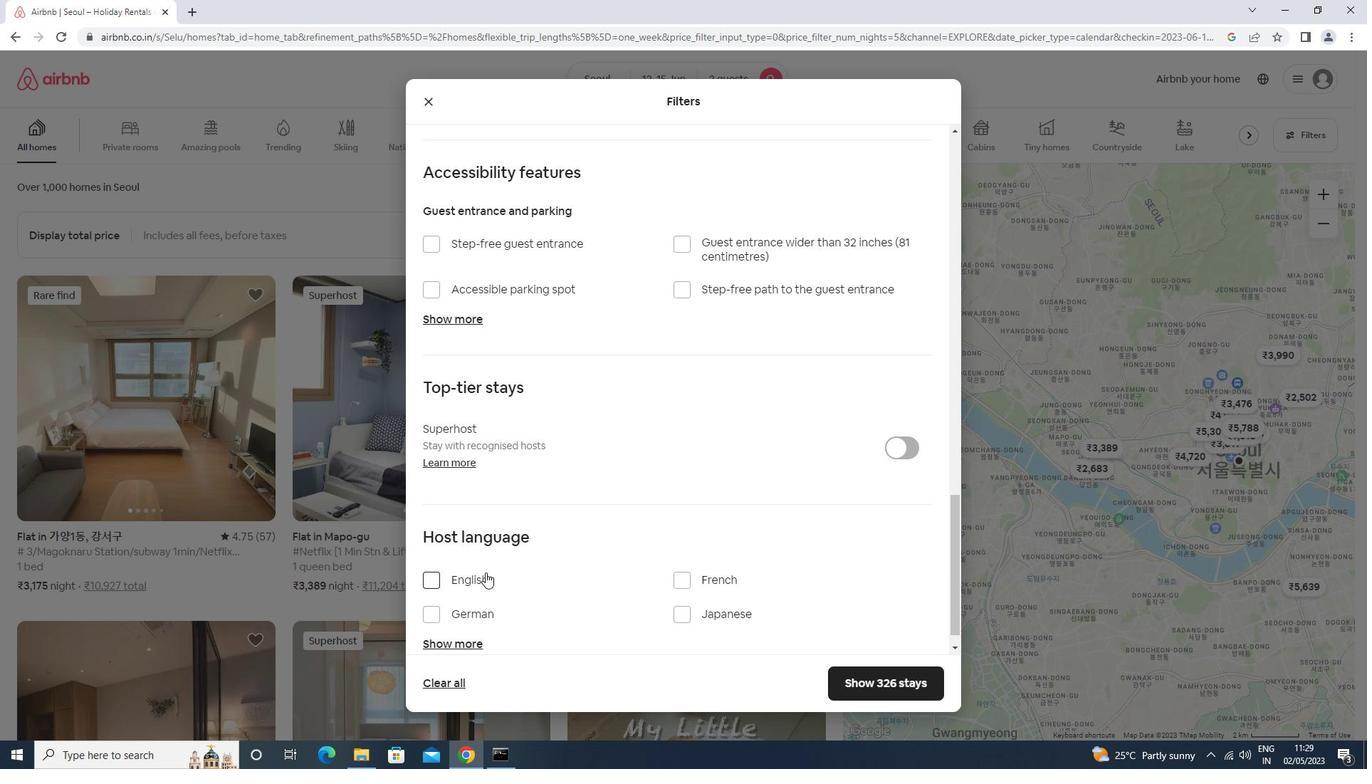 
Action: Mouse moved to (885, 677)
Screenshot: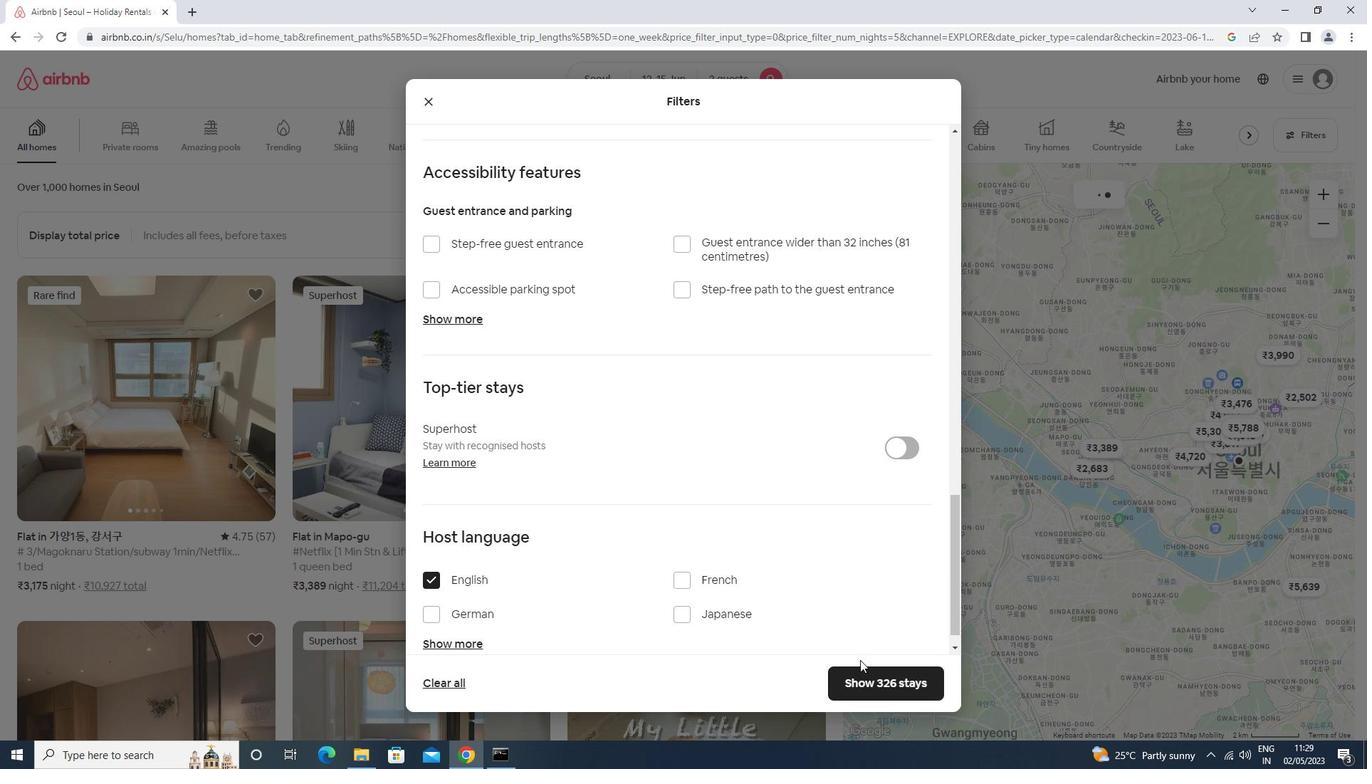 
Action: Mouse pressed left at (885, 677)
Screenshot: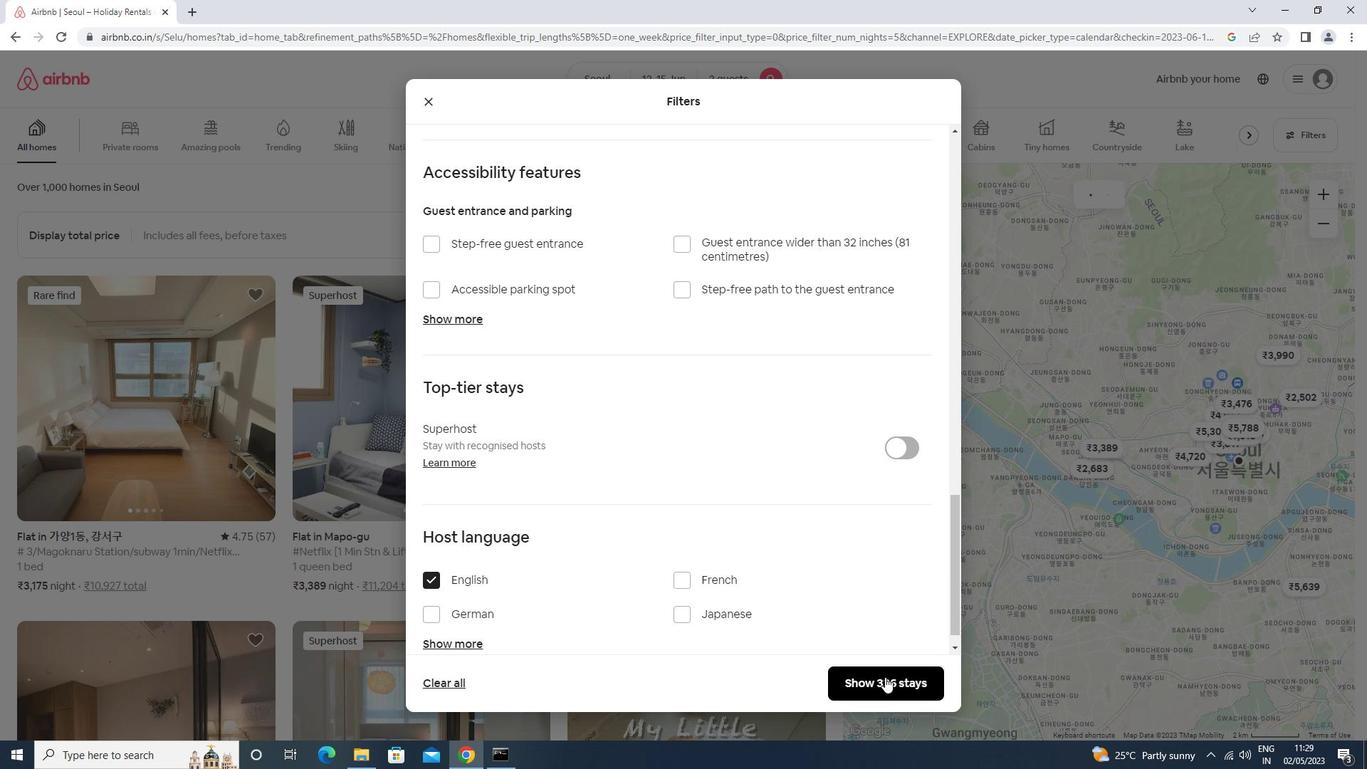 
Action: Mouse moved to (885, 677)
Screenshot: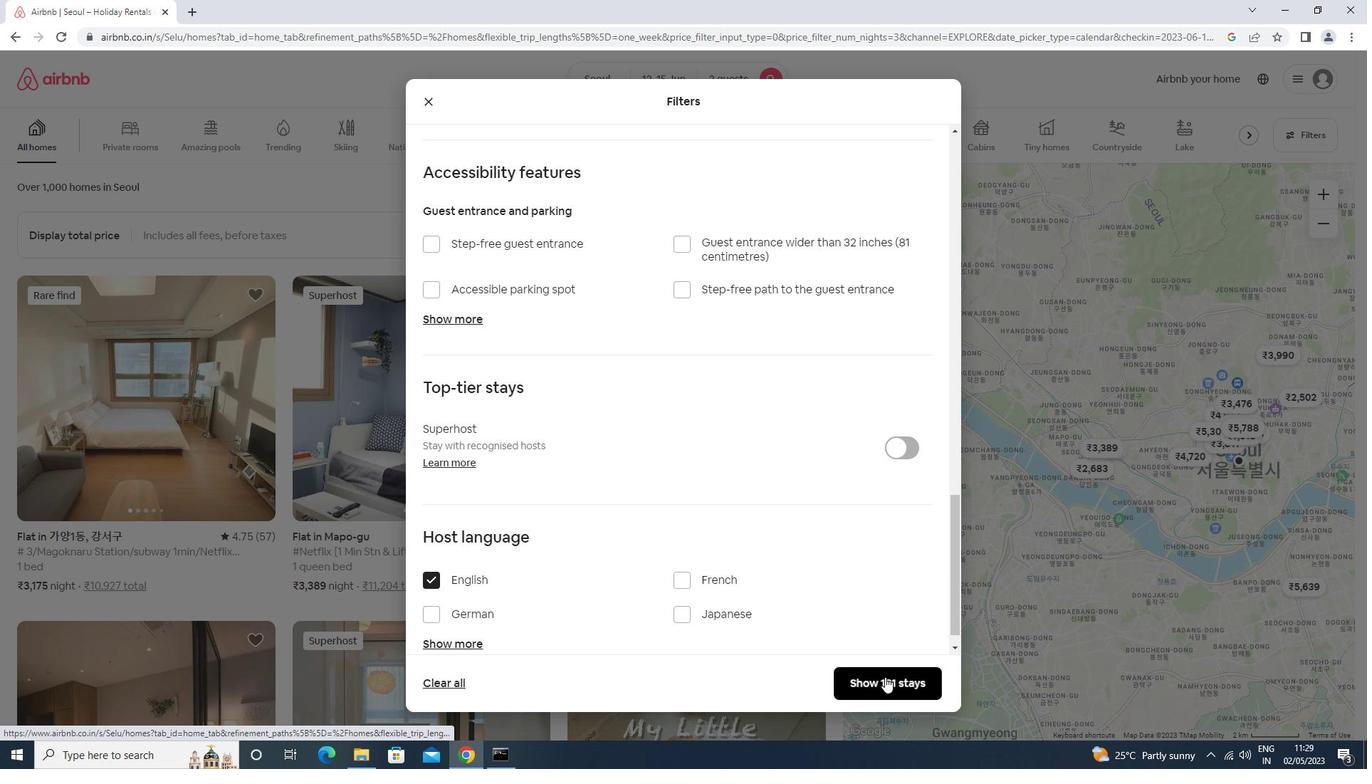 
